 Task: Add an event  with title  Lunch Break, date '2024/04/14' & Select Event type as  Group. Add location for the event as  654 Champs-Elysees, Paris, France and add a description: Lunch breaks often provide a chance for socializing and building relationships with colleagues. It's a time to connect with coworkers, share stories, and engage in casual conversations.Create an event link  http-lunchbreakcom & Select the event color as  Electric Lime. , logged in from the account softage.1@softage.netand send the event invitation to softage.9@softage.net and softage.10@softage.net
Action: Mouse moved to (830, 241)
Screenshot: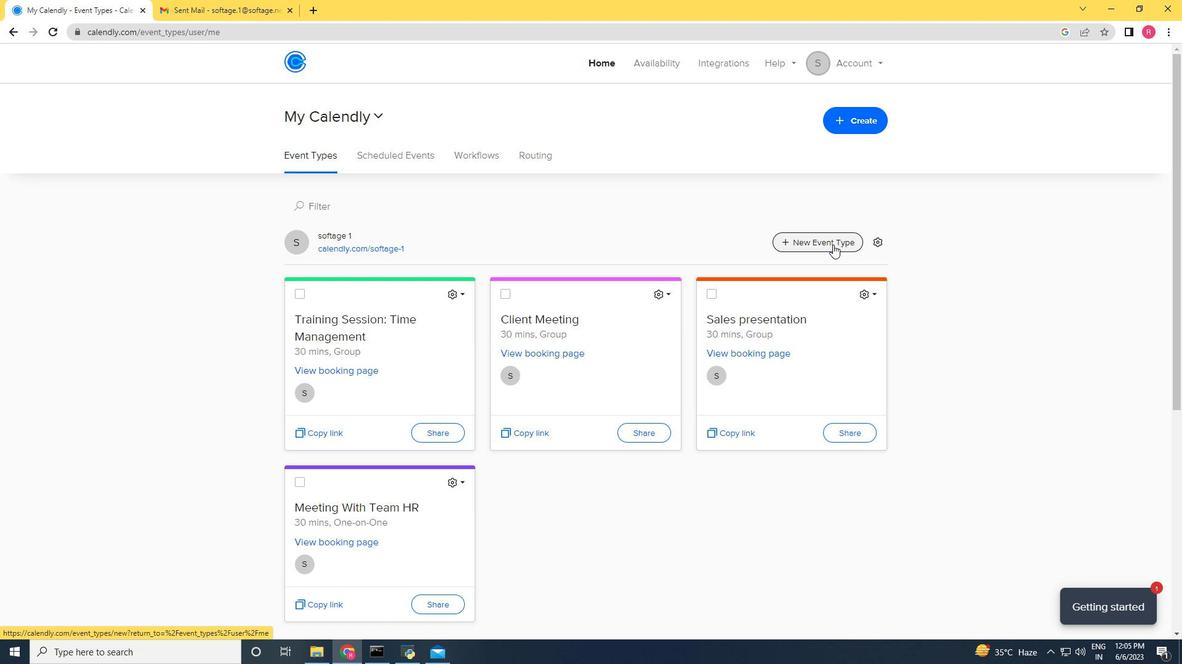 
Action: Mouse pressed left at (830, 241)
Screenshot: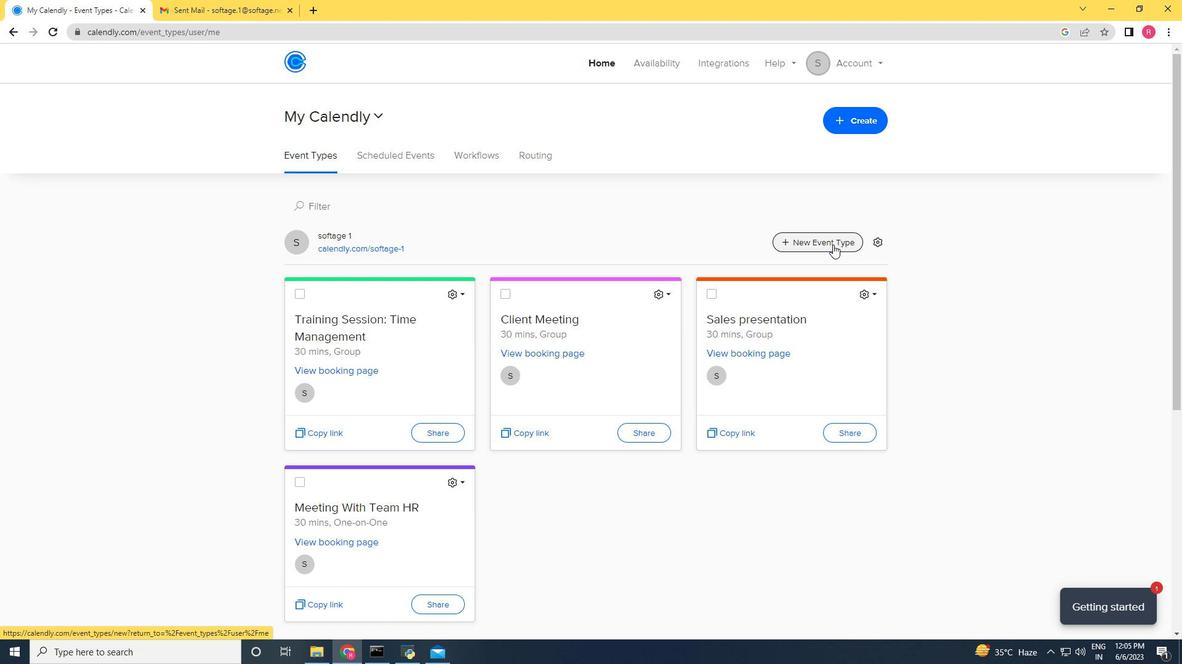 
Action: Mouse moved to (538, 274)
Screenshot: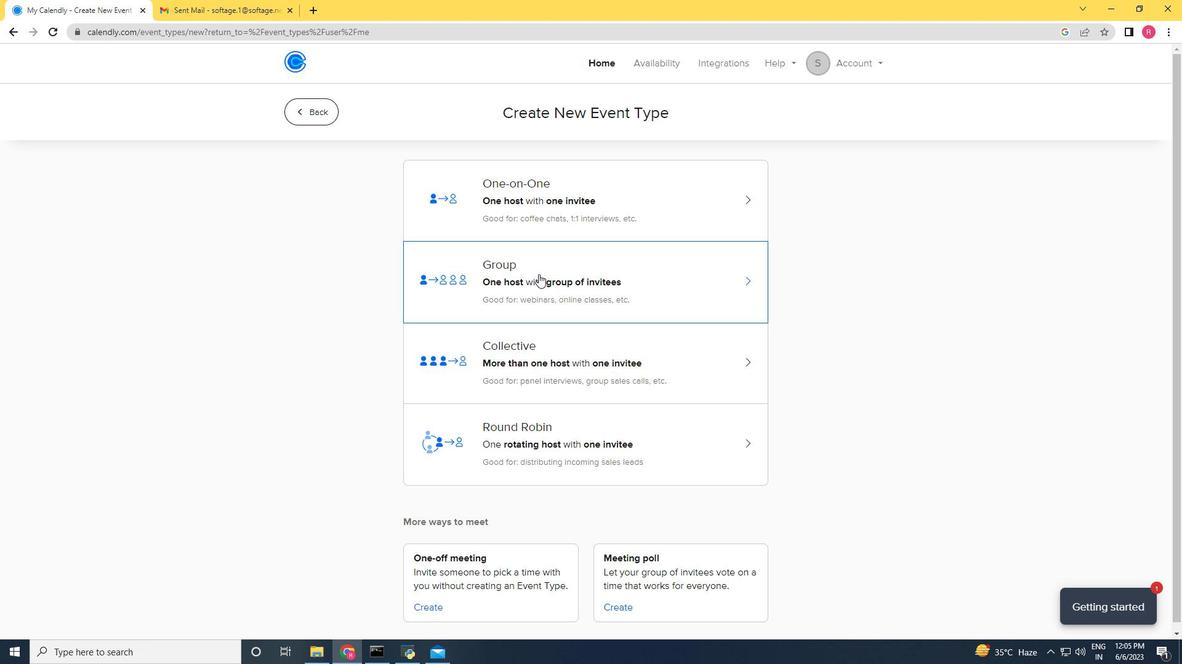 
Action: Mouse pressed left at (538, 274)
Screenshot: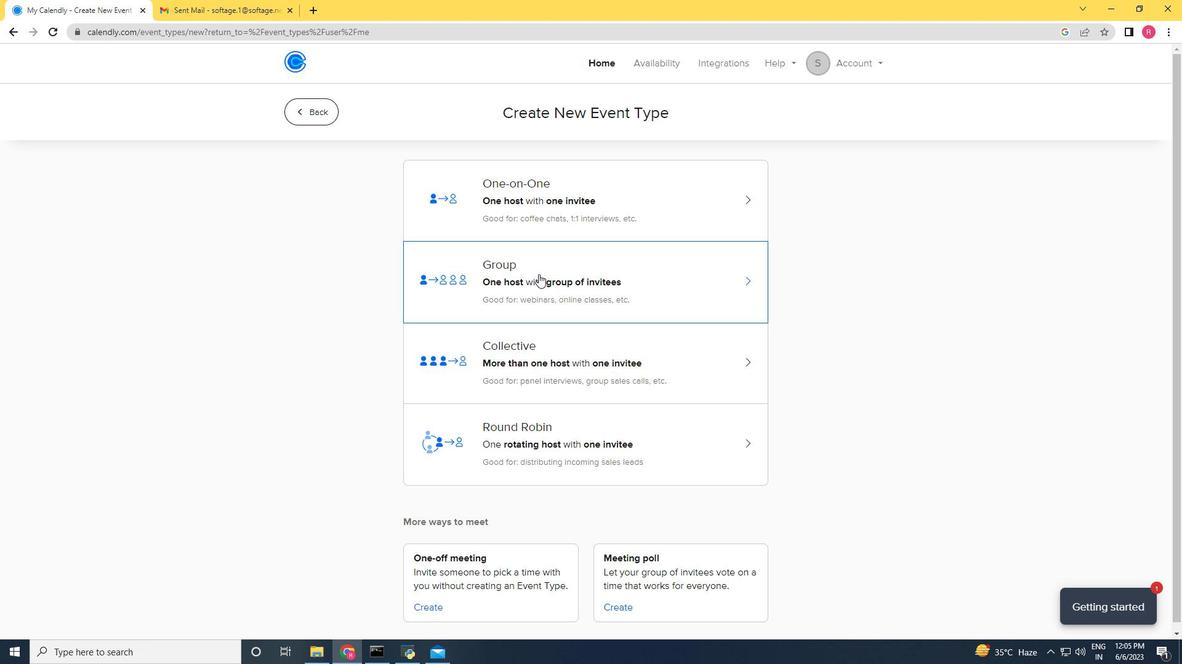 
Action: Mouse moved to (690, 246)
Screenshot: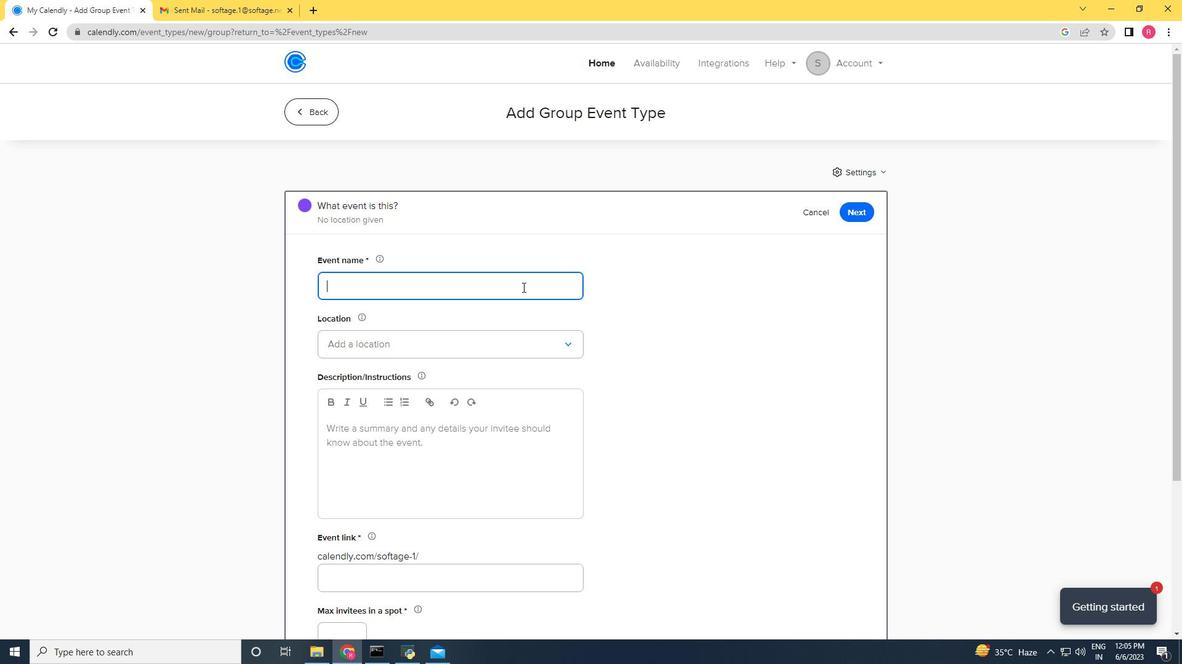 
Action: Key pressed <Key.shift>Lunch<Key.space><Key.shift>Break,<Key.backspace>
Screenshot: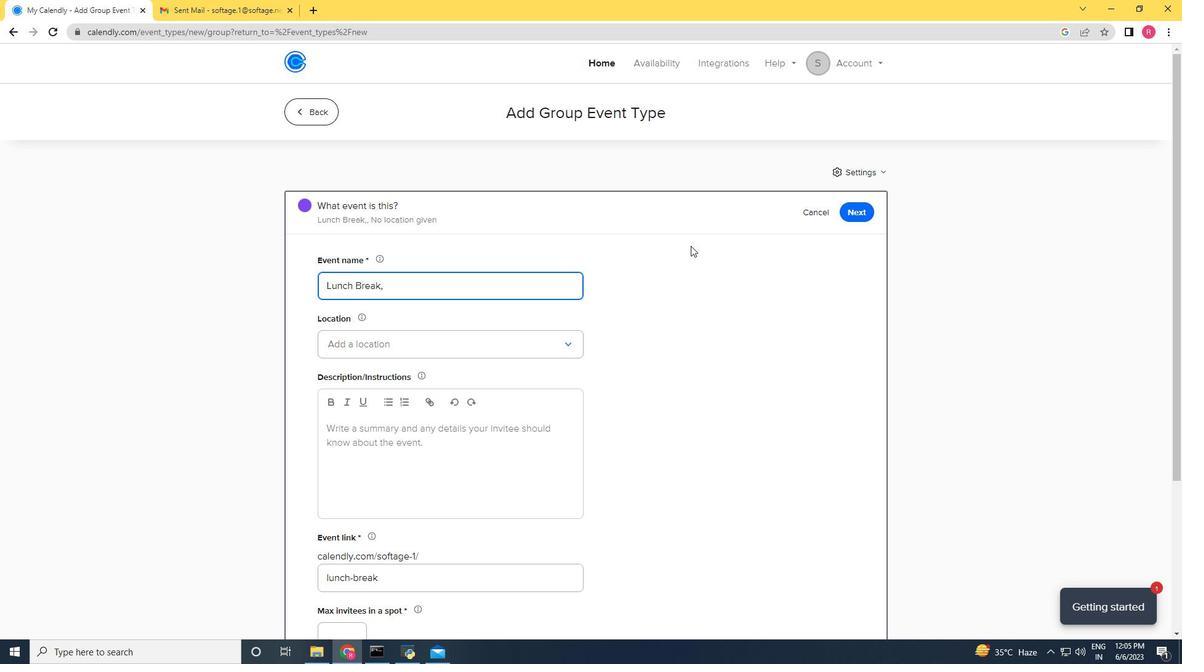 
Action: Mouse moved to (421, 351)
Screenshot: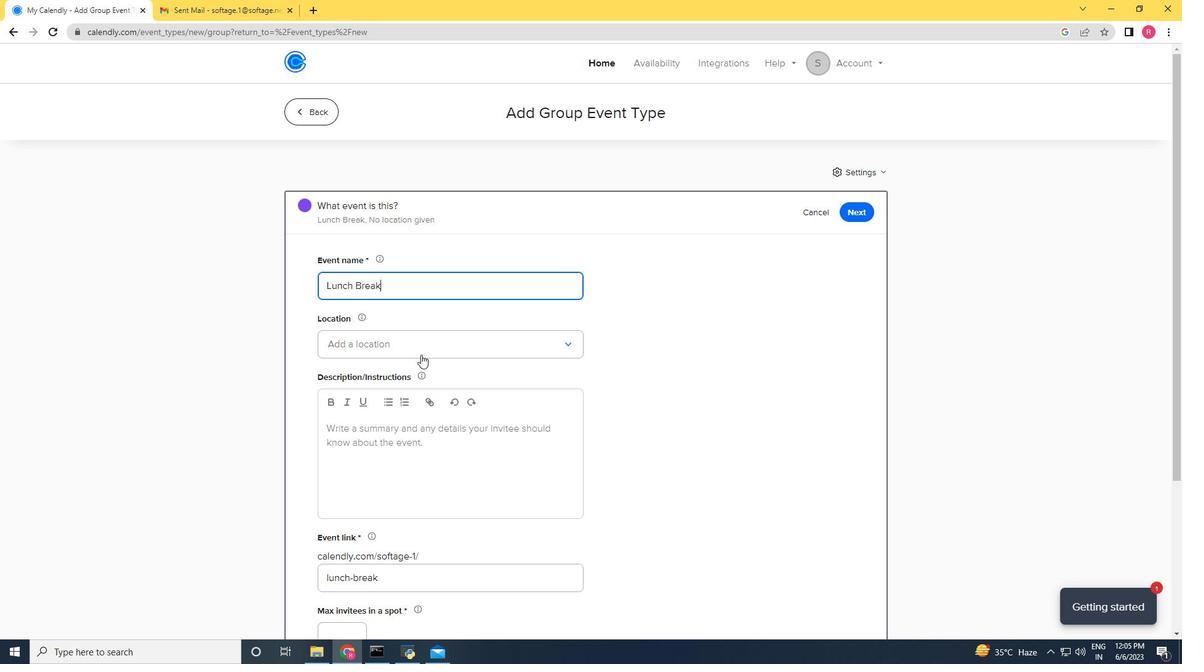 
Action: Mouse pressed left at (421, 351)
Screenshot: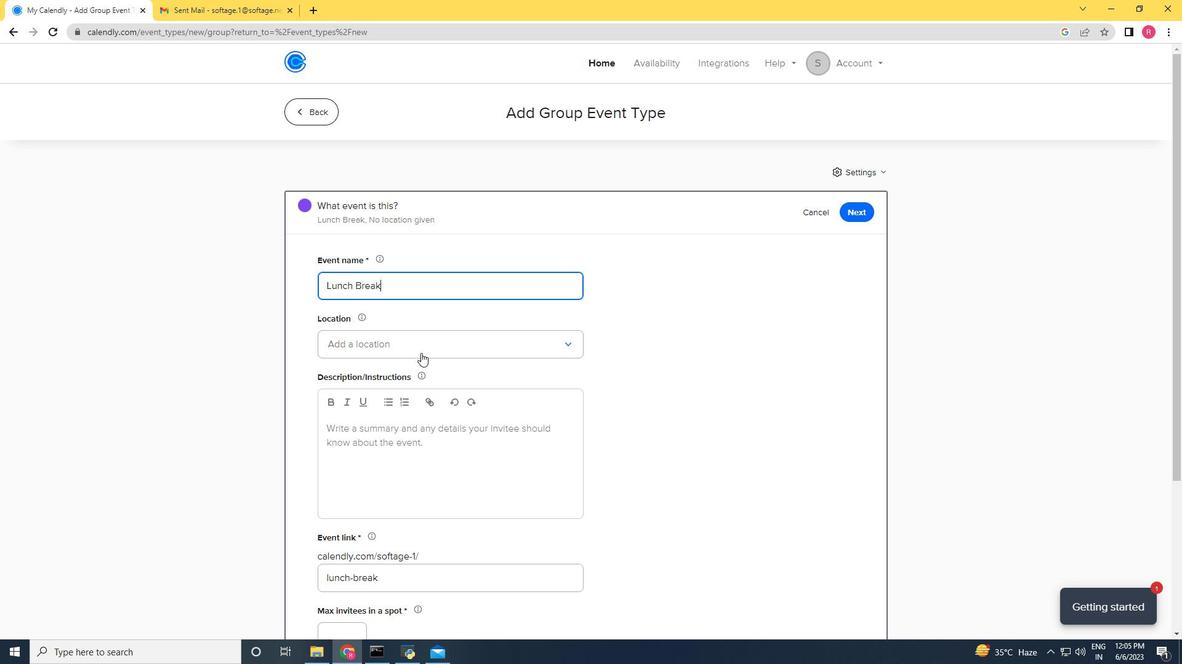 
Action: Mouse moved to (410, 386)
Screenshot: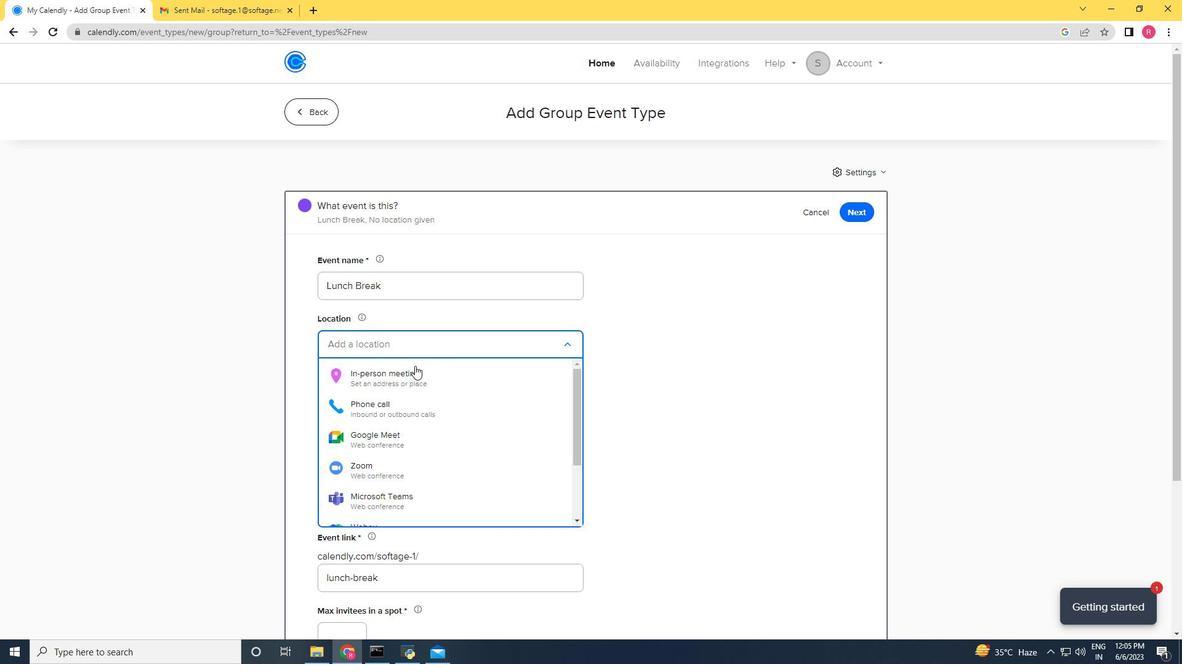 
Action: Mouse pressed left at (410, 386)
Screenshot: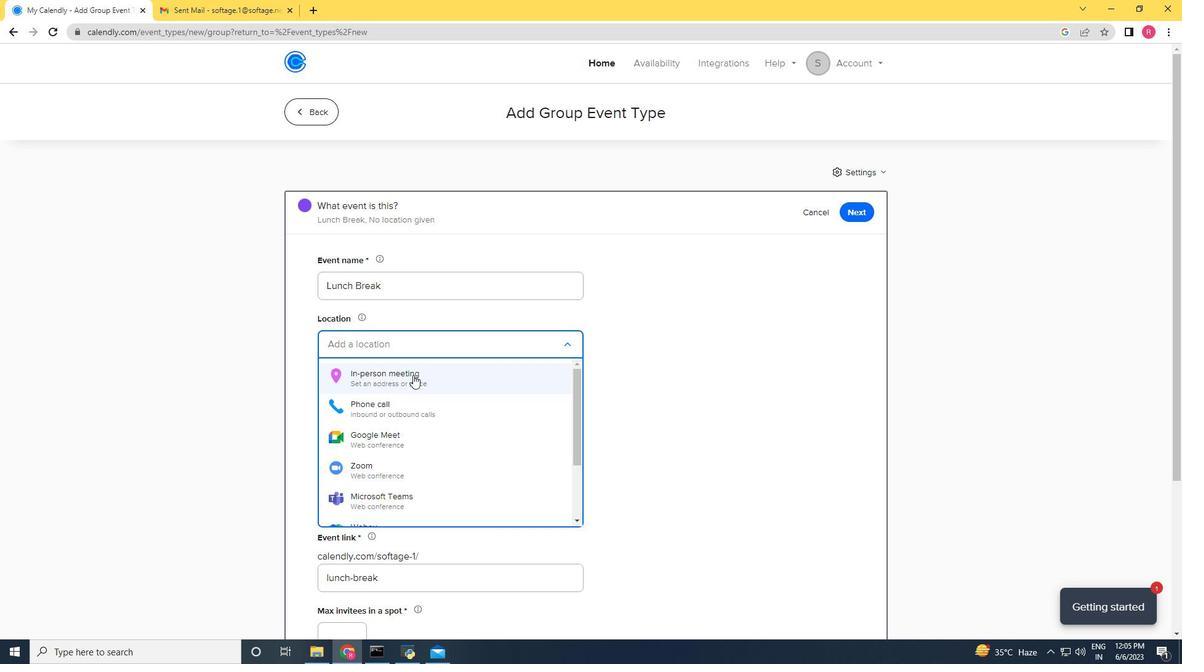 
Action: Mouse moved to (567, 197)
Screenshot: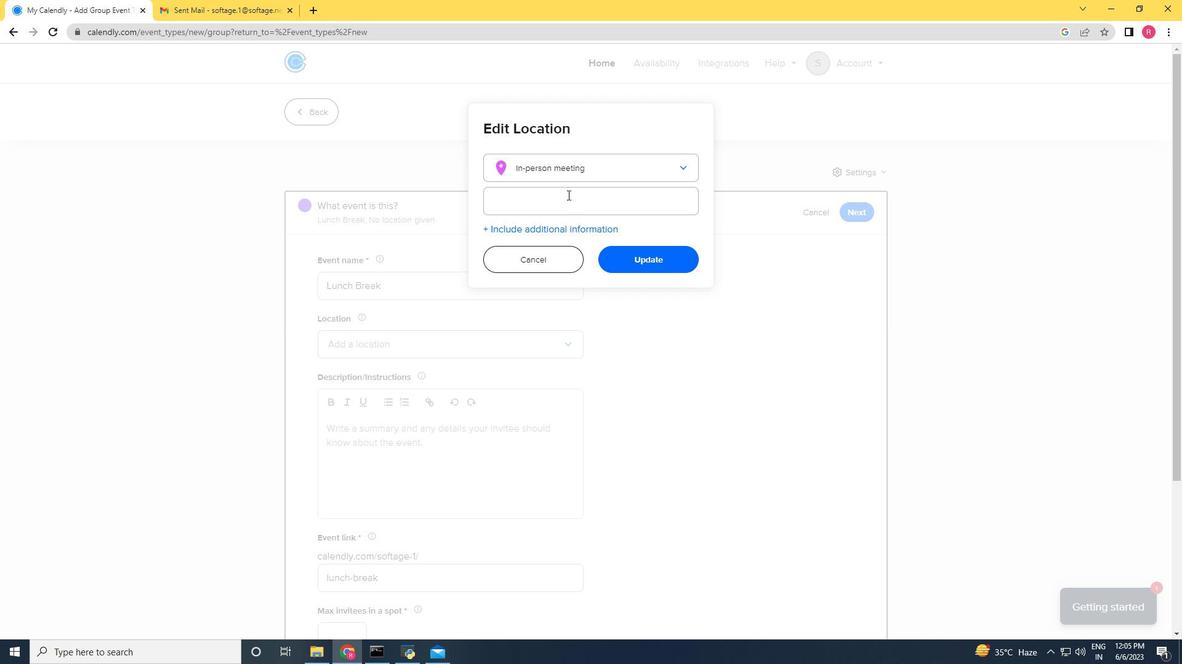 
Action: Mouse pressed left at (567, 197)
Screenshot: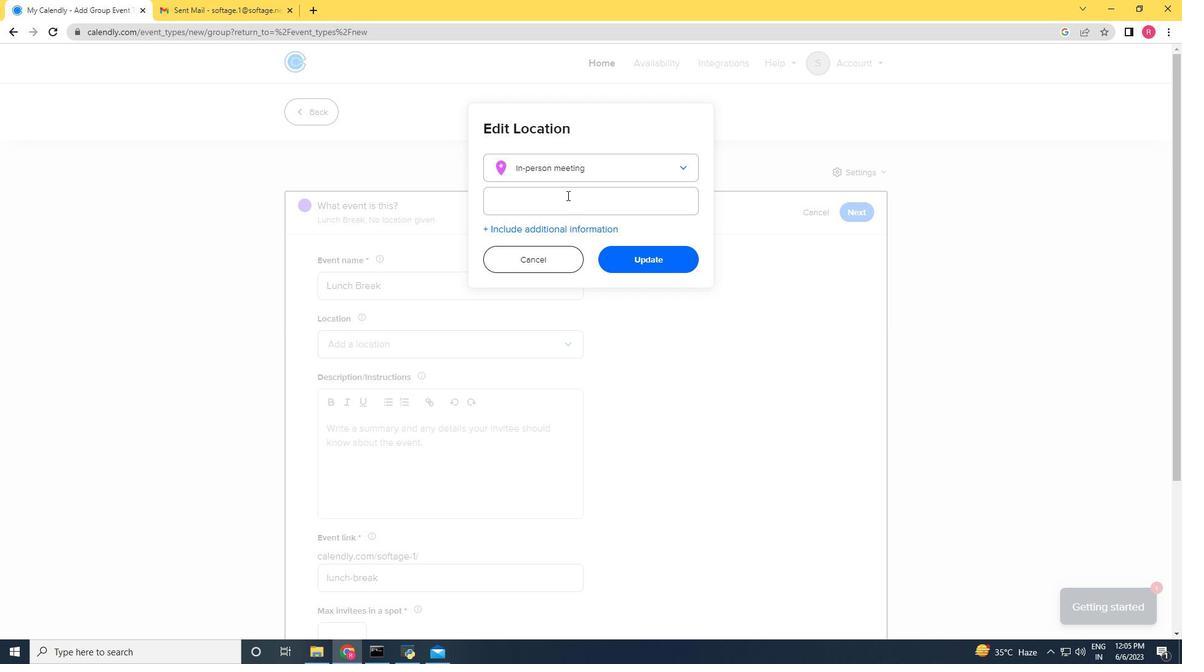 
Action: Mouse moved to (789, 264)
Screenshot: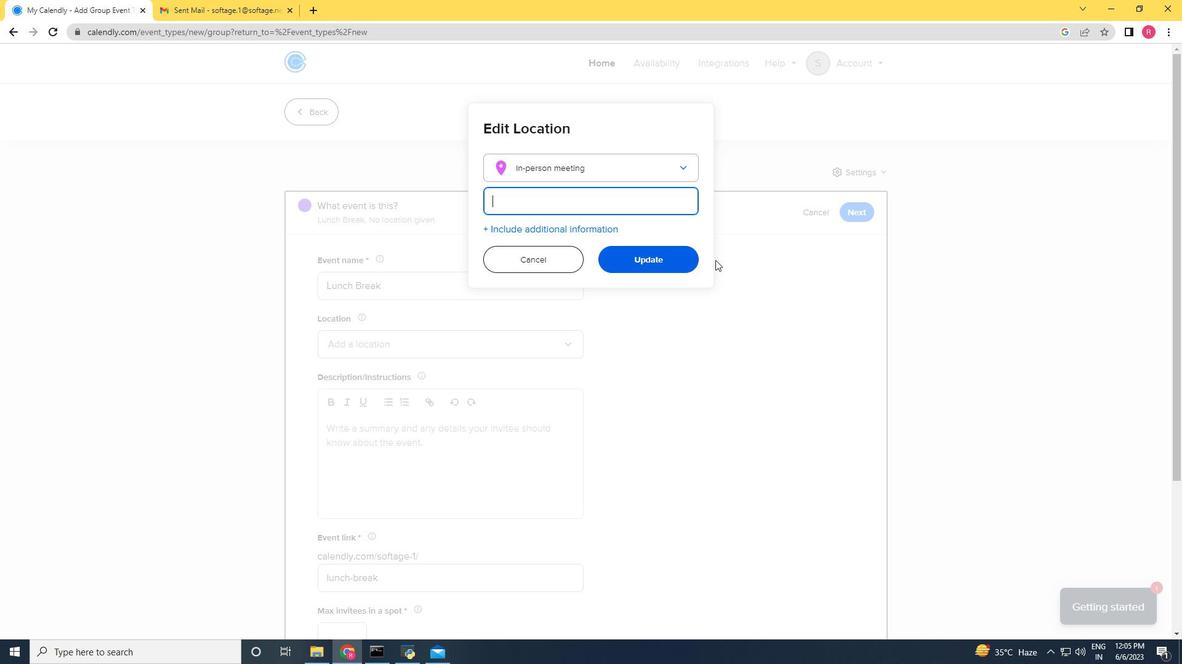 
Action: Key pressed 654<Key.space><Key.shift>Cam<Key.backspace><Key.backspace>ham<Key.backspace>ps-<Key.shift>Elyses<Key.backspace>es,<Key.space><Key.shift>Paries<Key.backspace><Key.backspace>s
Screenshot: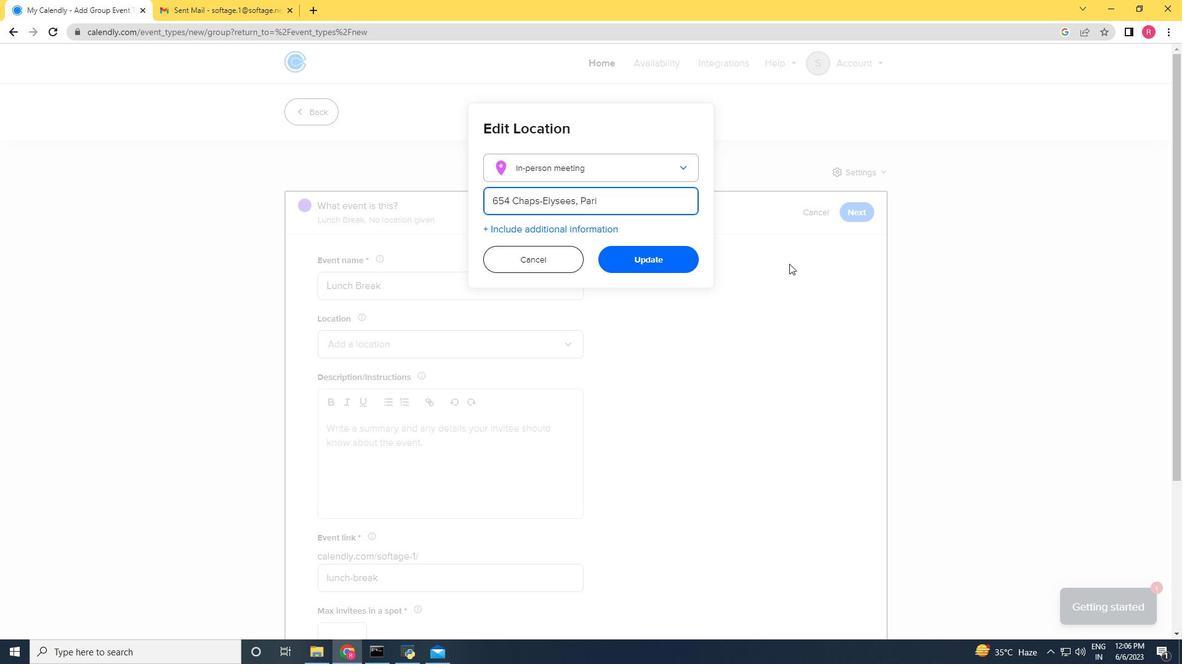 
Action: Mouse moved to (791, 264)
Screenshot: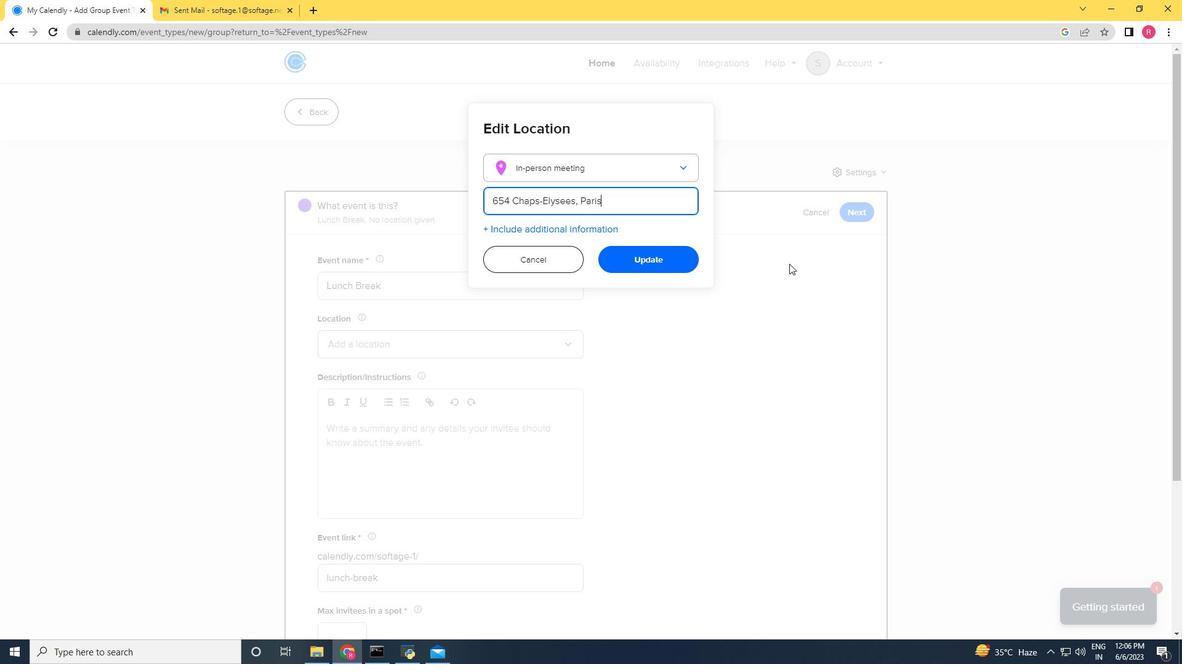 
Action: Key pressed ,
Screenshot: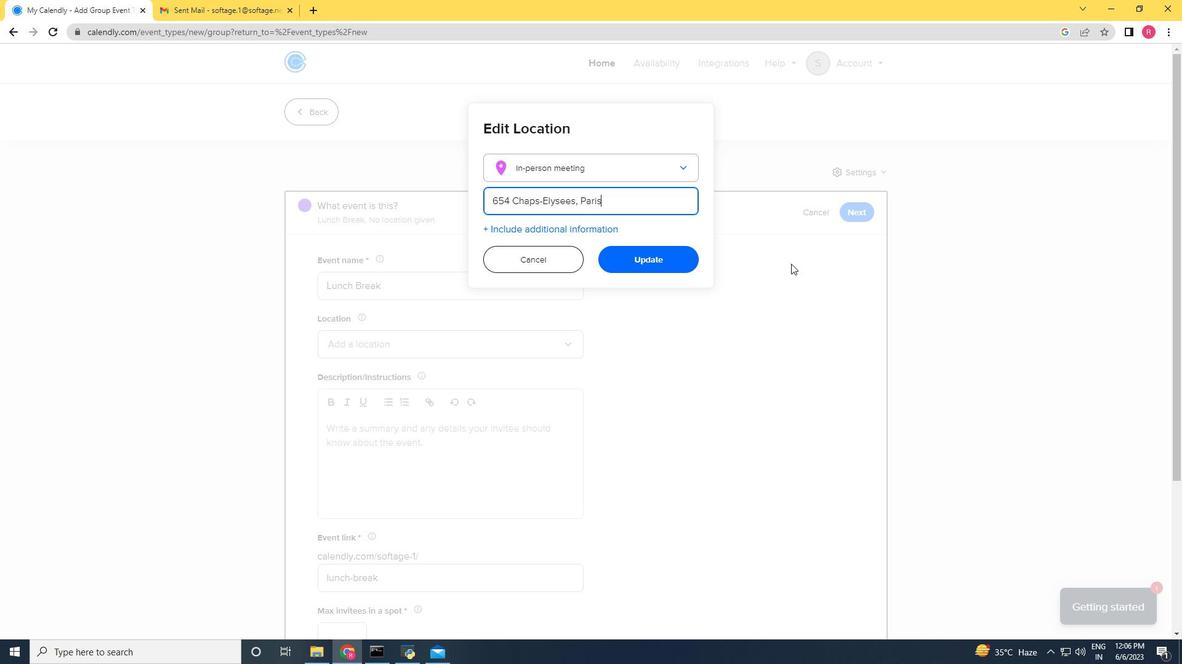 
Action: Mouse moved to (798, 262)
Screenshot: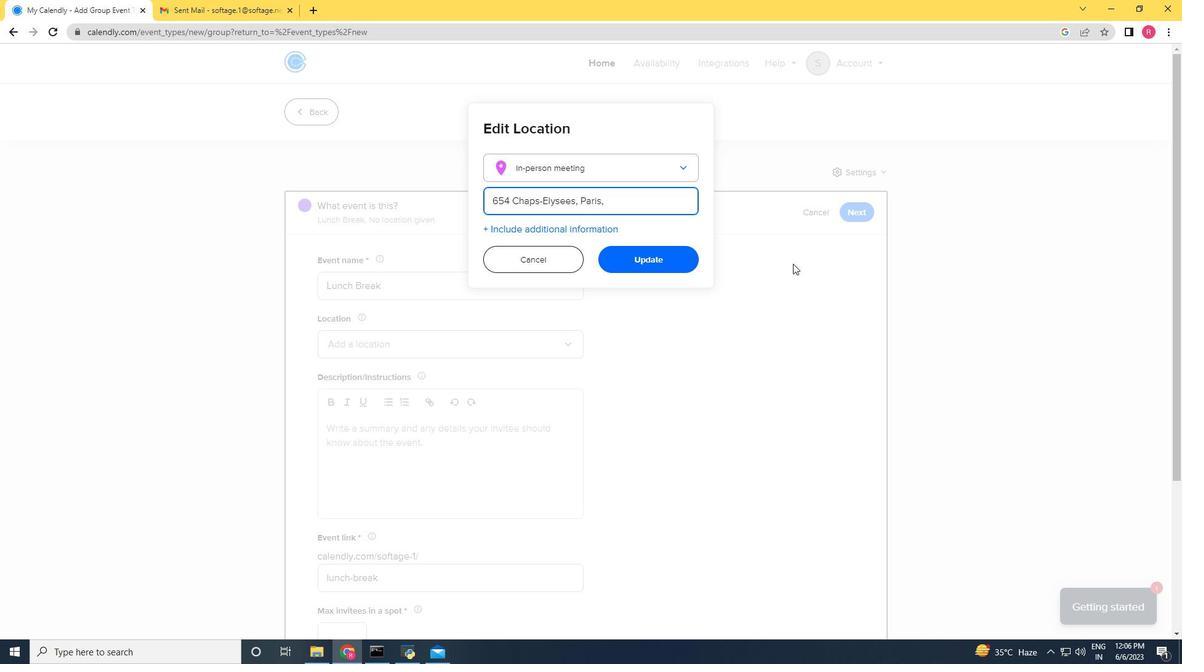 
Action: Key pressed <Key.space><Key.shift>France
Screenshot: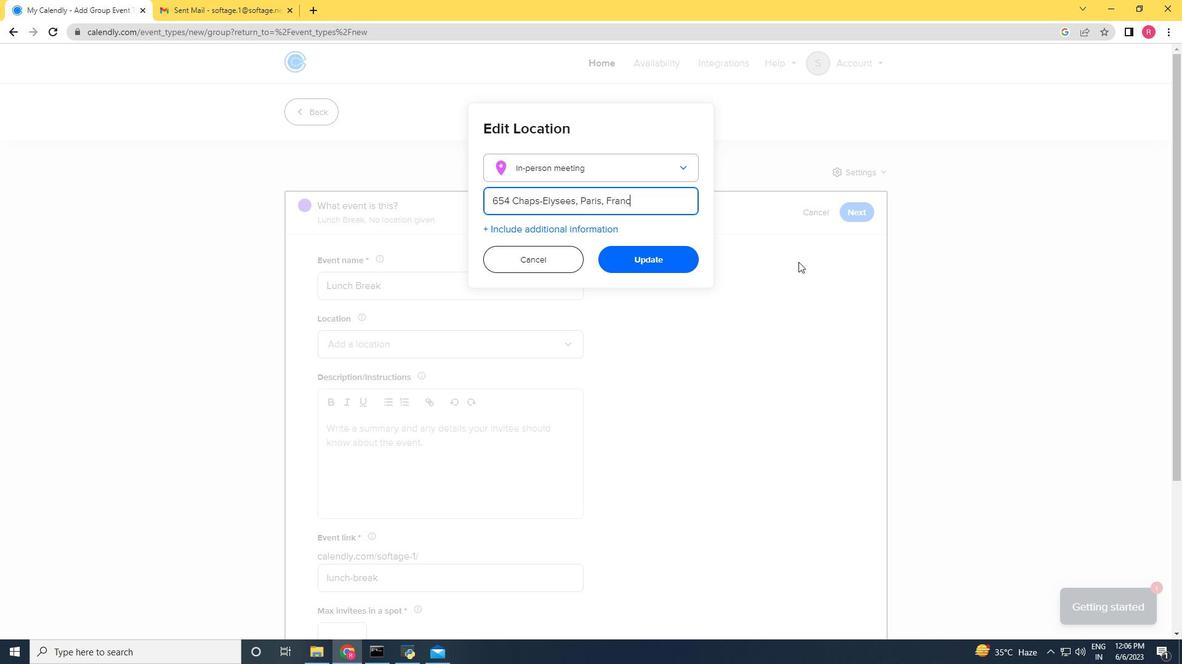 
Action: Mouse moved to (640, 264)
Screenshot: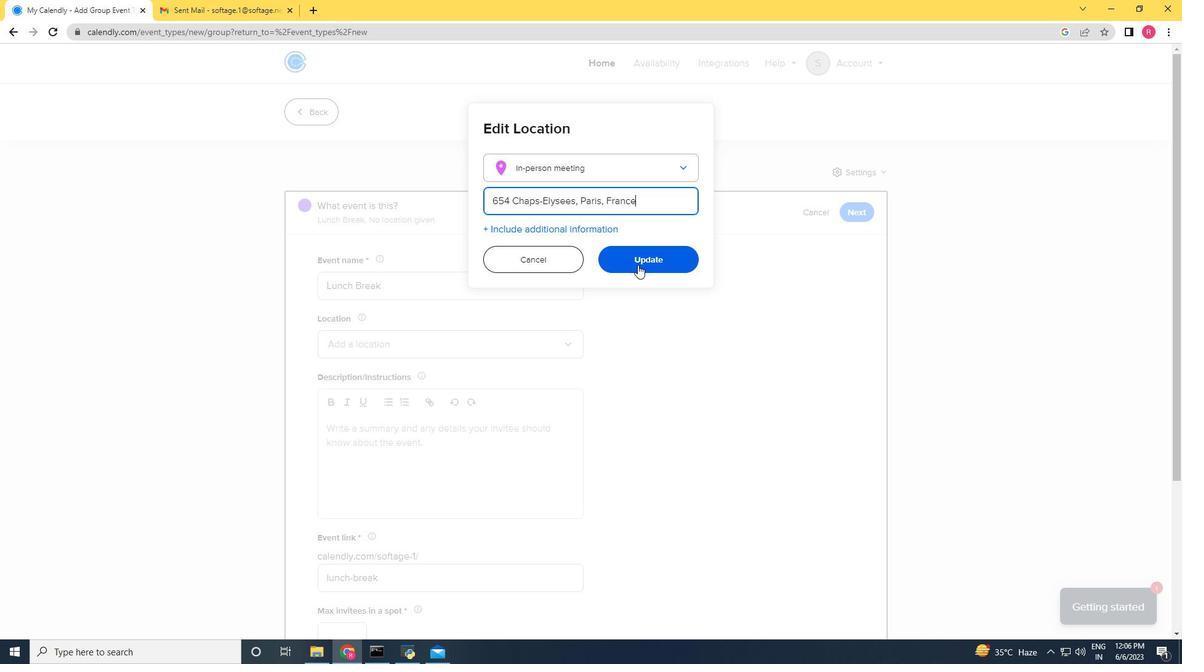 
Action: Mouse pressed left at (640, 264)
Screenshot: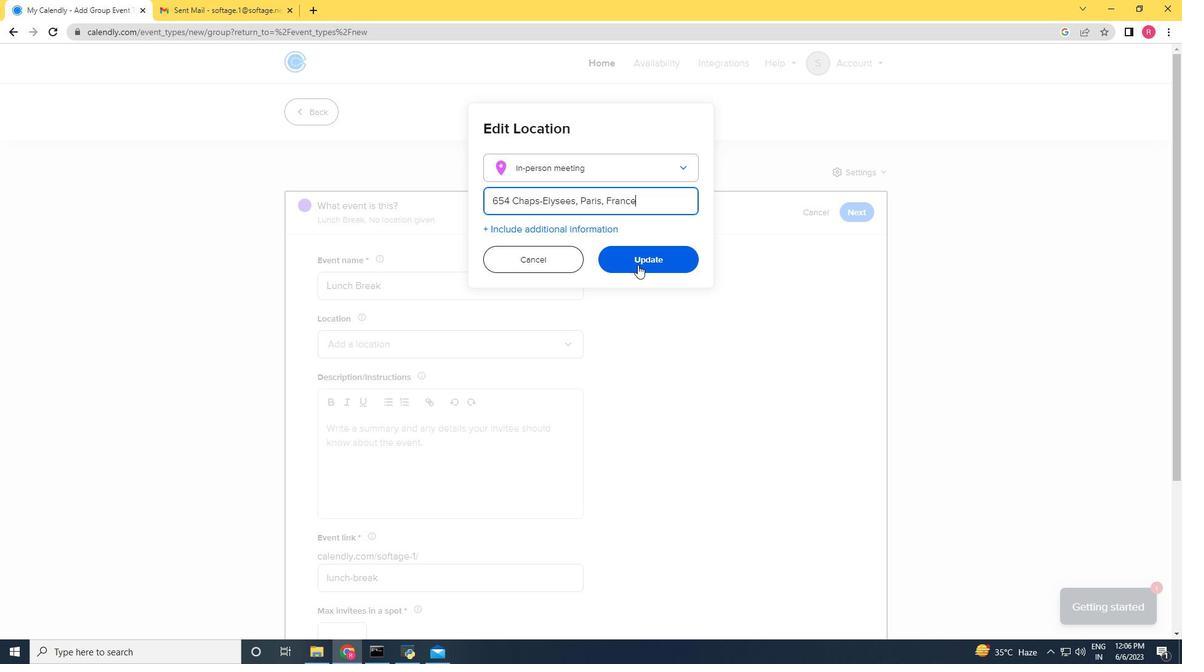 
Action: Mouse moved to (483, 444)
Screenshot: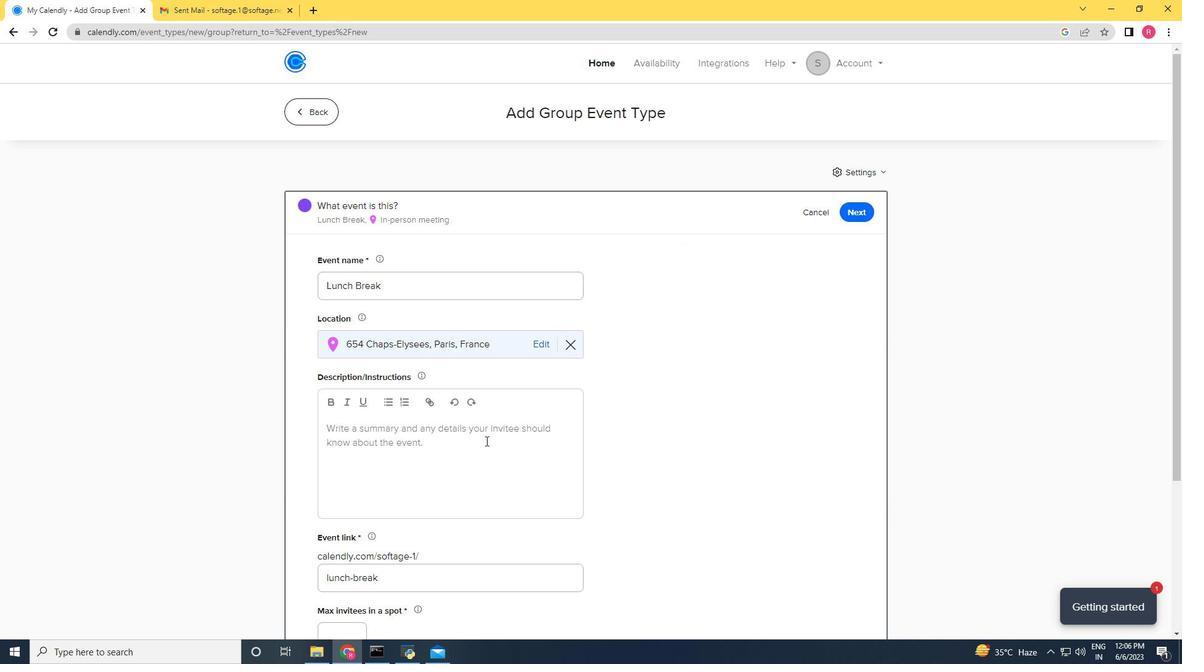 
Action: Mouse pressed left at (483, 444)
Screenshot: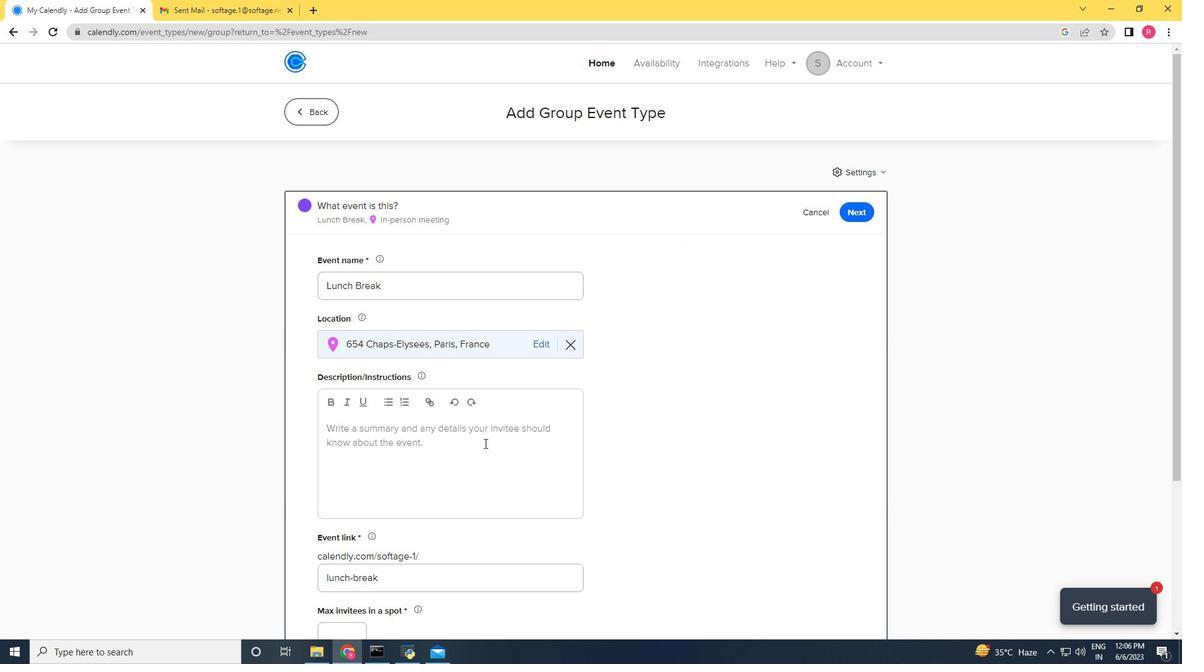 
Action: Mouse moved to (1182, 437)
Screenshot: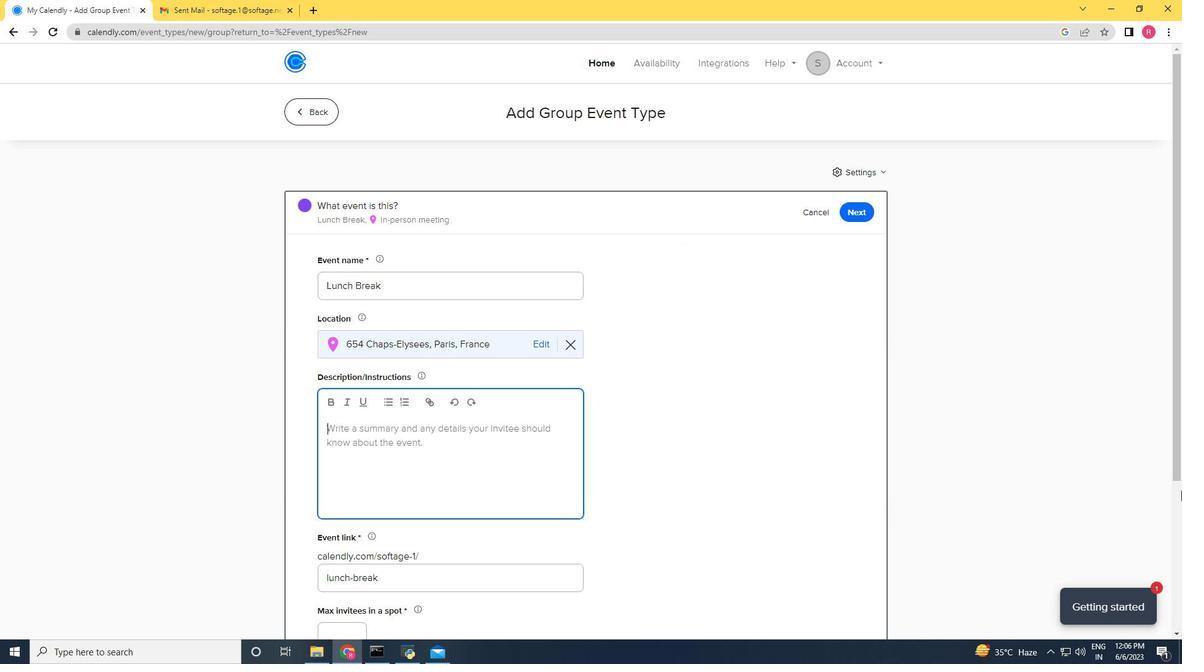 
Action: Key pressed <Key.shift>Lunce<Key.backspace><Key.backspace>ch<Key.space>breaks<Key.space>often<Key.space>provie<Key.space><Key.backspace>d<Key.backspace><Key.backspace>de<Key.space>a<Key.space>chance<Key.space><Key.space>for<Key.space>socialization<Key.space>and<Key.space>building<Key.space>relations
Screenshot: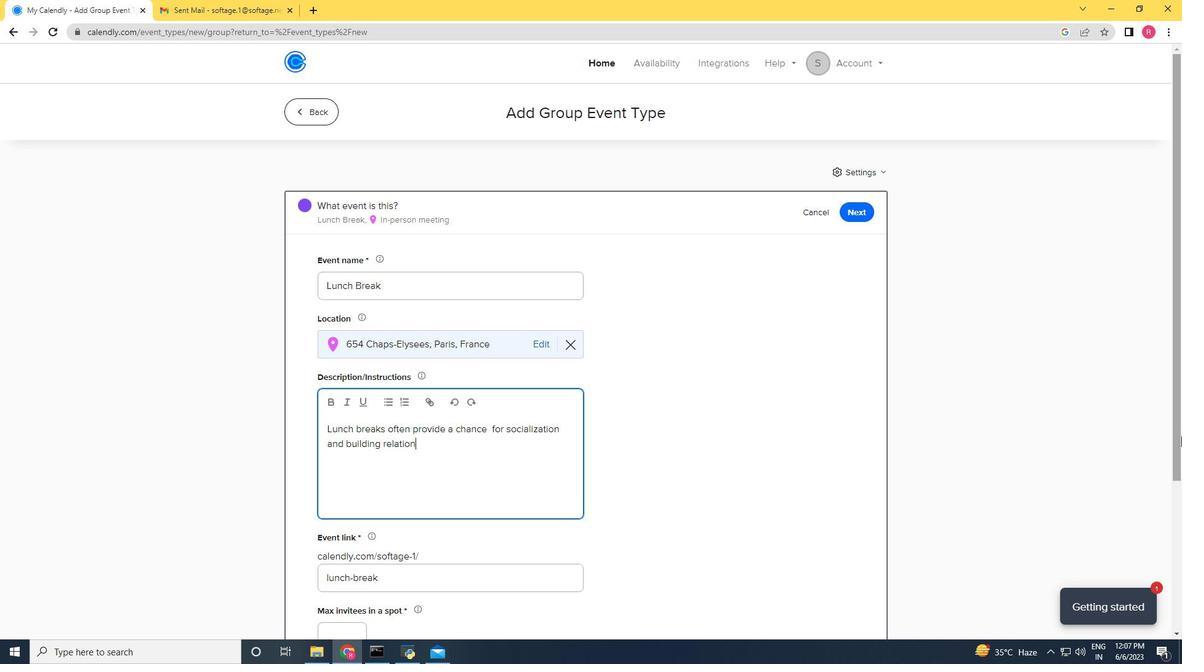 
Action: Mouse moved to (1182, 436)
Screenshot: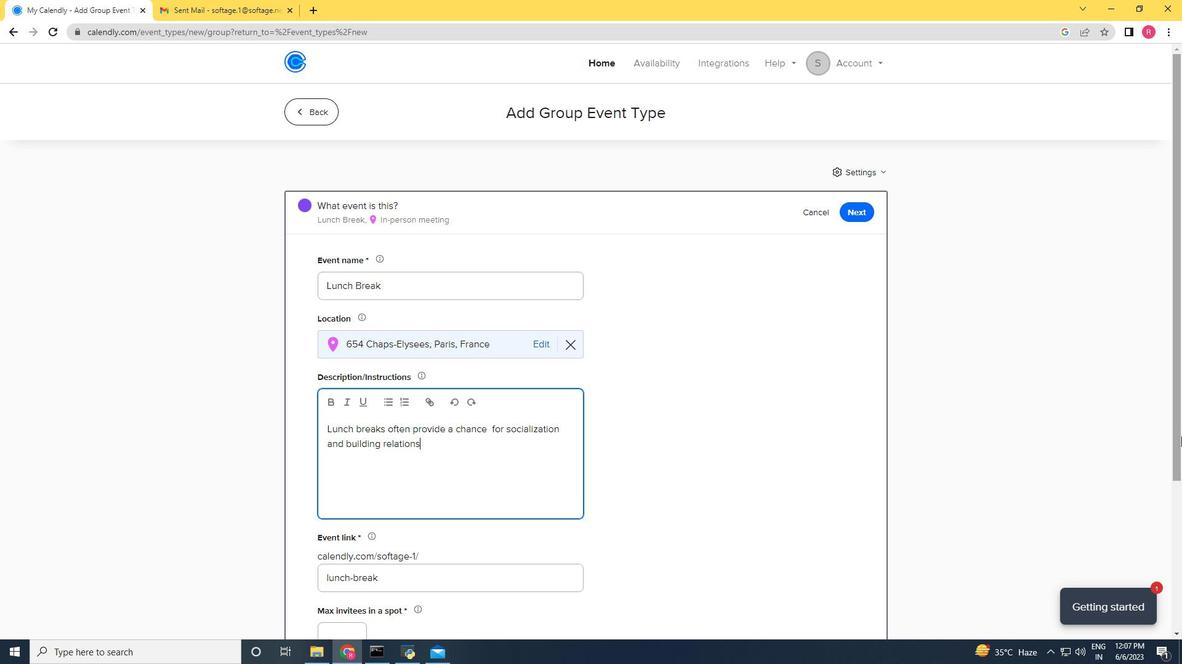 
Action: Key pressed h
Screenshot: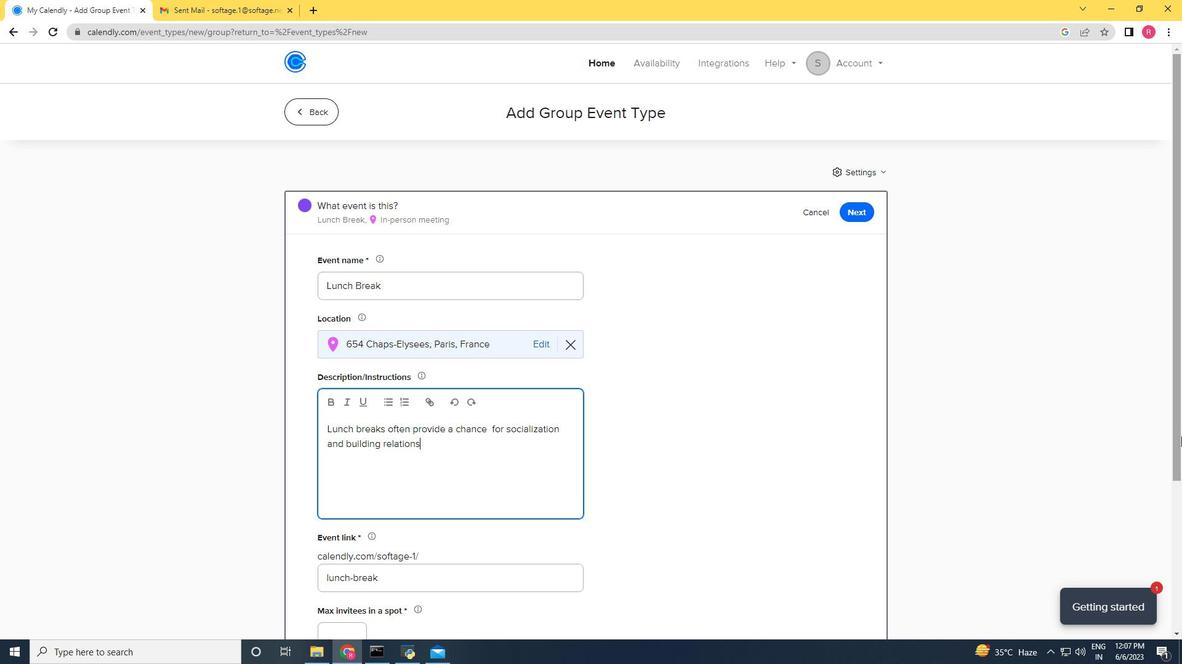 
Action: Mouse moved to (1182, 436)
Screenshot: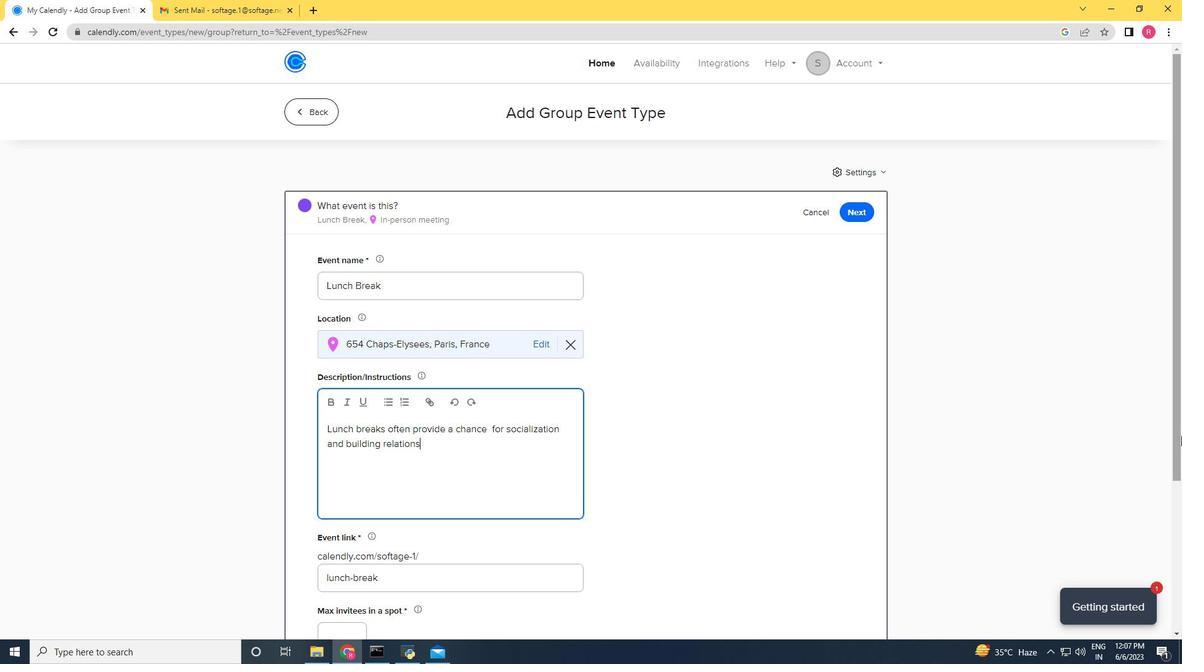 
Action: Key pressed ips
Screenshot: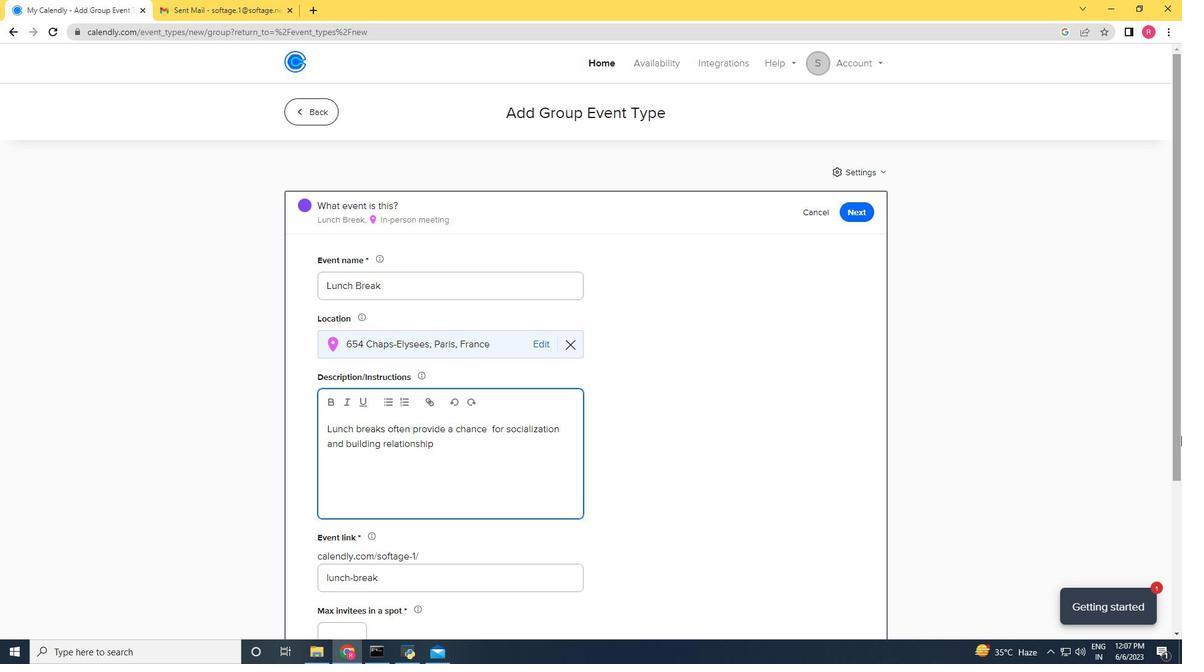 
Action: Mouse moved to (1182, 436)
Screenshot: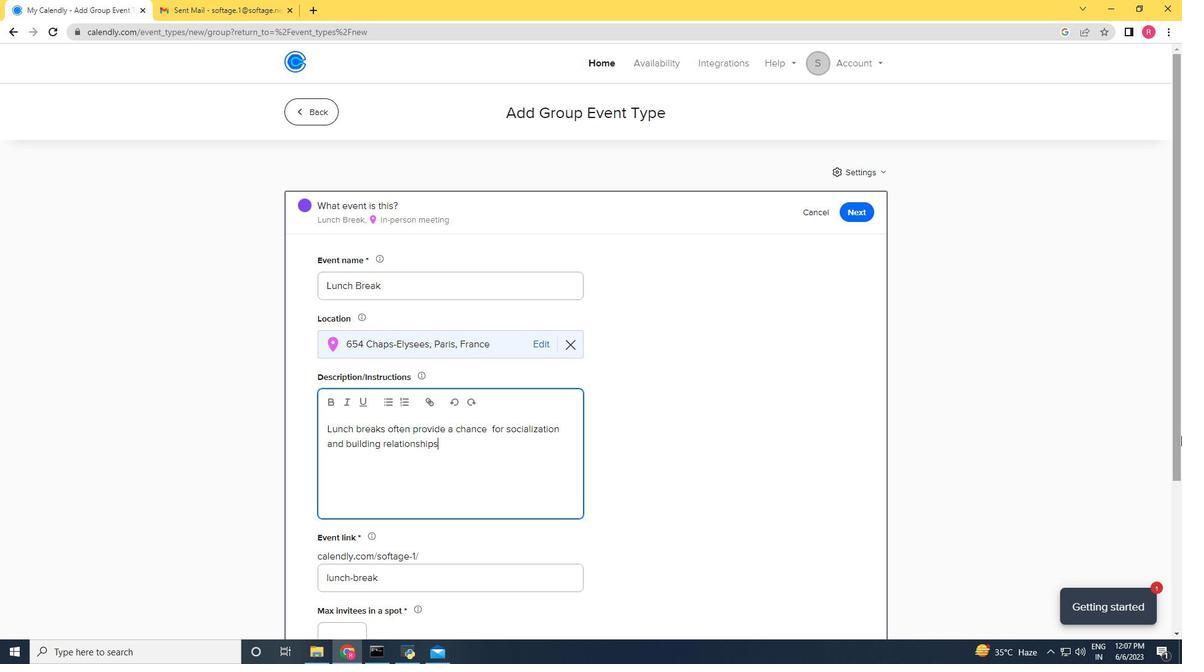 
Action: Key pressed <Key.space>with<Key.space>co
Screenshot: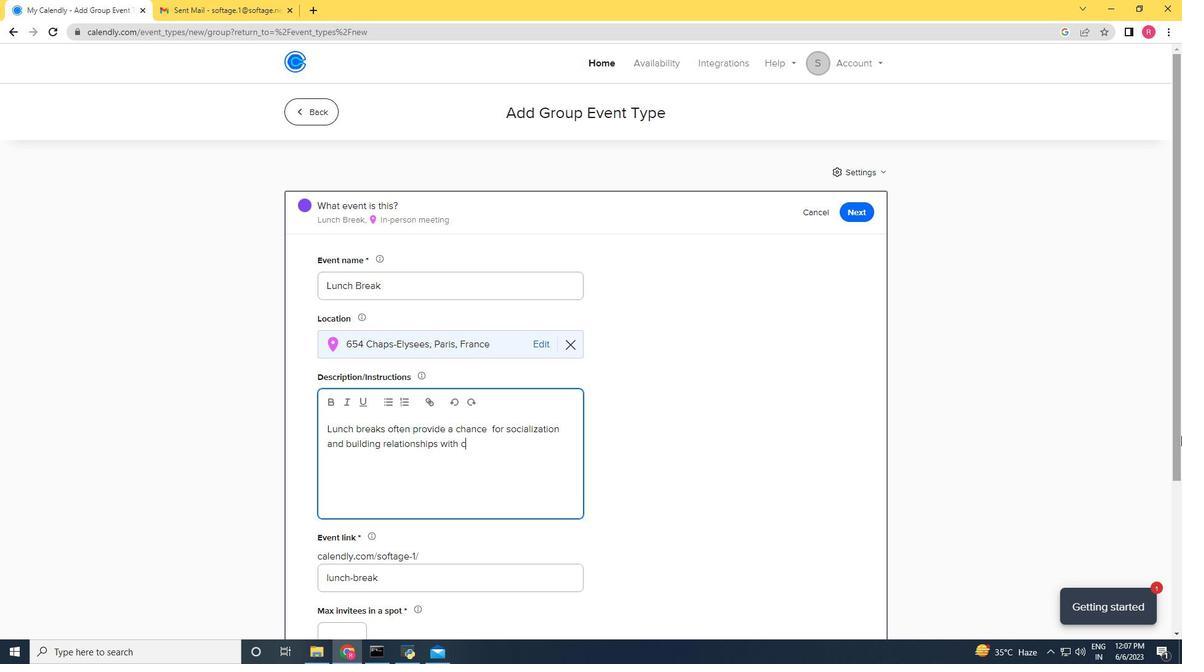 
Action: Mouse moved to (1182, 435)
Screenshot: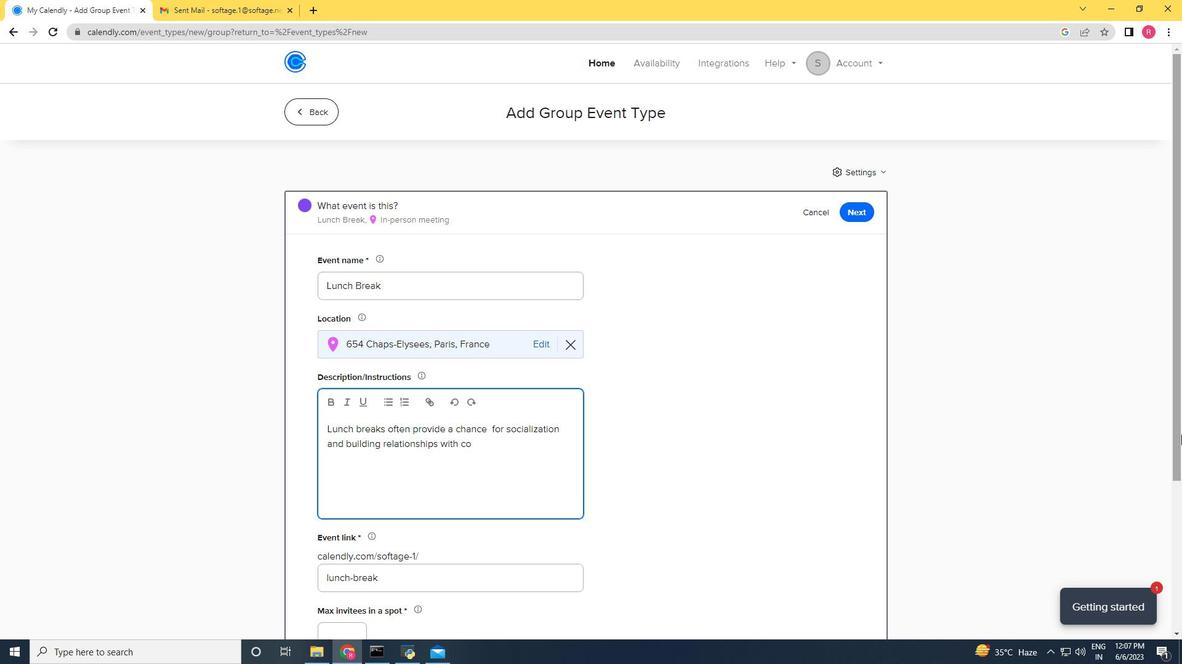 
Action: Key pressed lle
Screenshot: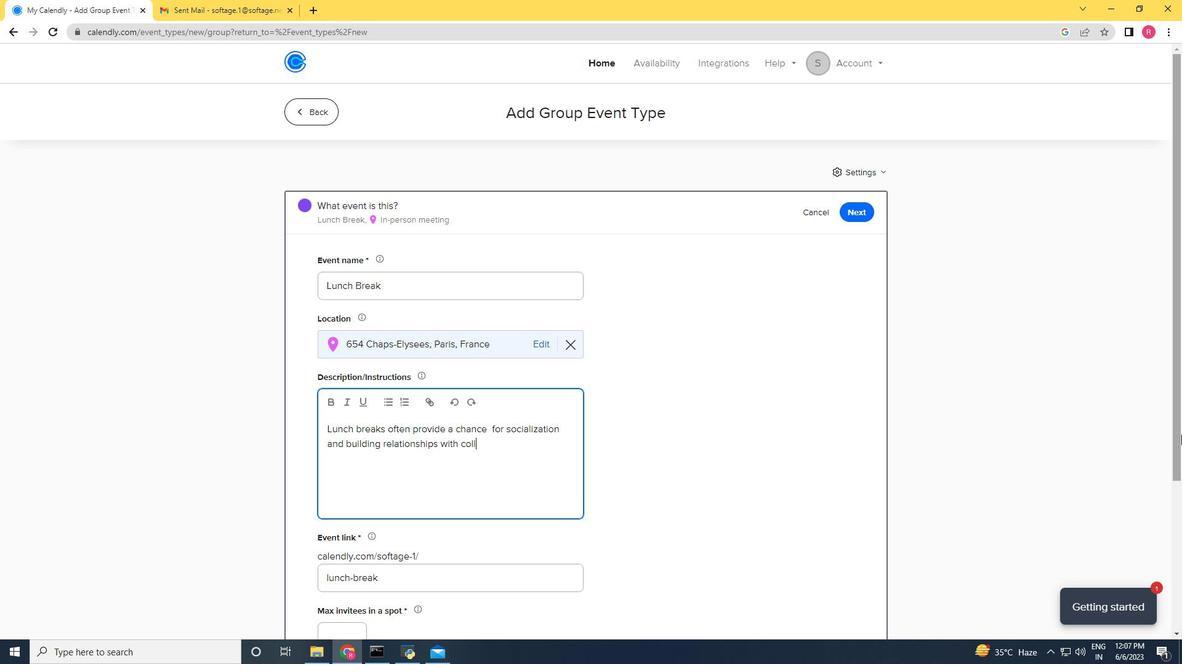 
Action: Mouse moved to (1182, 435)
Screenshot: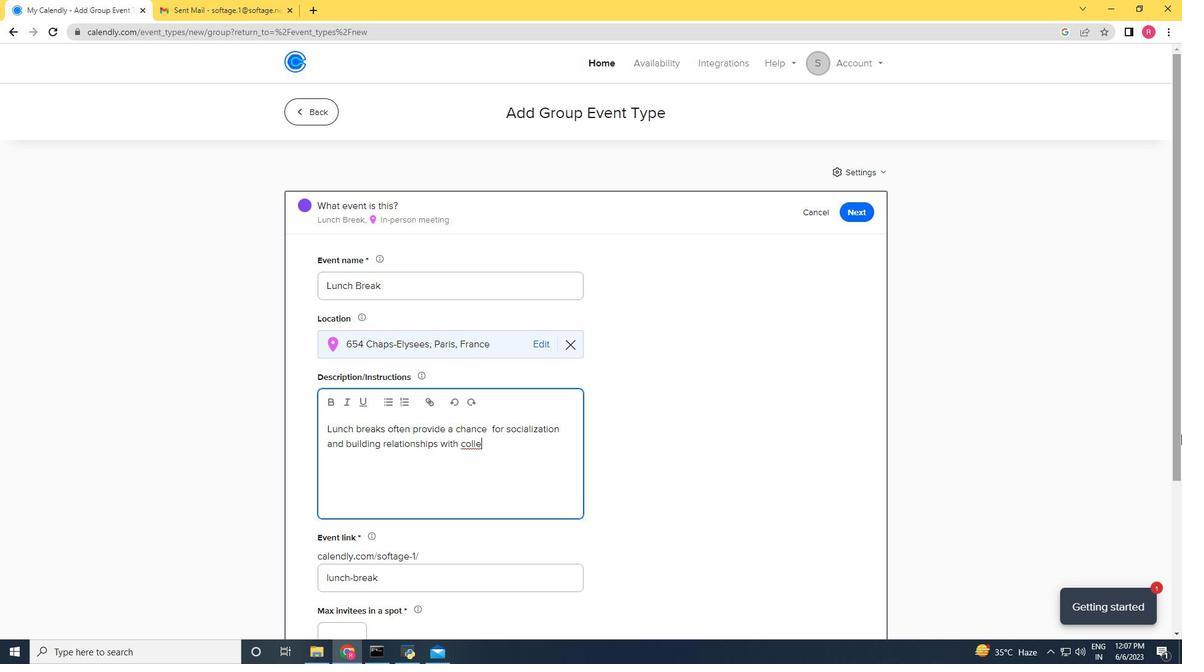 
Action: Key pressed a
Screenshot: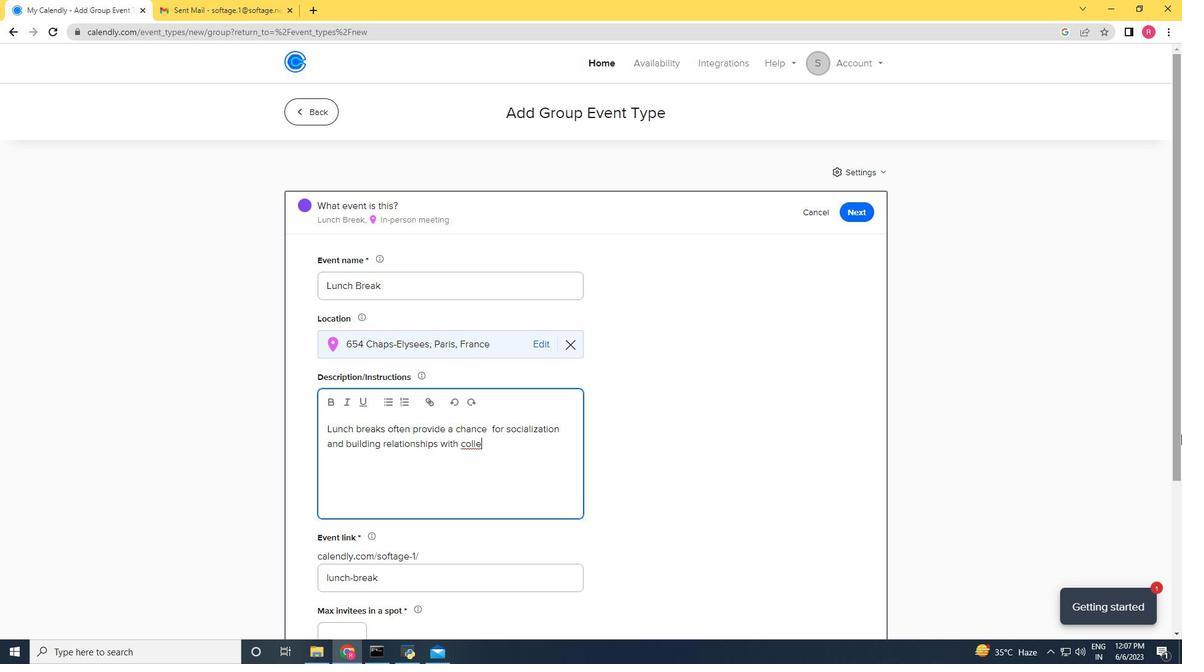 
Action: Mouse moved to (1182, 434)
Screenshot: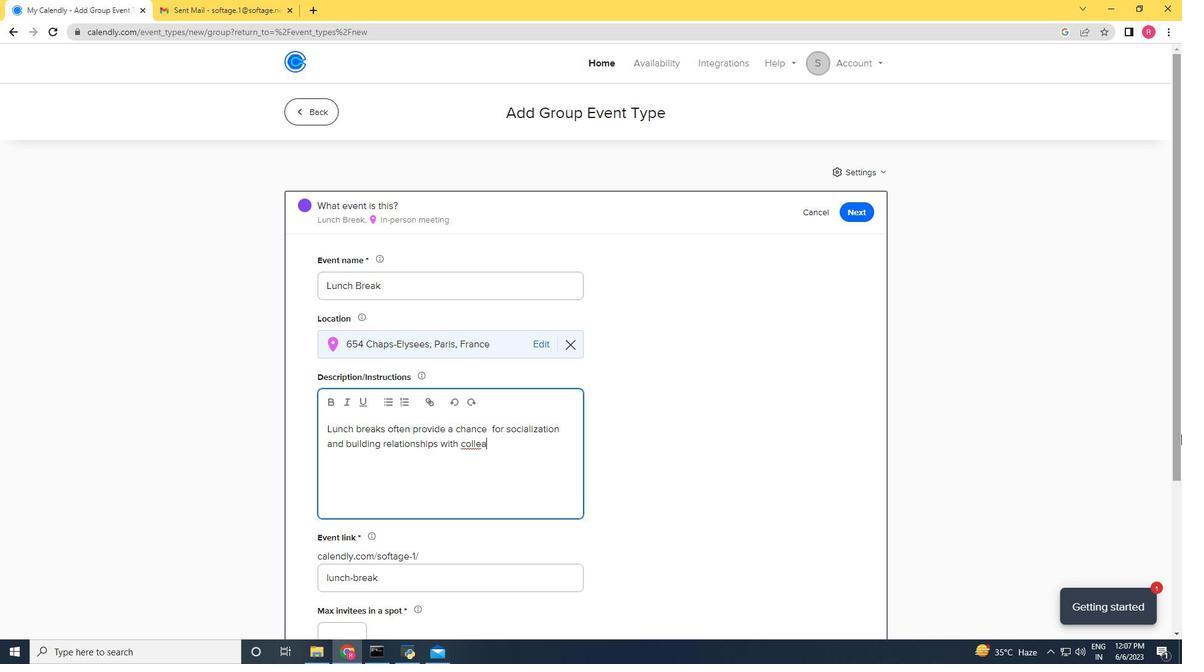 
Action: Key pressed gue
Screenshot: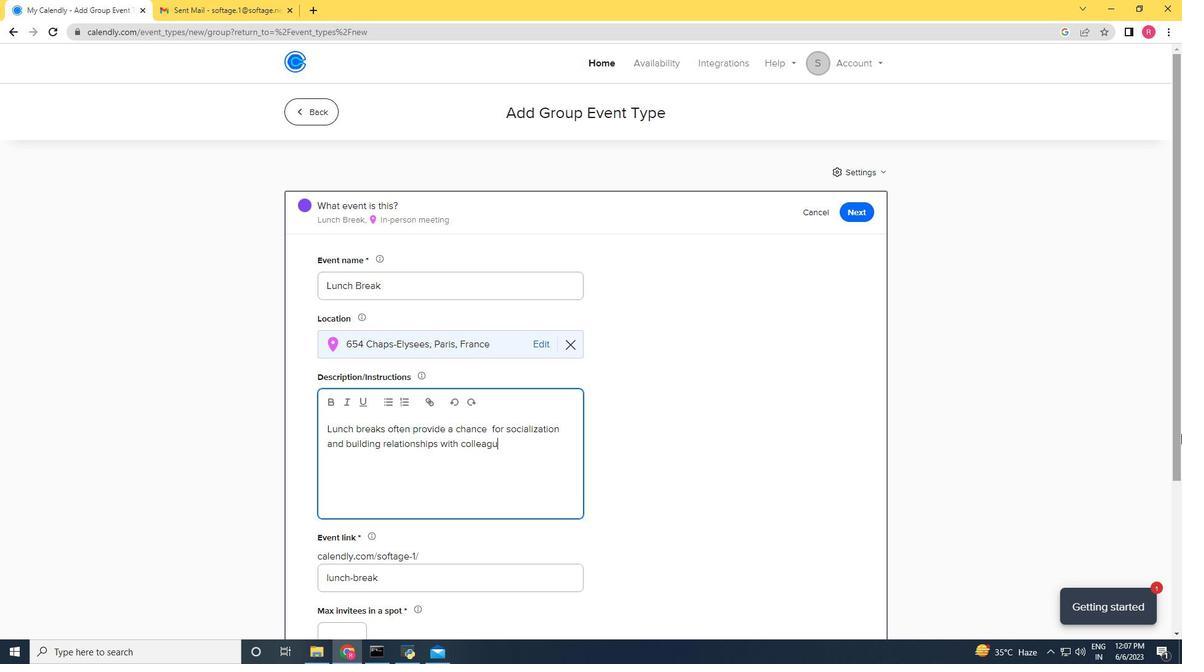 
Action: Mouse moved to (1182, 434)
Screenshot: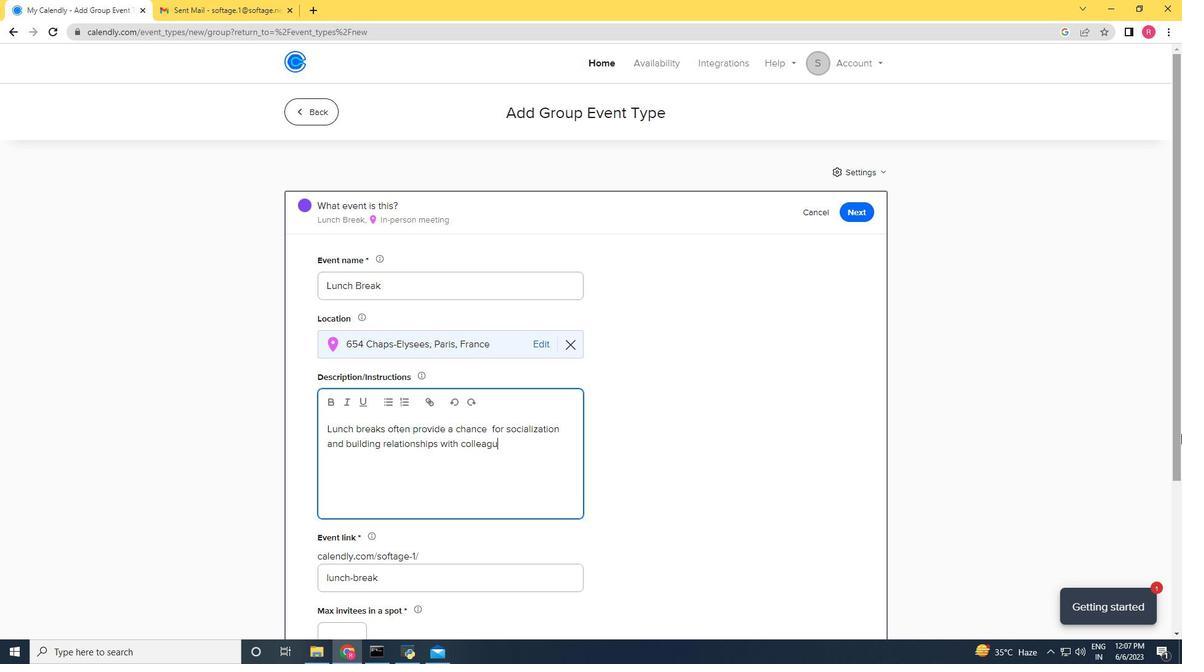 
Action: Key pressed s<Key.space><Key.backspace>.<Key.space><Key.shift><Key.shift><Key.shift><Key.shift><Key.shift><Key.shift><Key.shift><Key.shift><Key.shift><Key.shift><Key.shift><Key.shift><Key.shift><Key.shift><Key.shift><Key.shift><Key.shift><Key.shift><Key.shift><Key.shift><Key.shift><Key.shift><Key.shift><Key.shift><Key.shift><Key.shift><Key.shift>T<Key.backspace><Key.shift>It's<Key.space><Key.shift>time<Key.space>to<Key.space>connect<Key.space>with<Key.space>cowoe<Key.backspace>rkers
Screenshot: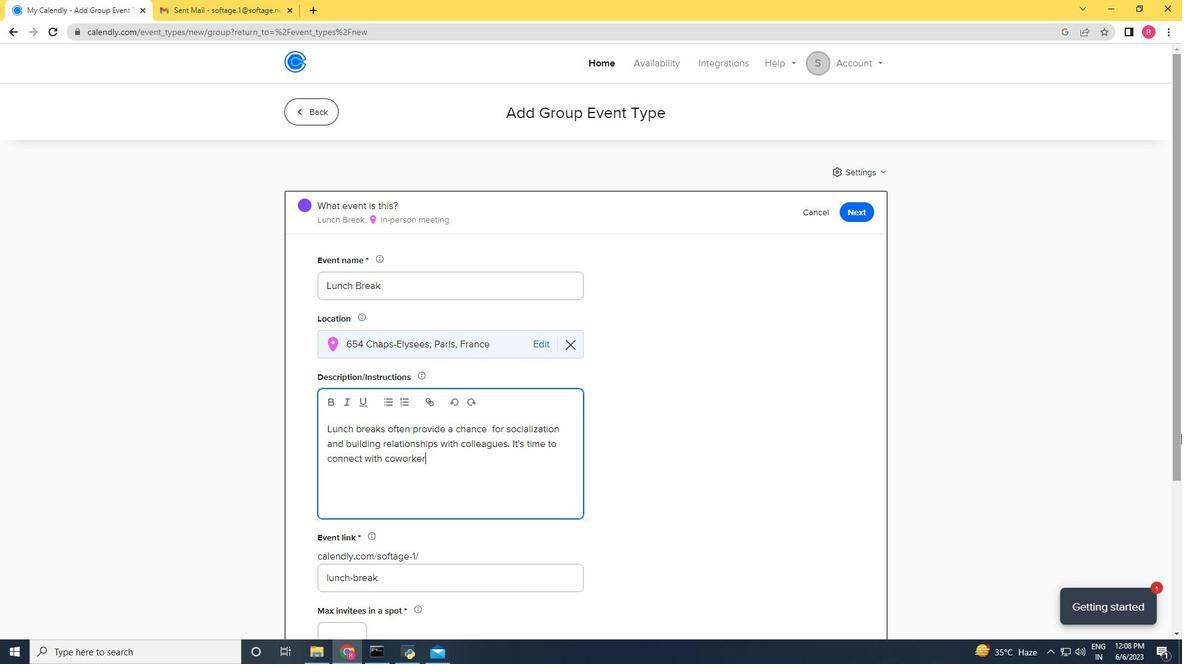 
Action: Mouse moved to (1181, 434)
Screenshot: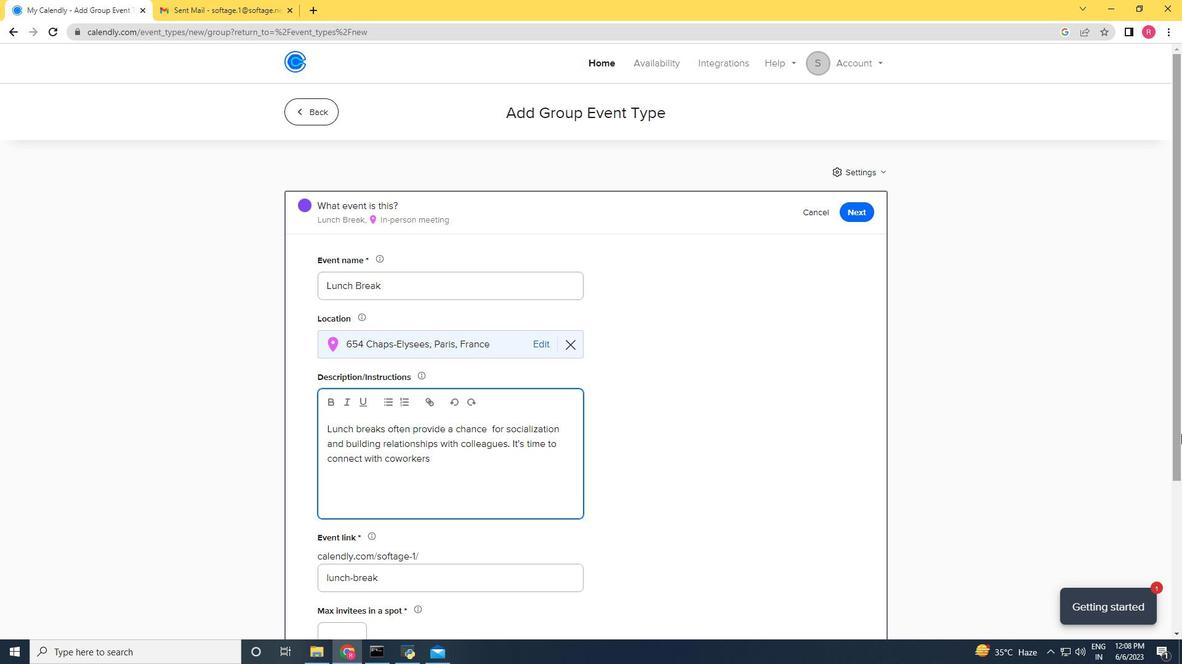 
Action: Key pressed ,<Key.space>share<Key.space>sore<Key.space><Key.backspace><Key.backspace><Key.backspace><Key.backspace>tore<Key.space>
Screenshot: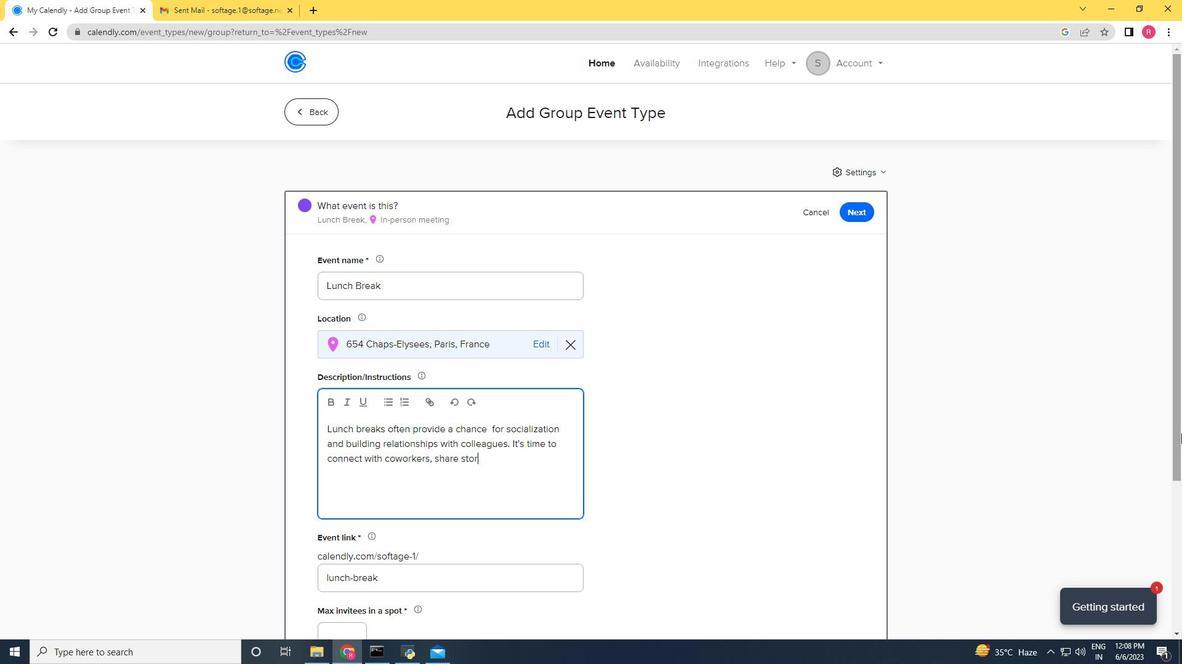 
Action: Mouse moved to (1182, 434)
Screenshot: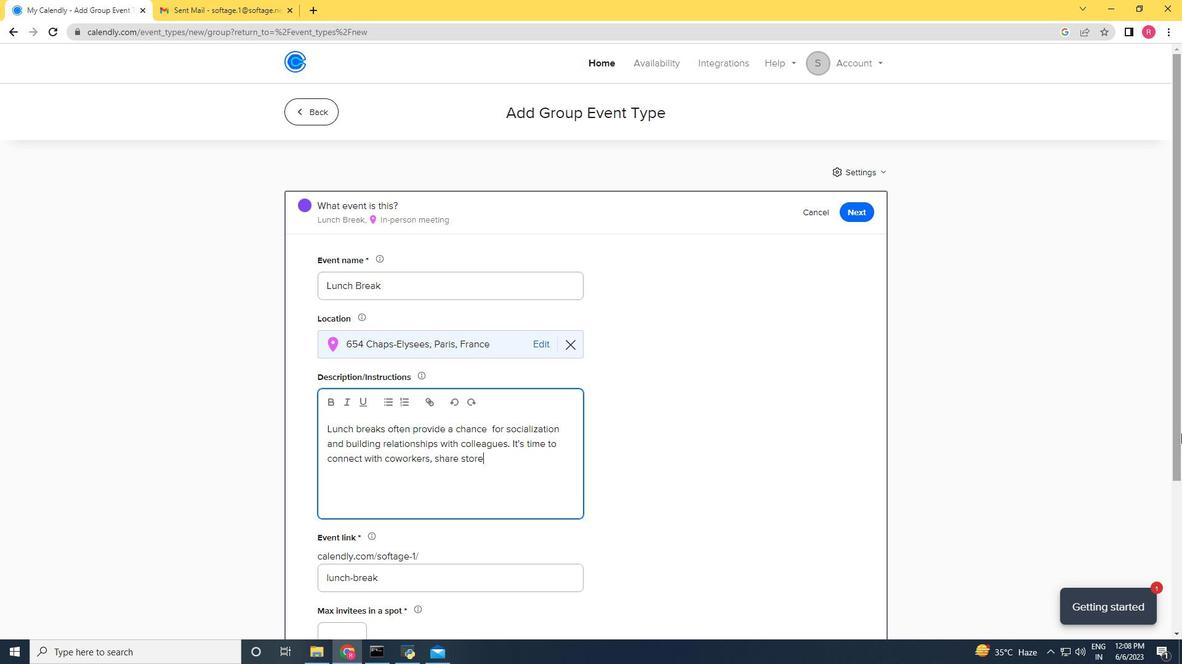 
Action: Key pressed <Key.backspace><Key.backspace><Key.backspace>ries,<Key.space>and<Key.space>
Screenshot: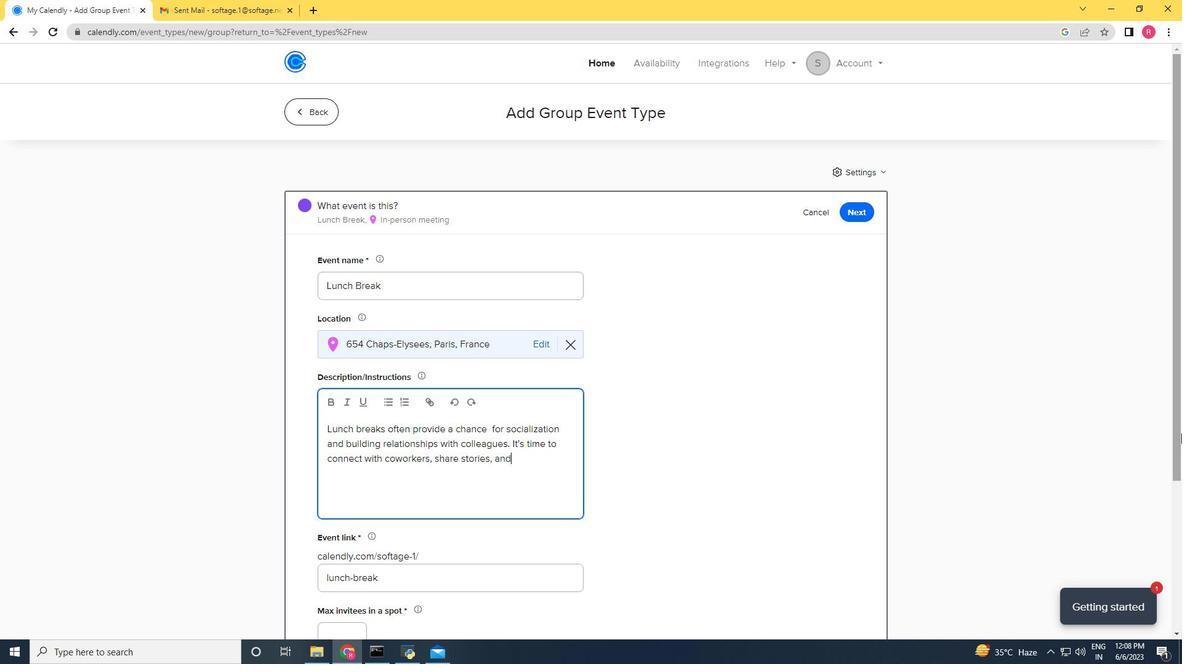 
Action: Mouse moved to (1181, 434)
Screenshot: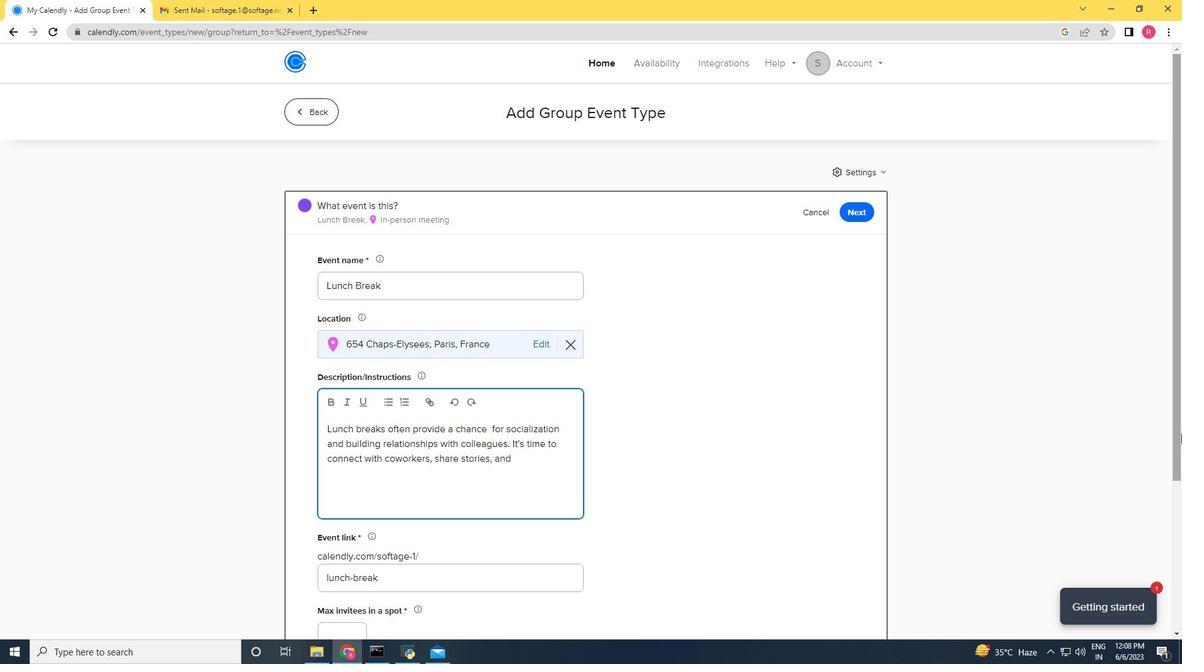 
Action: Key pressed en
Screenshot: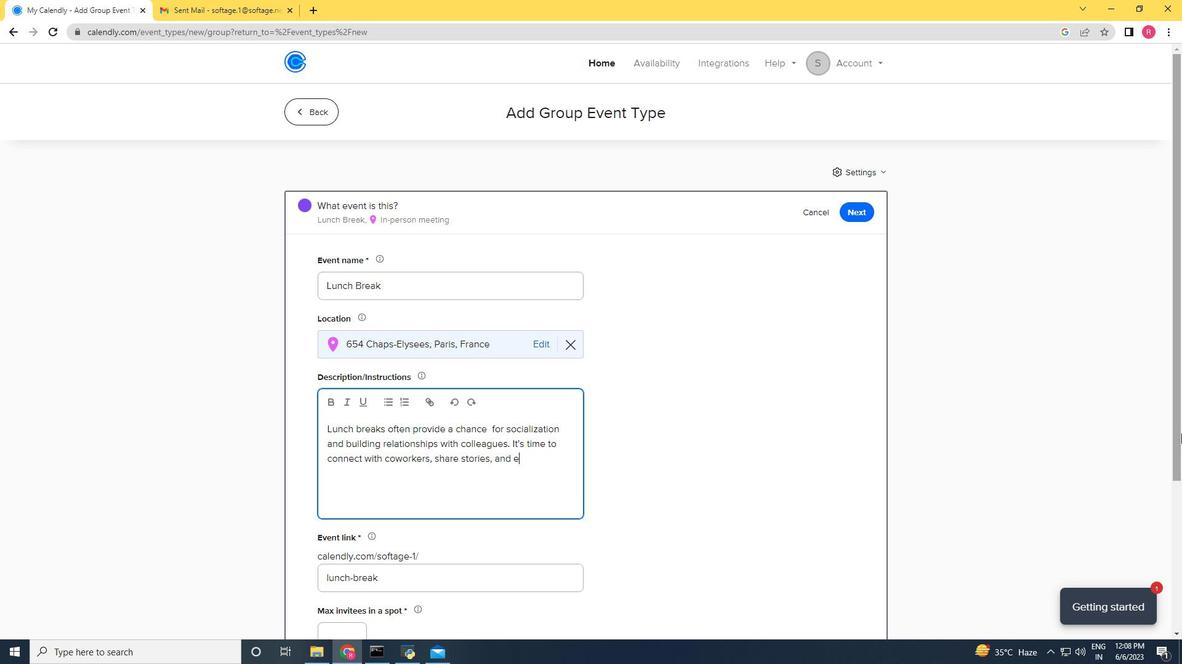 
Action: Mouse moved to (1182, 421)
Screenshot: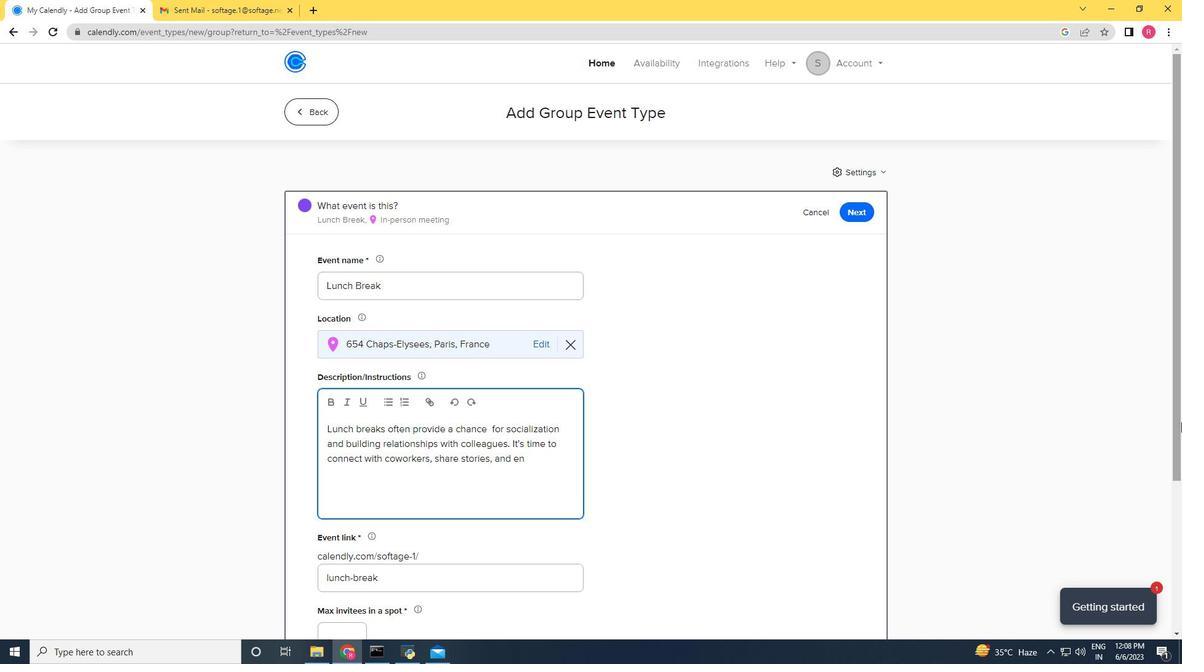 
Action: Key pressed gege<Key.space>in<Key.space><Key.left><Key.left><Key.left><Key.left><Key.left><Key.left><Key.left><Key.left><Key.right><Key.right><Key.backspace>a<Key.right><Key.right><Key.right><Key.right><Key.right><Key.right><Key.right><Key.right><Key.right>casual<Key.space>ci<Key.backspace>onv
Screenshot: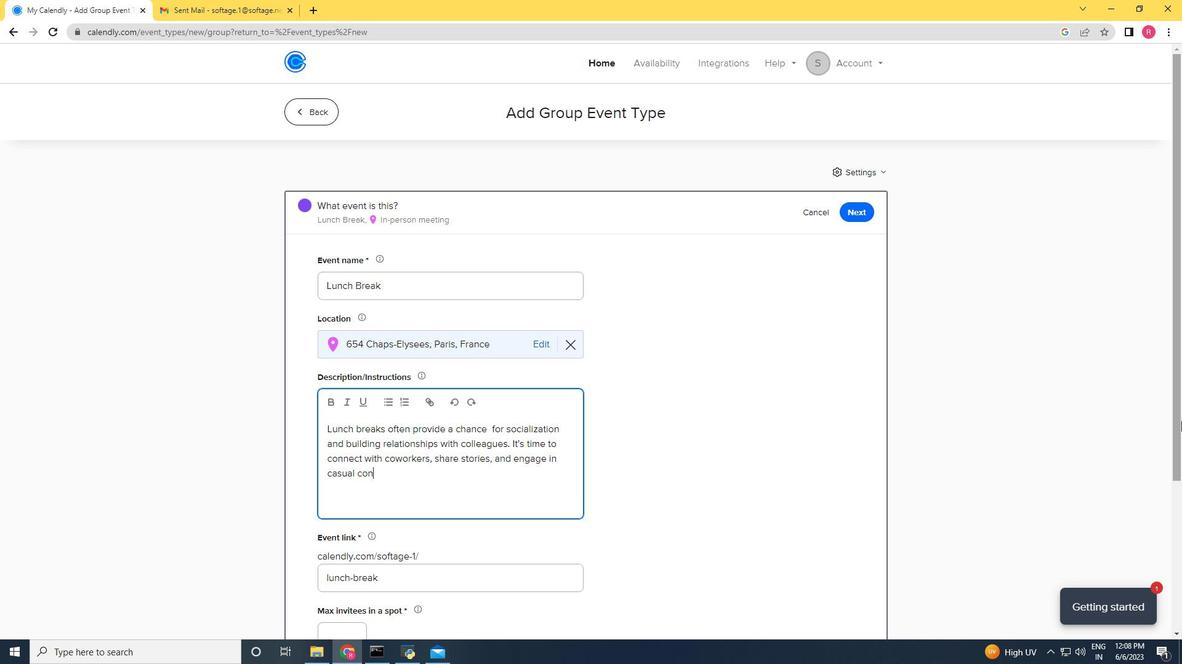 
Action: Mouse moved to (1182, 421)
Screenshot: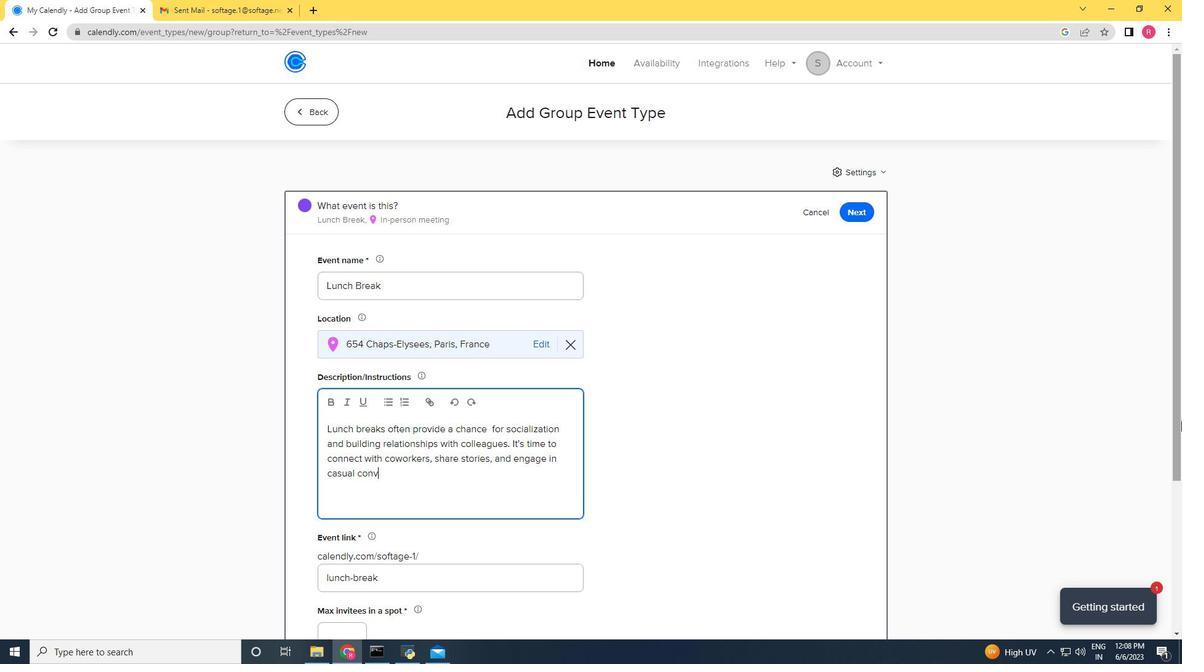 
Action: Key pressed ersations<Key.space><Key.backspace>.
Screenshot: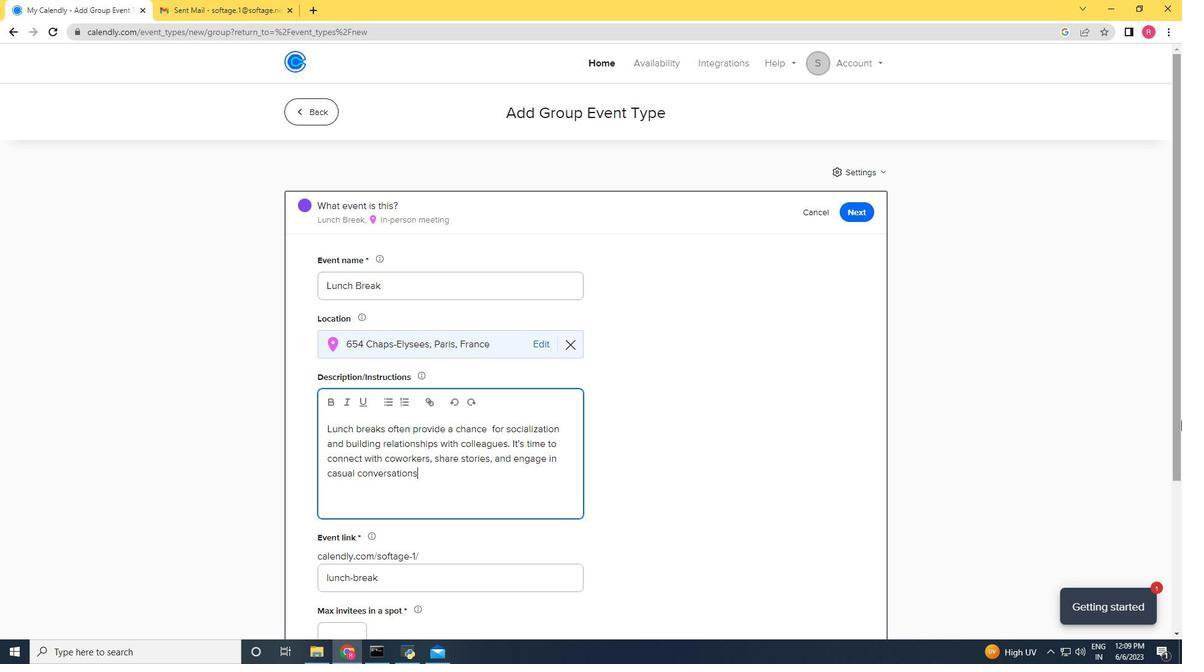 
Action: Mouse moved to (1054, 509)
Screenshot: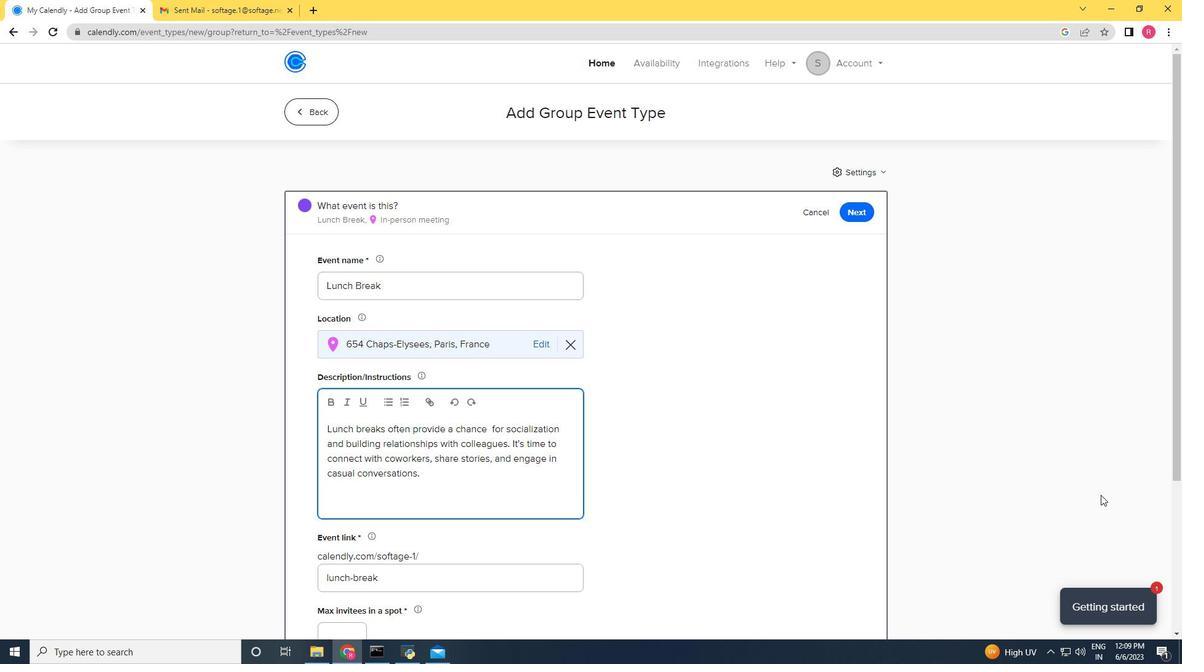 
Action: Mouse scrolled (1054, 508) with delta (0, 0)
Screenshot: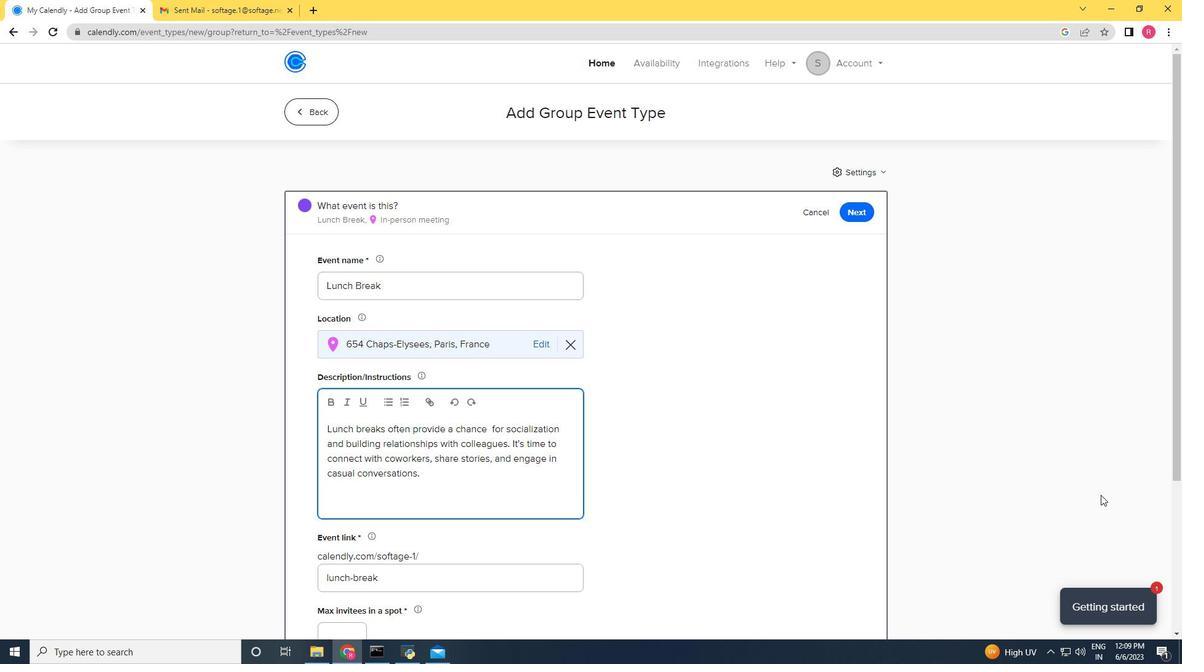 
Action: Mouse moved to (1037, 515)
Screenshot: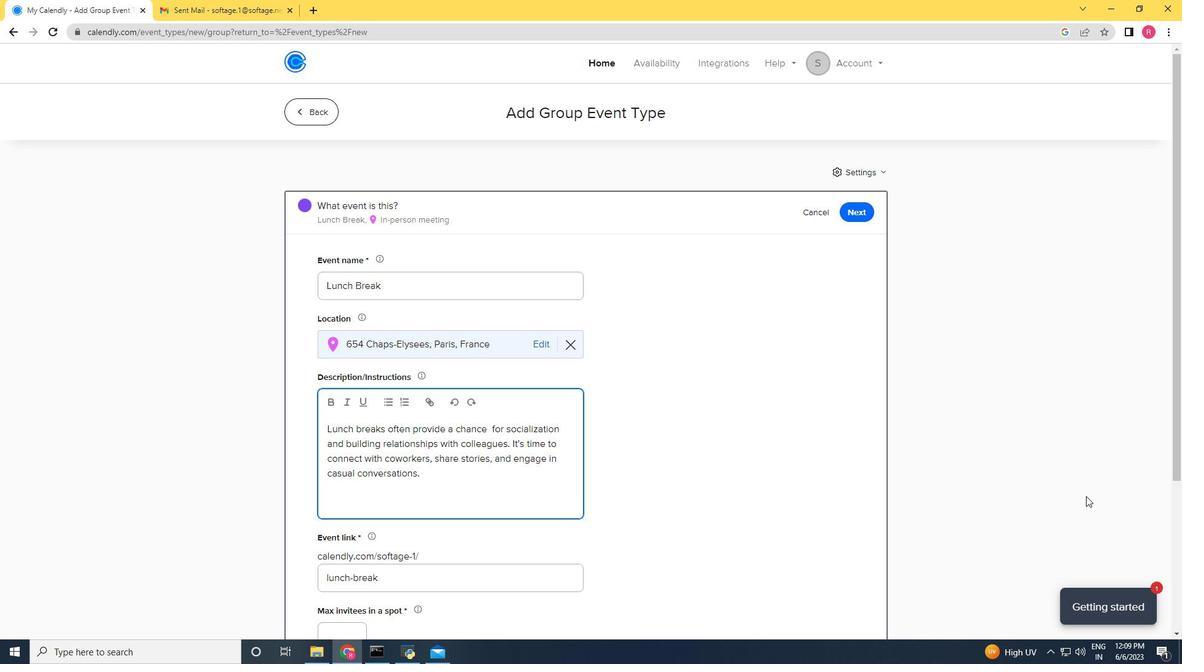 
Action: Mouse scrolled (1037, 514) with delta (0, 0)
Screenshot: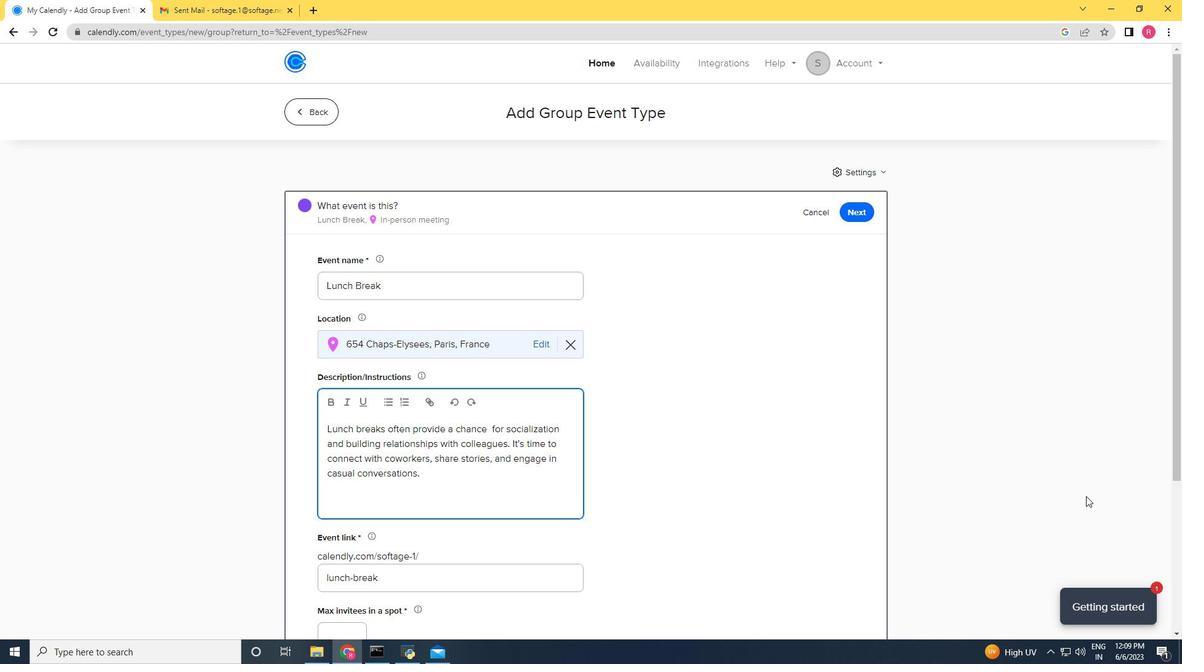 
Action: Mouse moved to (386, 456)
Screenshot: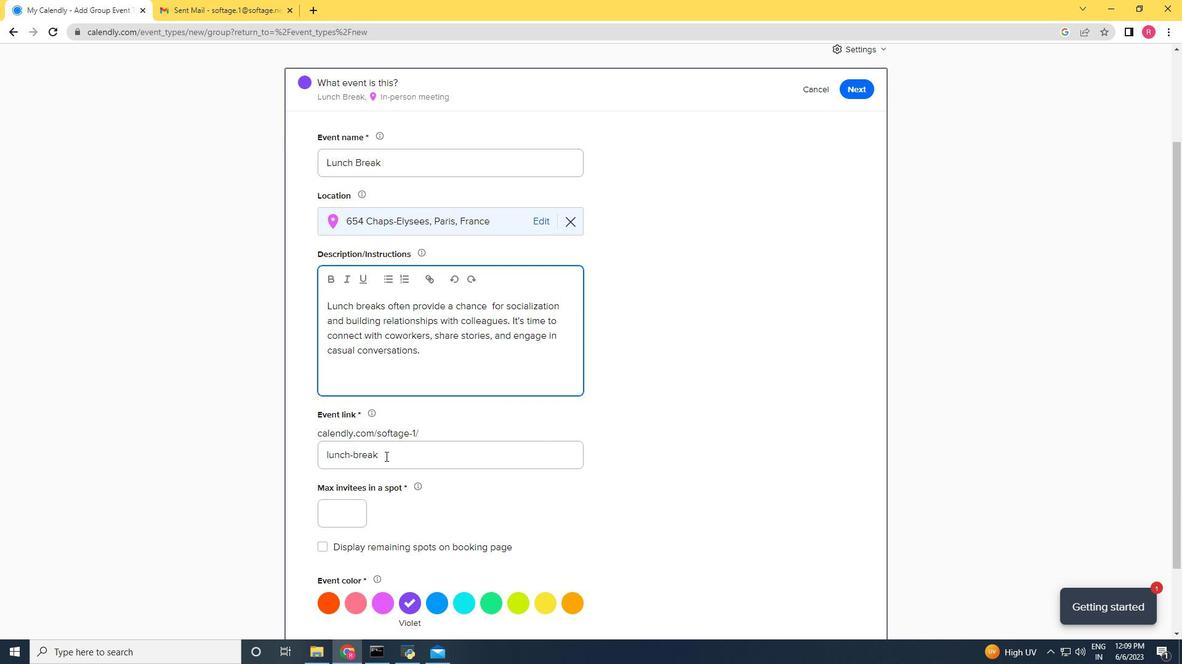 
Action: Mouse pressed left at (386, 456)
Screenshot: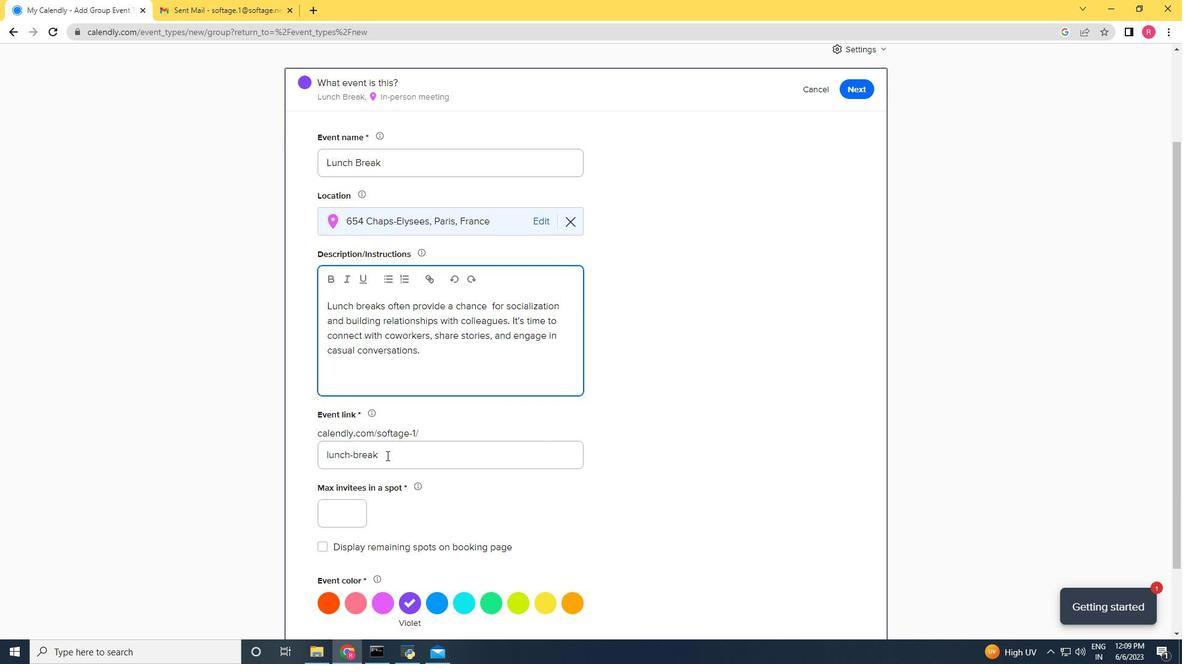 
Action: Mouse pressed left at (386, 456)
Screenshot: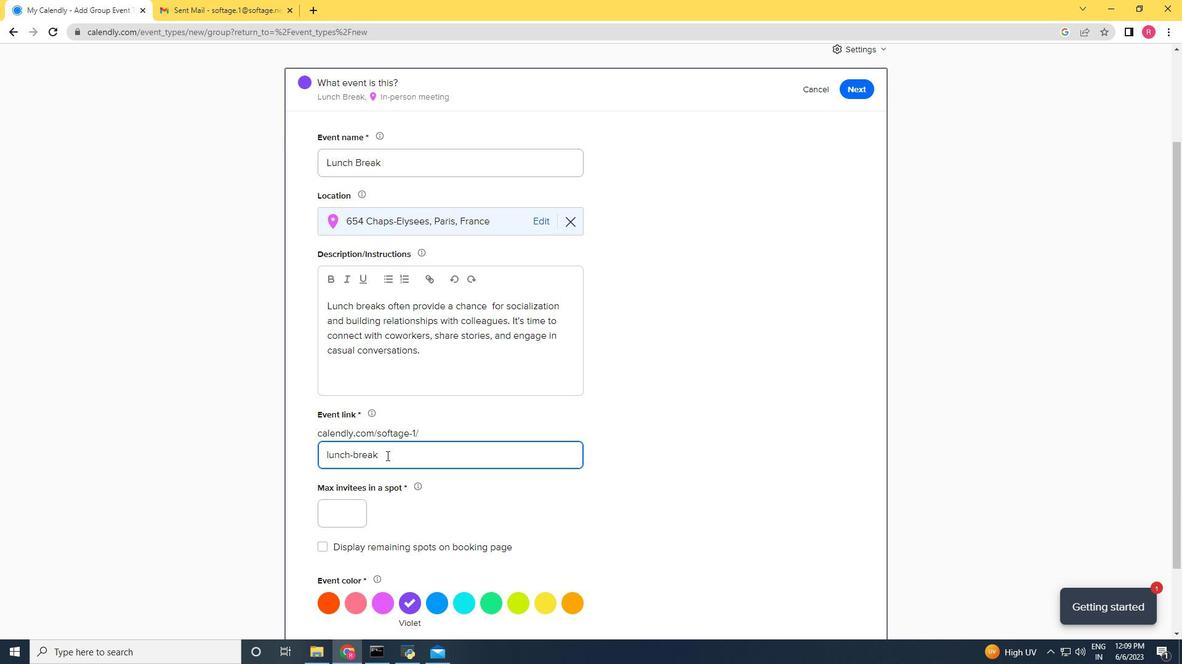
Action: Mouse moved to (309, 450)
Screenshot: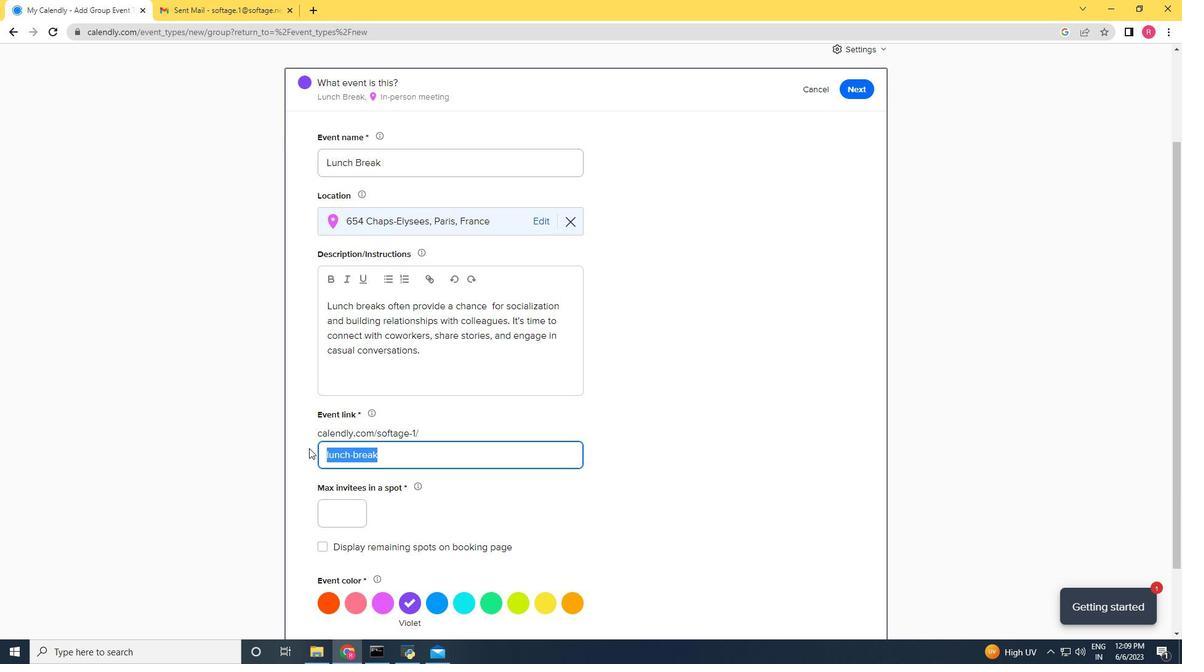 
Action: Key pressed <Key.backspace>
Screenshot: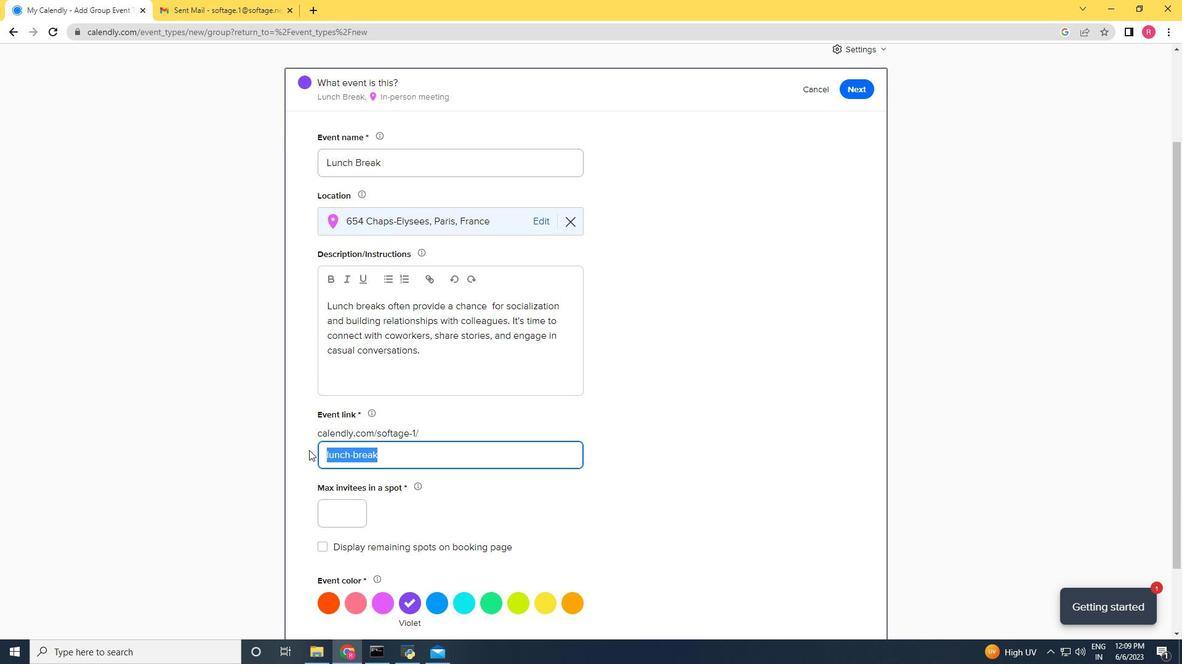 
Action: Mouse moved to (530, 483)
Screenshot: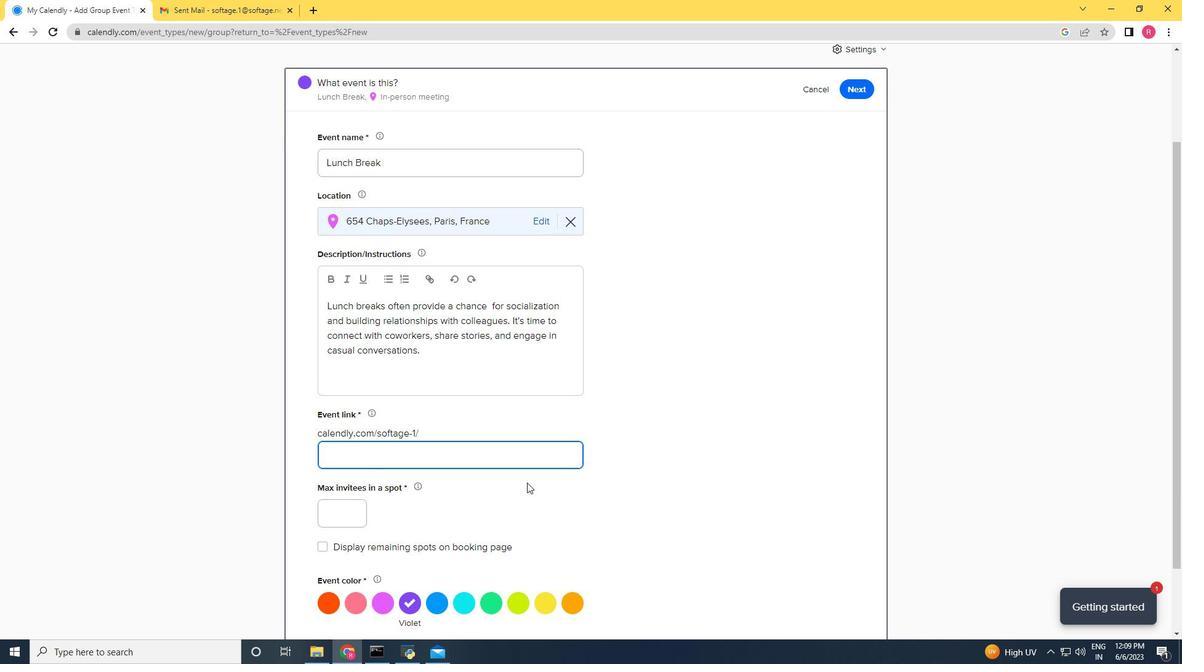 
Action: Key pressed http
Screenshot: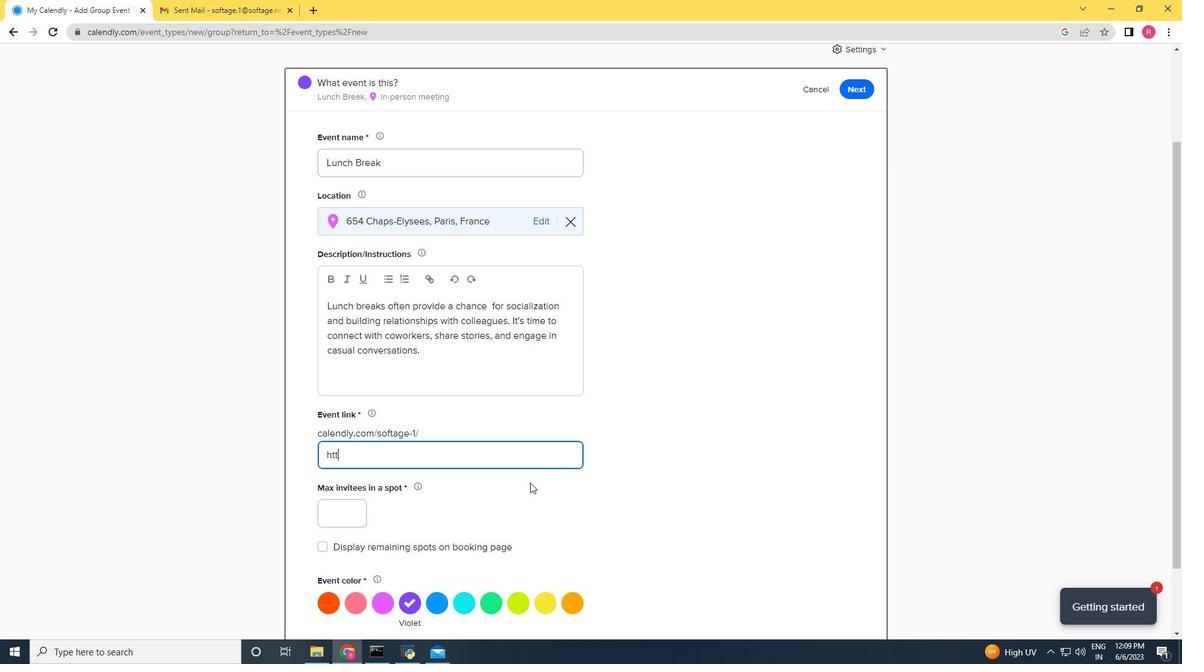 
Action: Mouse moved to (591, 487)
Screenshot: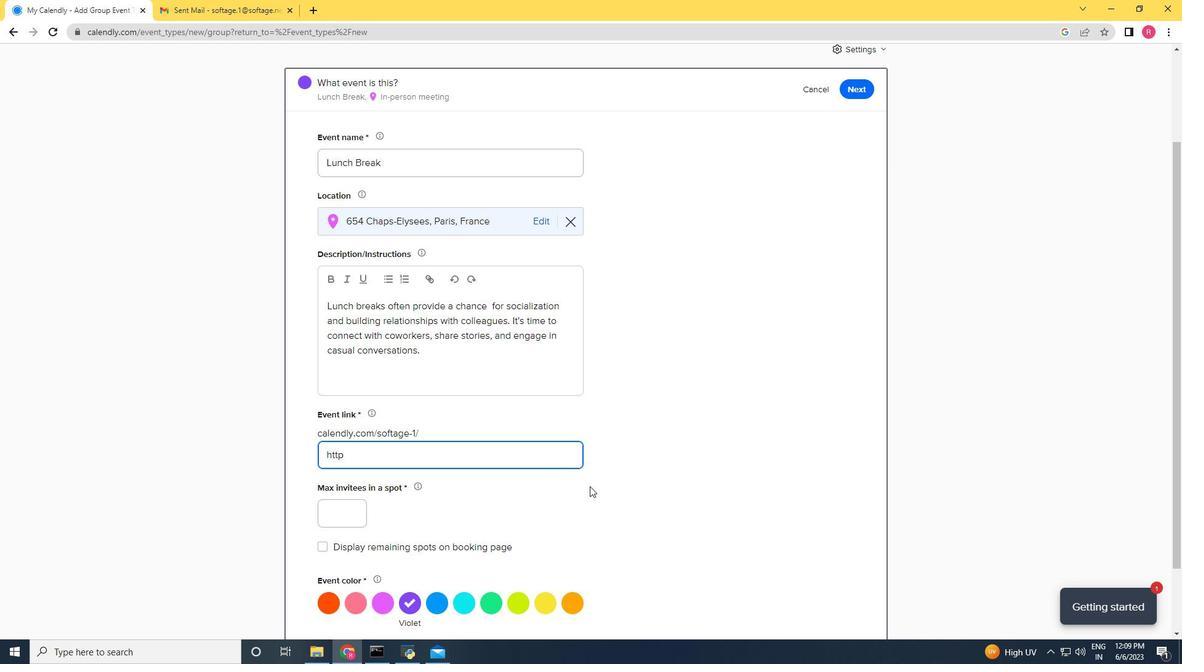 
Action: Key pressed -
Screenshot: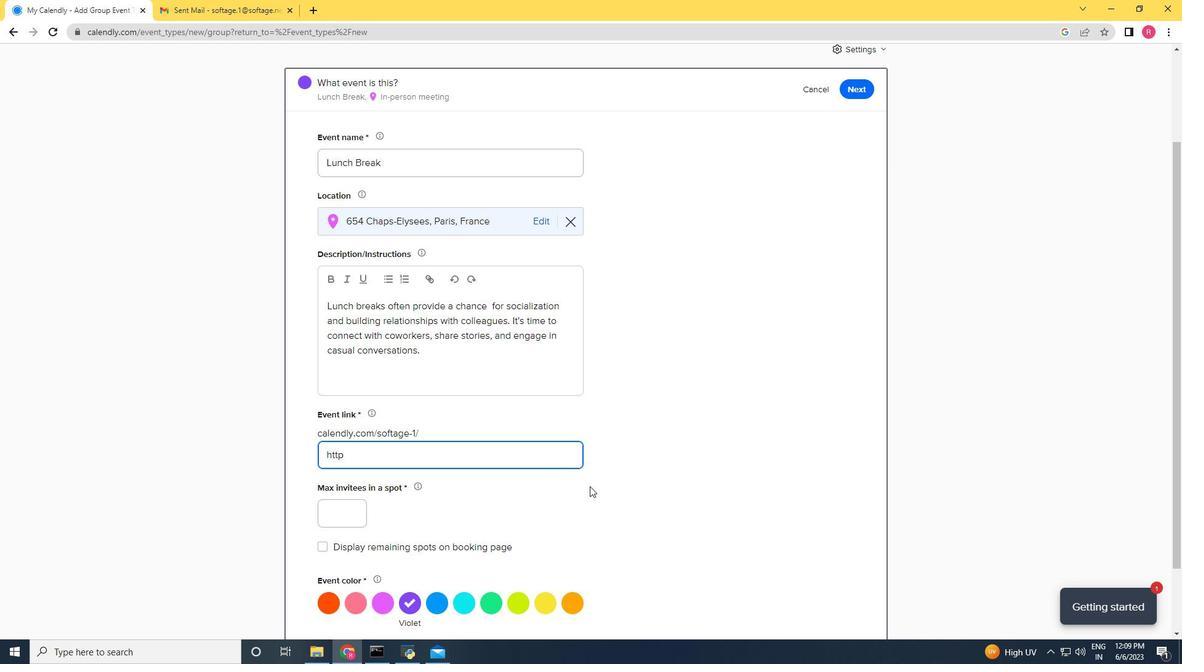 
Action: Mouse moved to (591, 487)
Screenshot: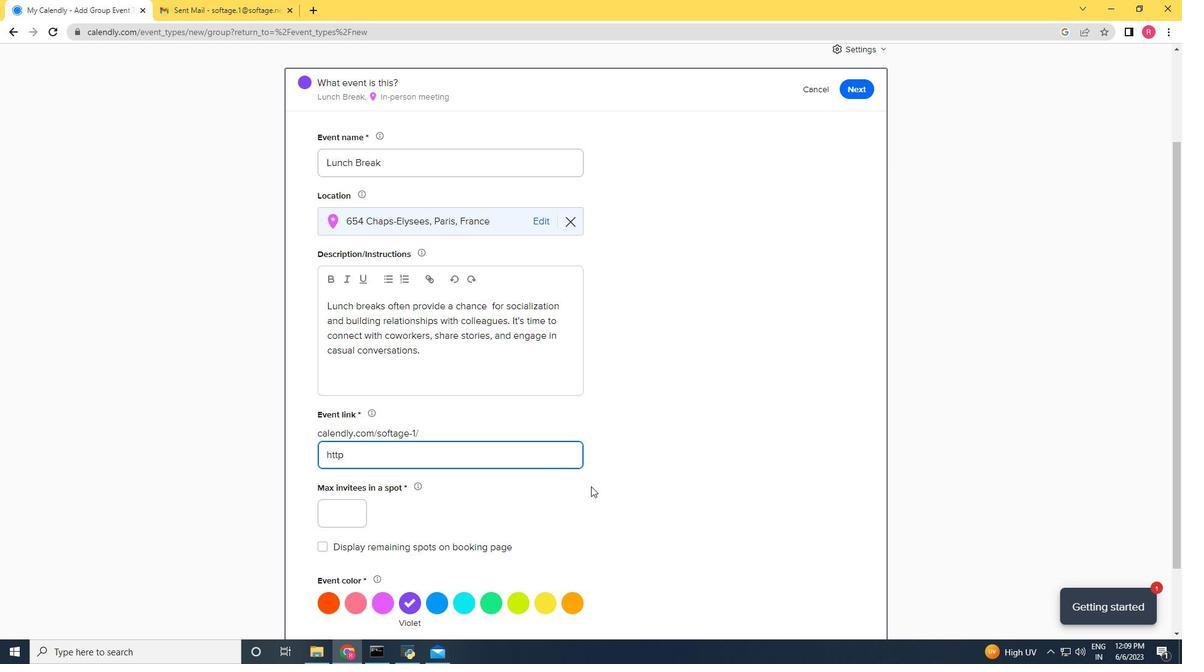 
Action: Key pressed lunchbre
Screenshot: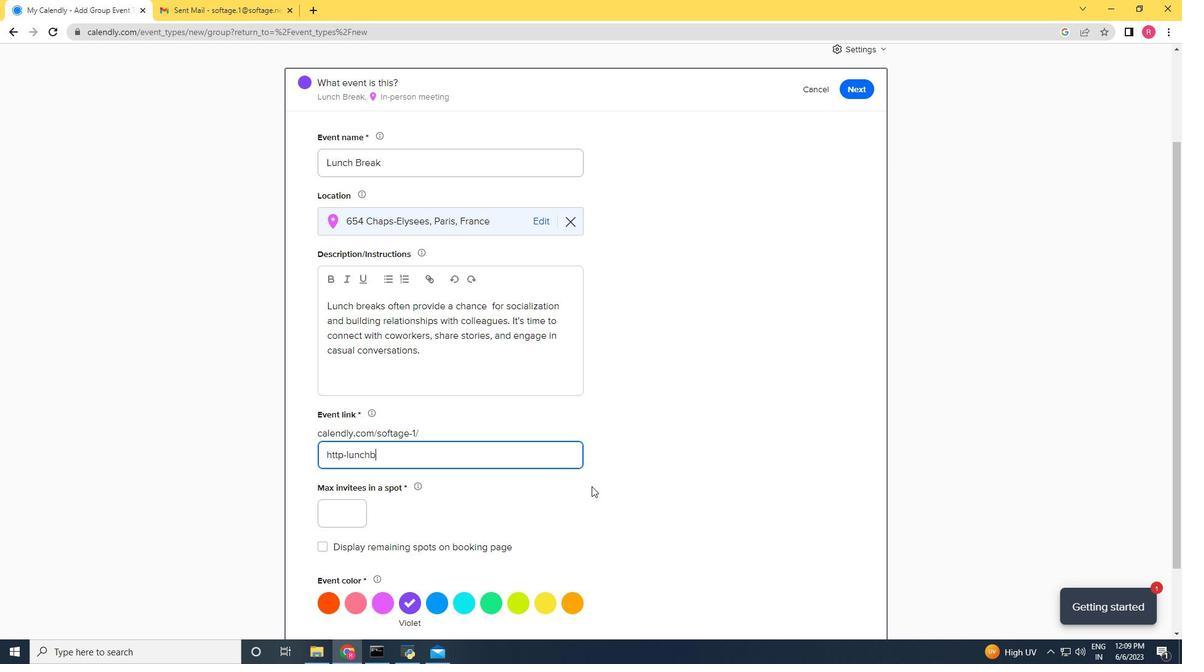 
Action: Mouse moved to (605, 487)
Screenshot: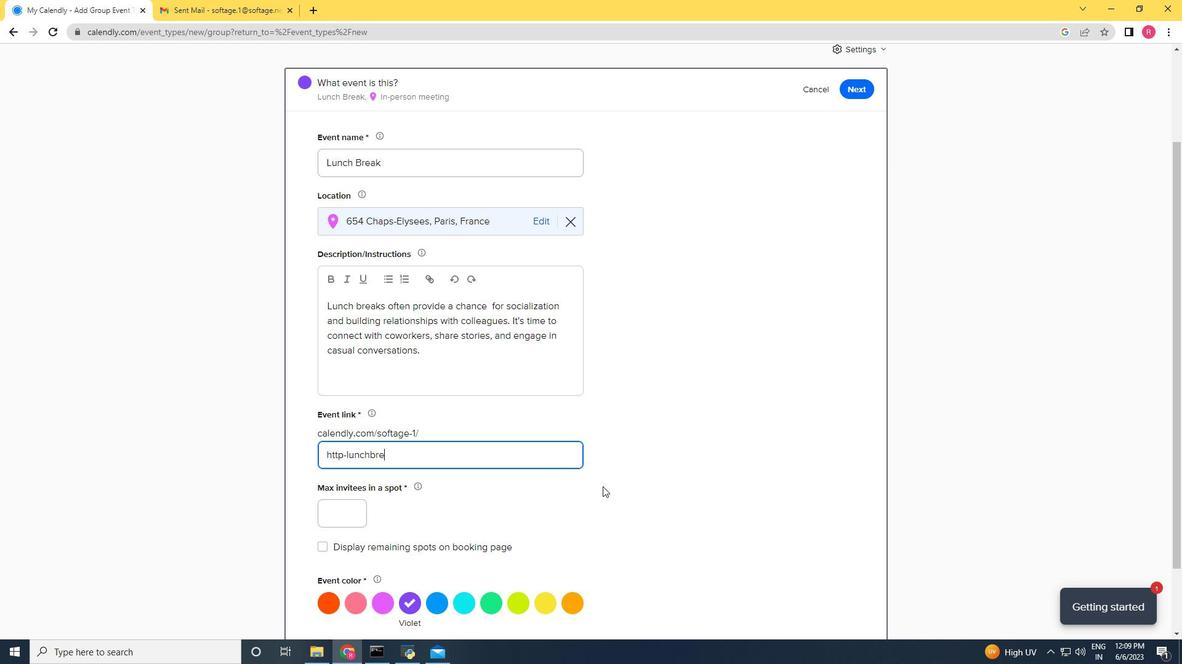 
Action: Key pressed a
Screenshot: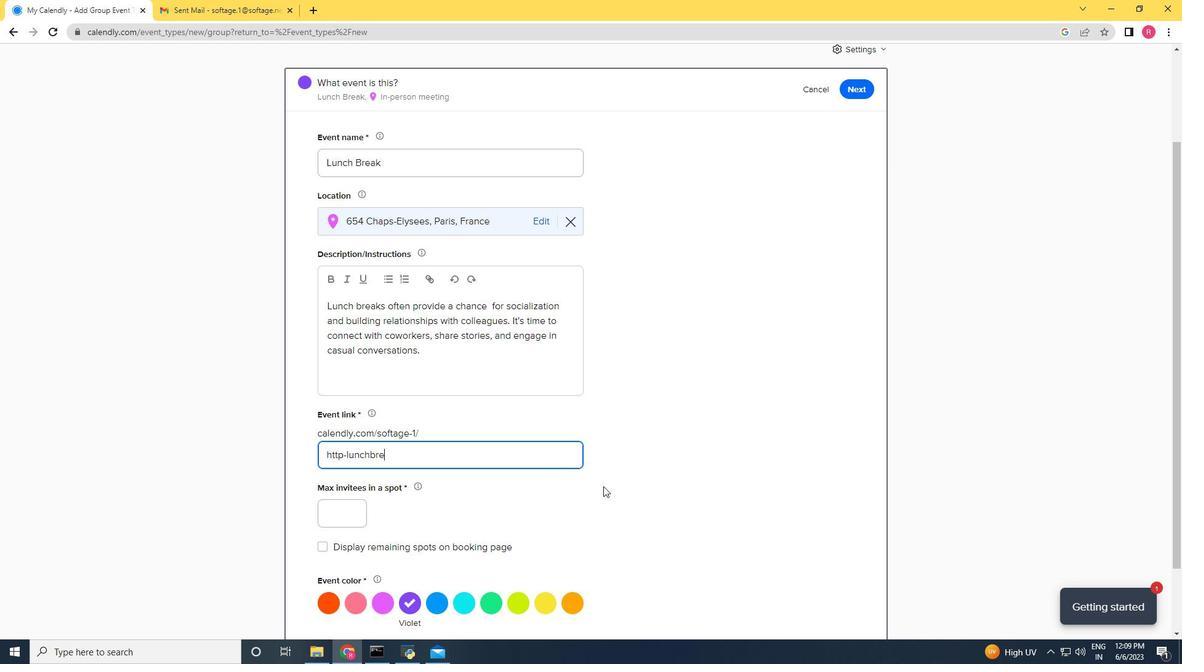 
Action: Mouse moved to (605, 487)
Screenshot: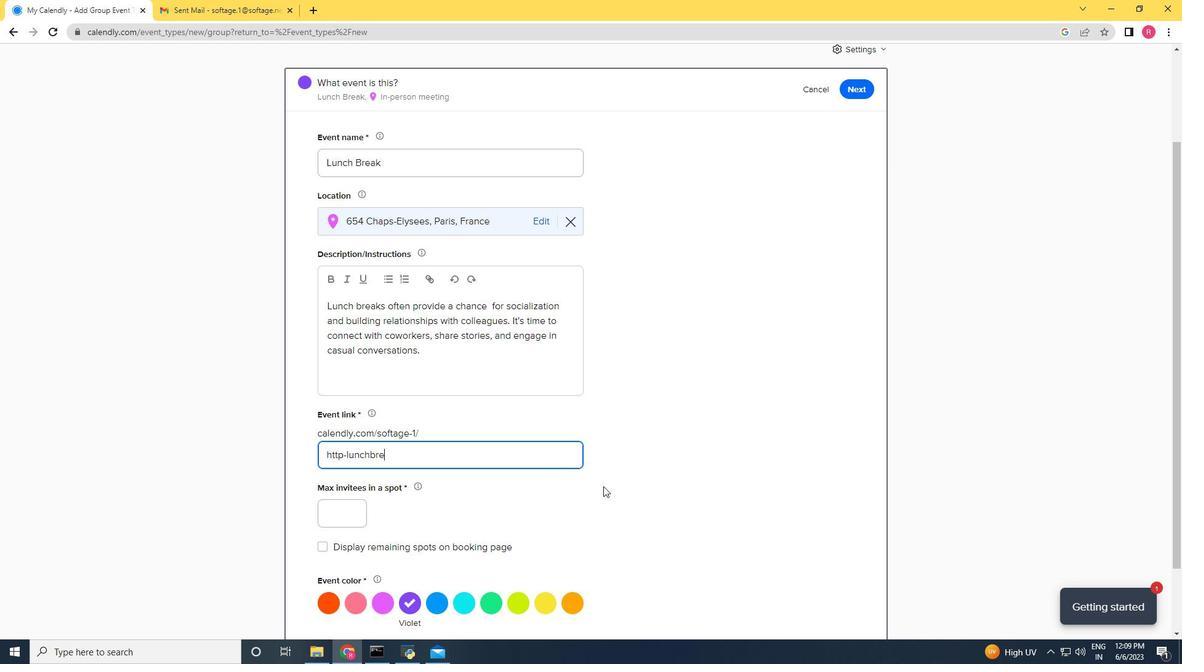 
Action: Key pressed k
Screenshot: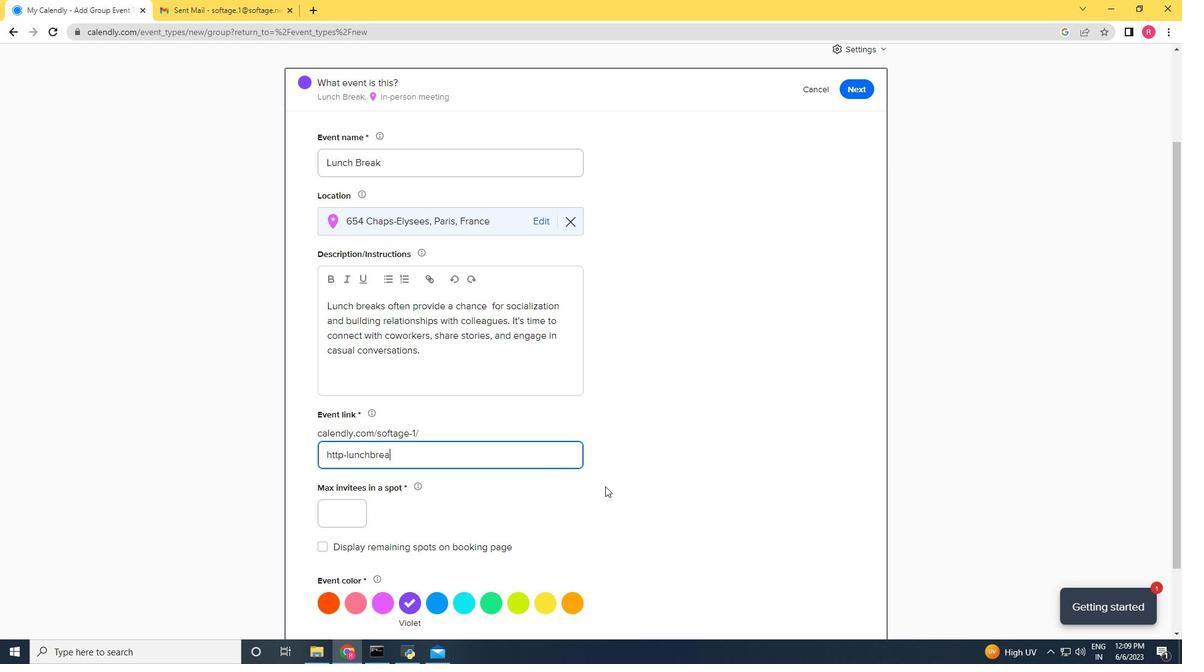 
Action: Mouse moved to (605, 487)
Screenshot: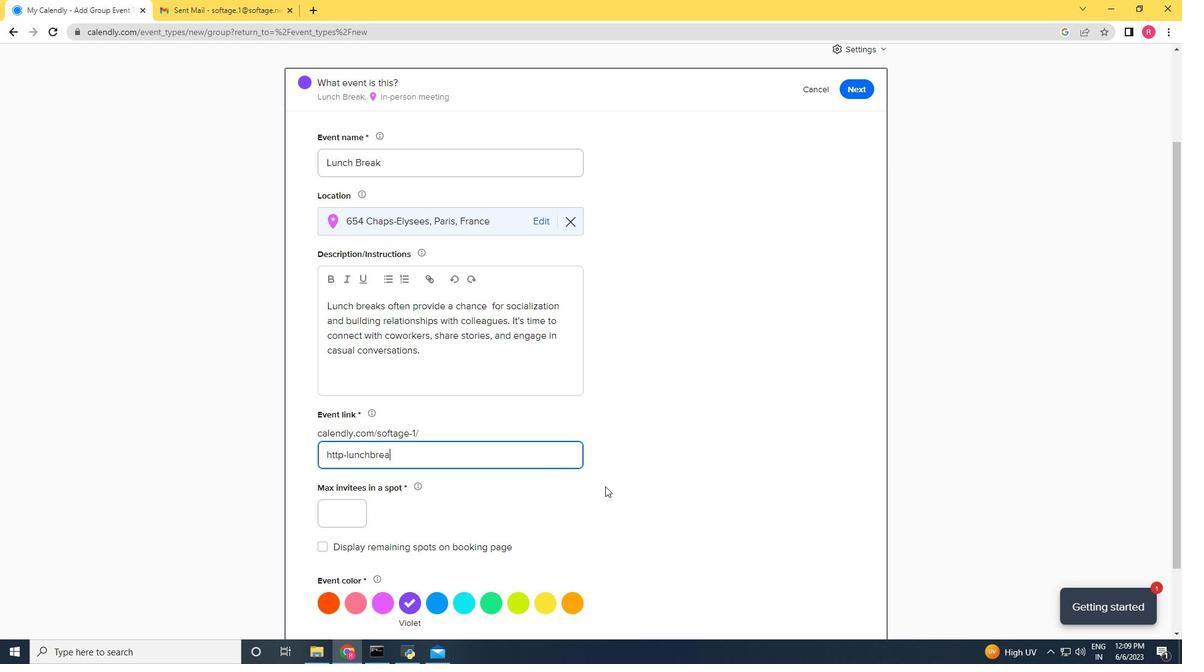 
Action: Key pressed com
Screenshot: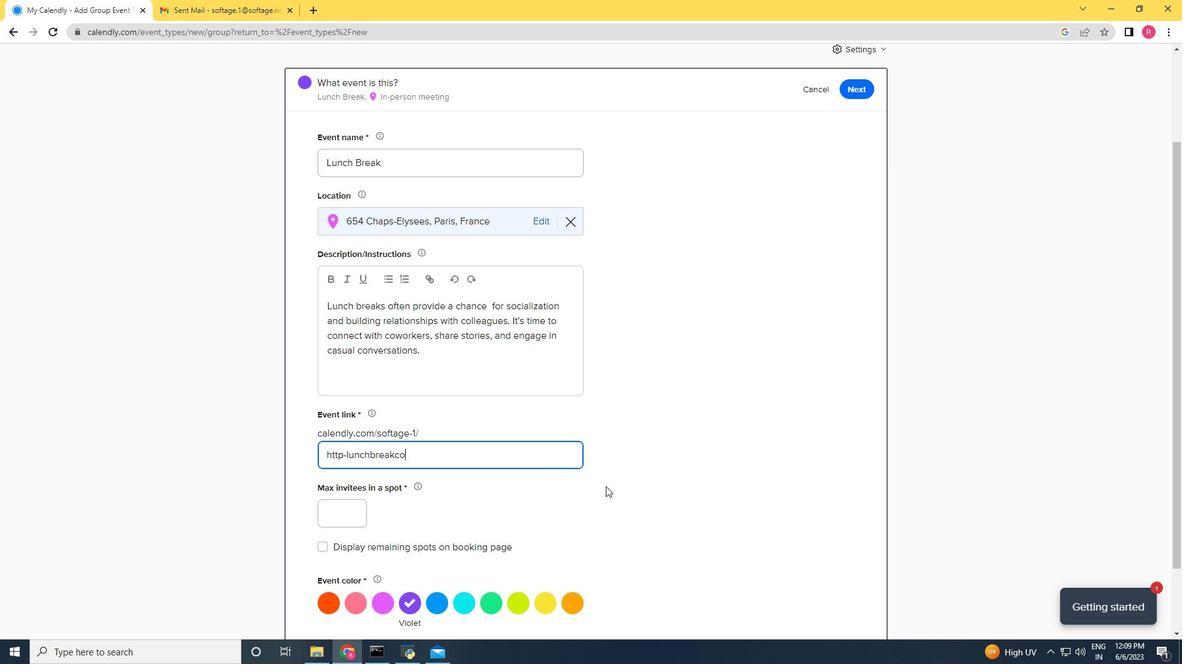 
Action: Mouse moved to (353, 523)
Screenshot: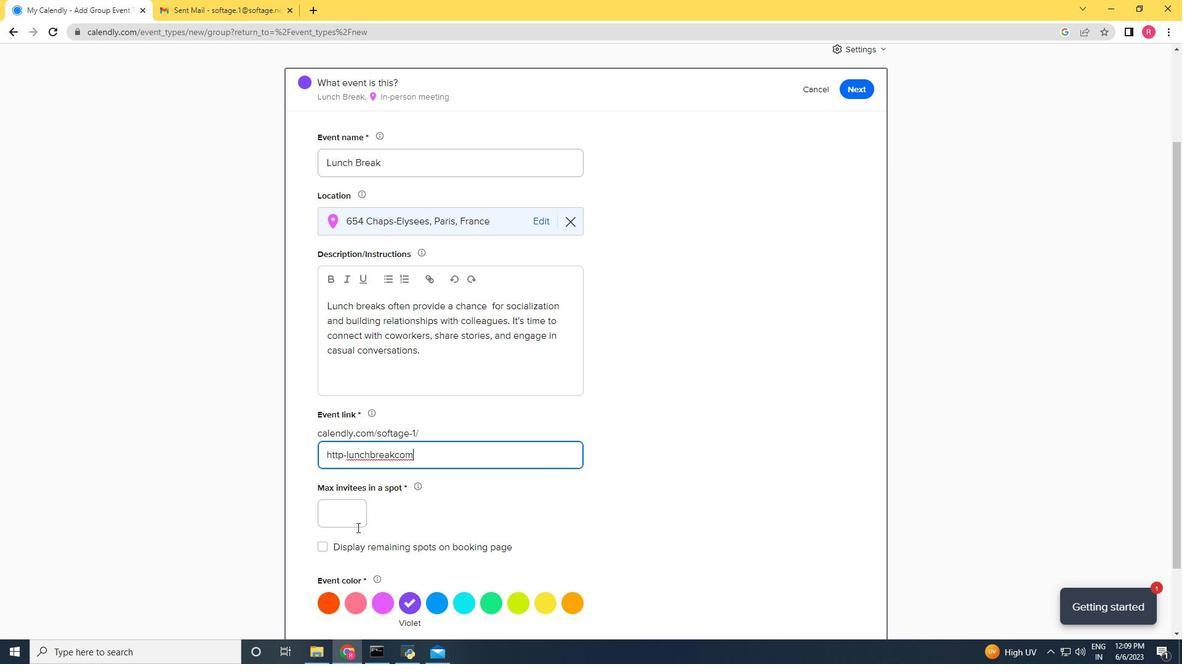 
Action: Mouse pressed left at (353, 523)
Screenshot: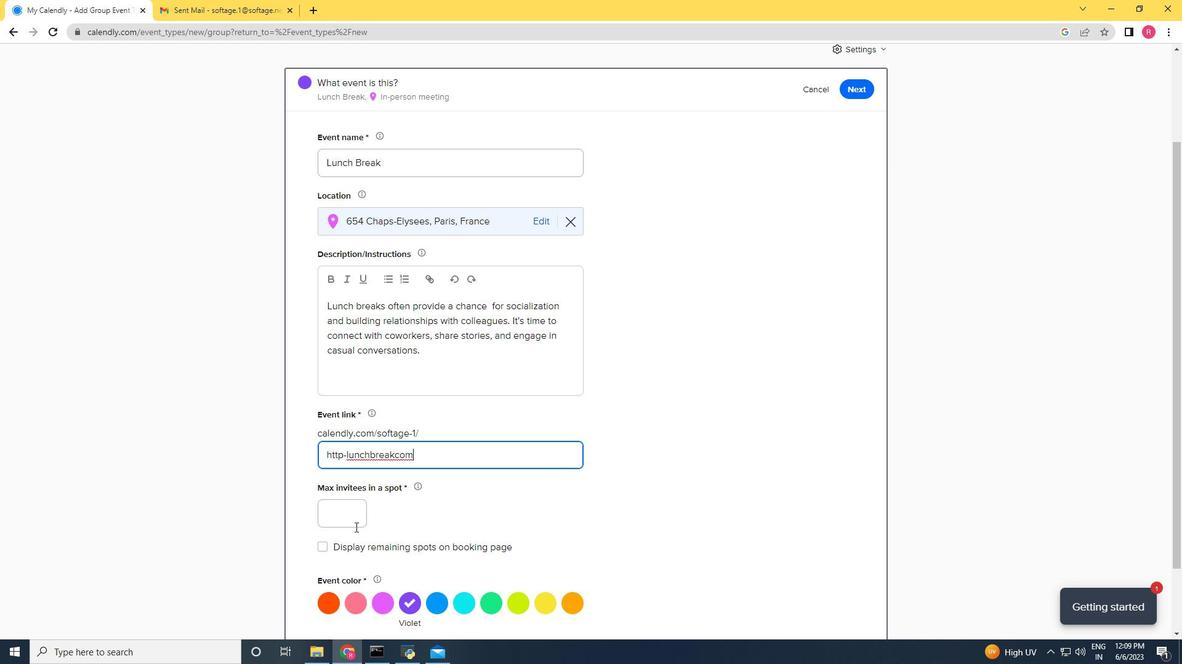 
Action: Key pressed 2
Screenshot: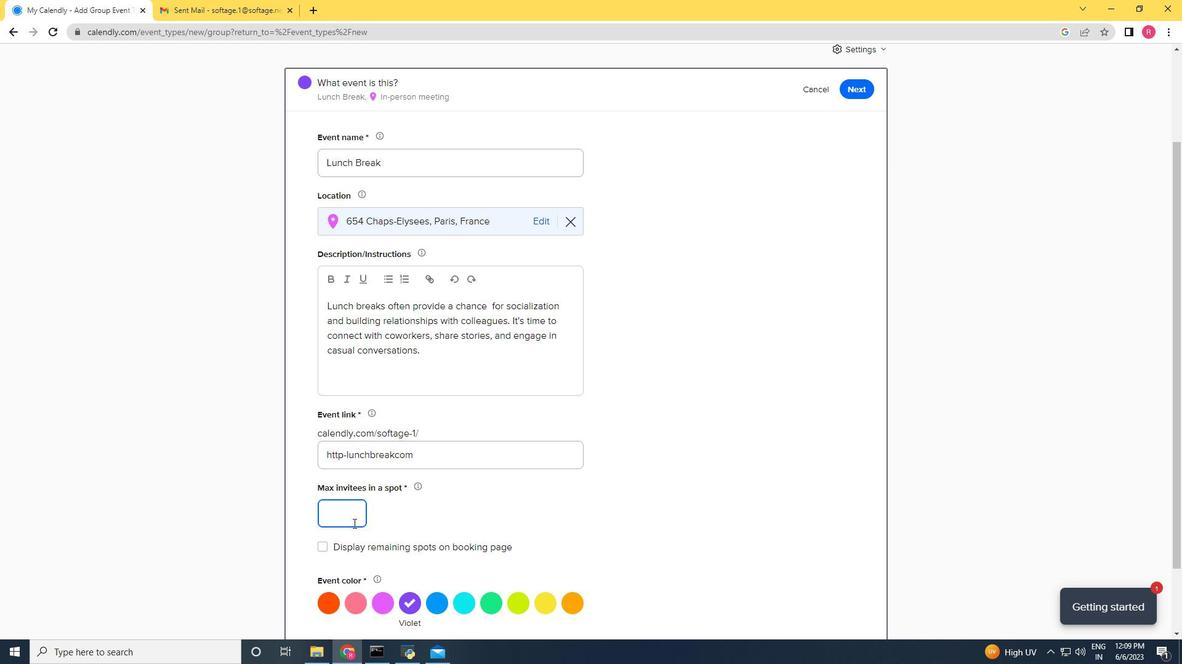 
Action: Mouse moved to (393, 503)
Screenshot: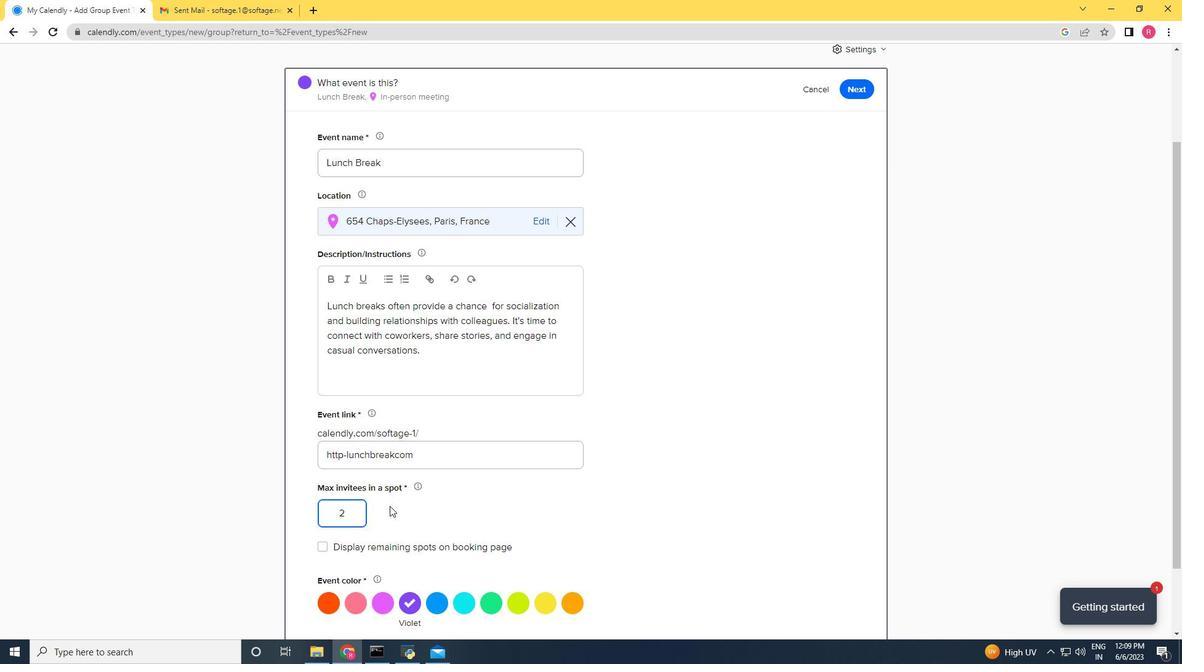 
Action: Mouse scrolled (393, 502) with delta (0, 0)
Screenshot: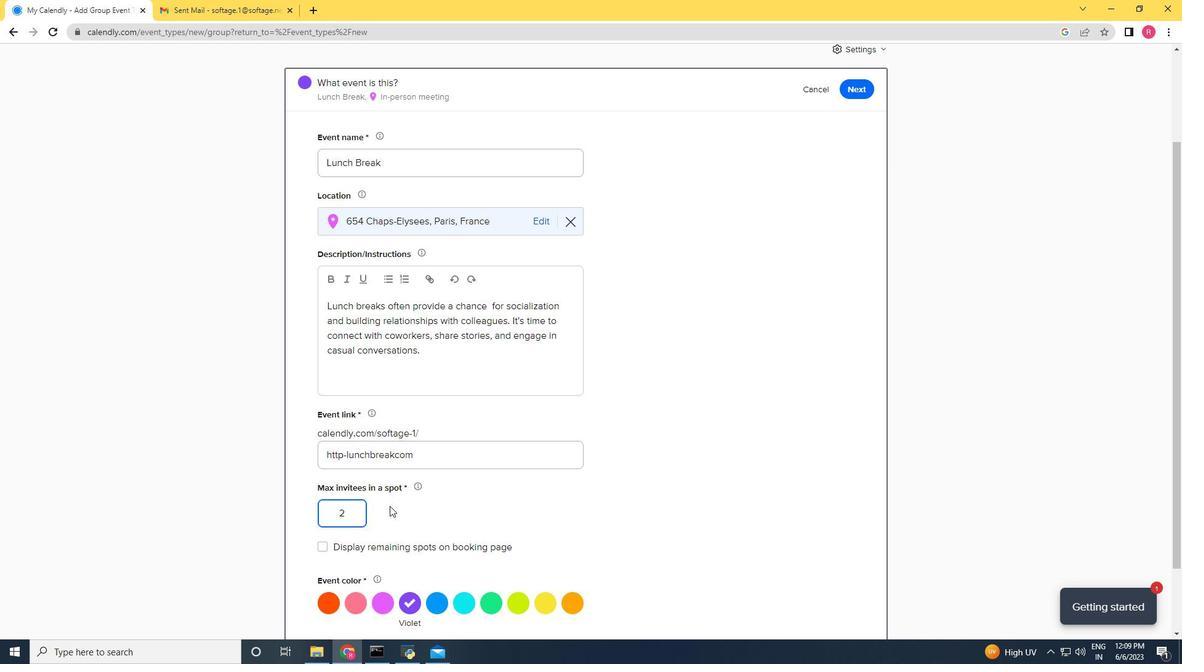 
Action: Mouse scrolled (393, 502) with delta (0, 0)
Screenshot: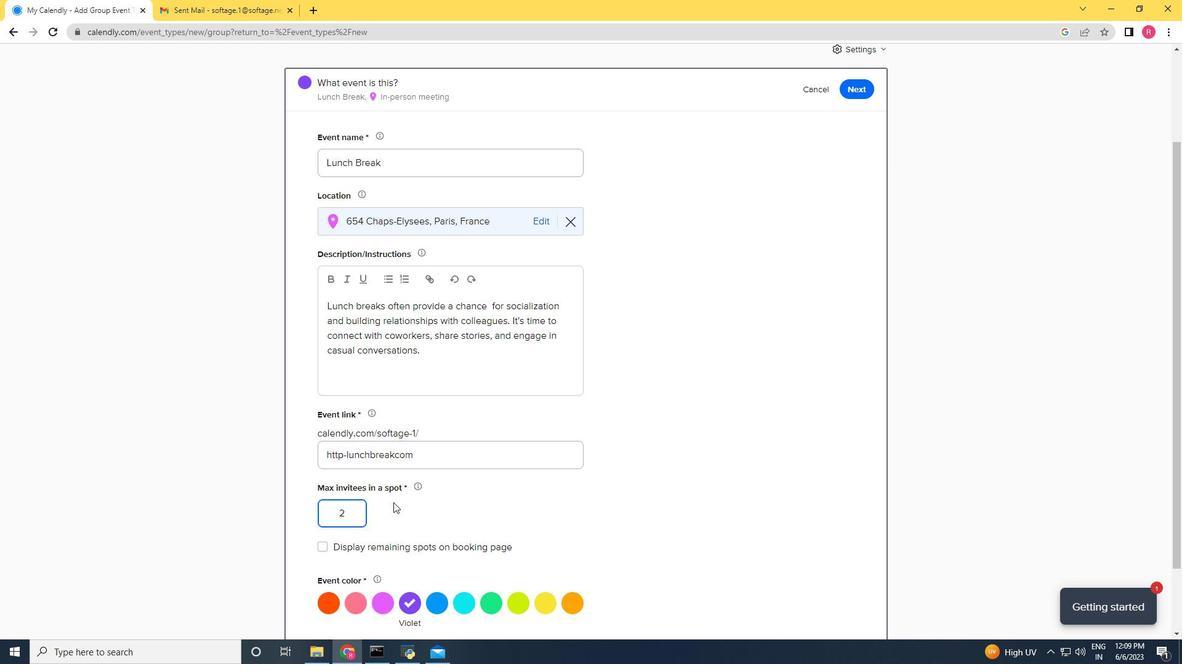 
Action: Mouse moved to (394, 502)
Screenshot: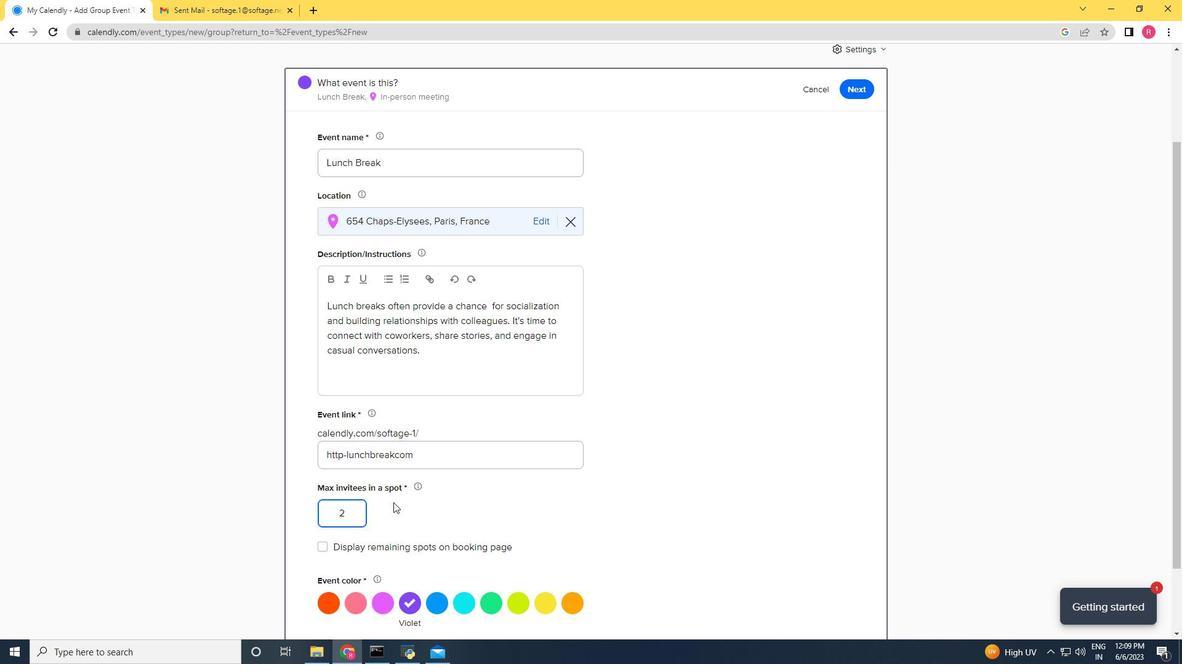 
Action: Mouse scrolled (394, 501) with delta (0, 0)
Screenshot: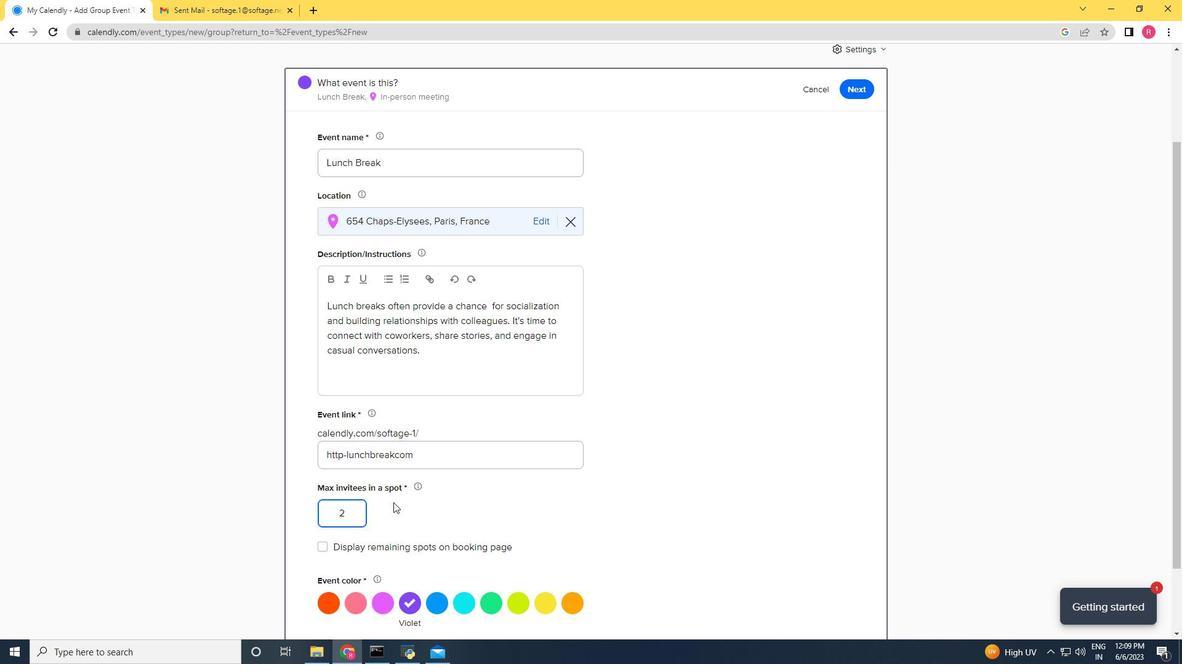 
Action: Mouse moved to (516, 513)
Screenshot: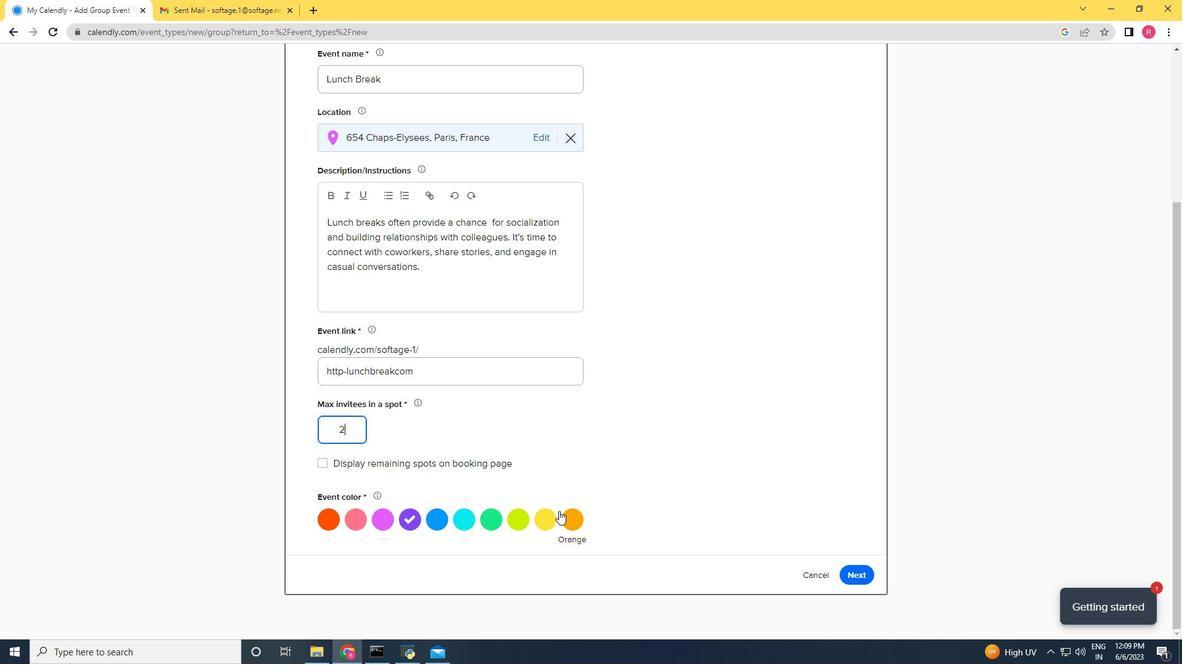 
Action: Mouse pressed left at (516, 513)
Screenshot: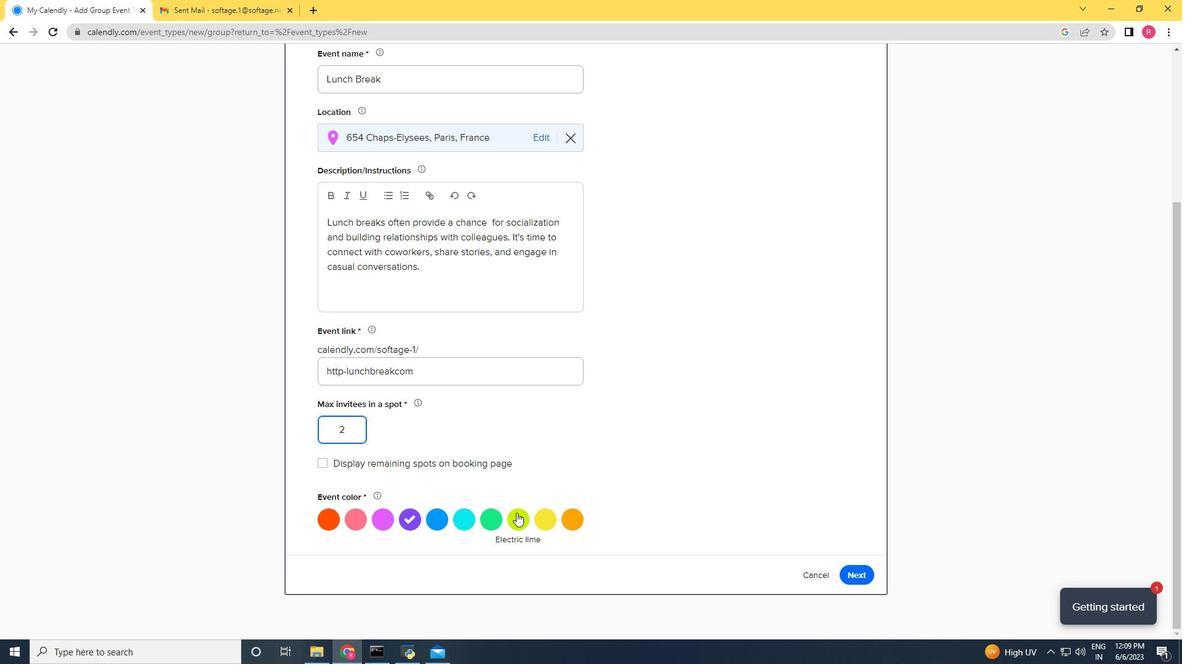 
Action: Mouse moved to (862, 580)
Screenshot: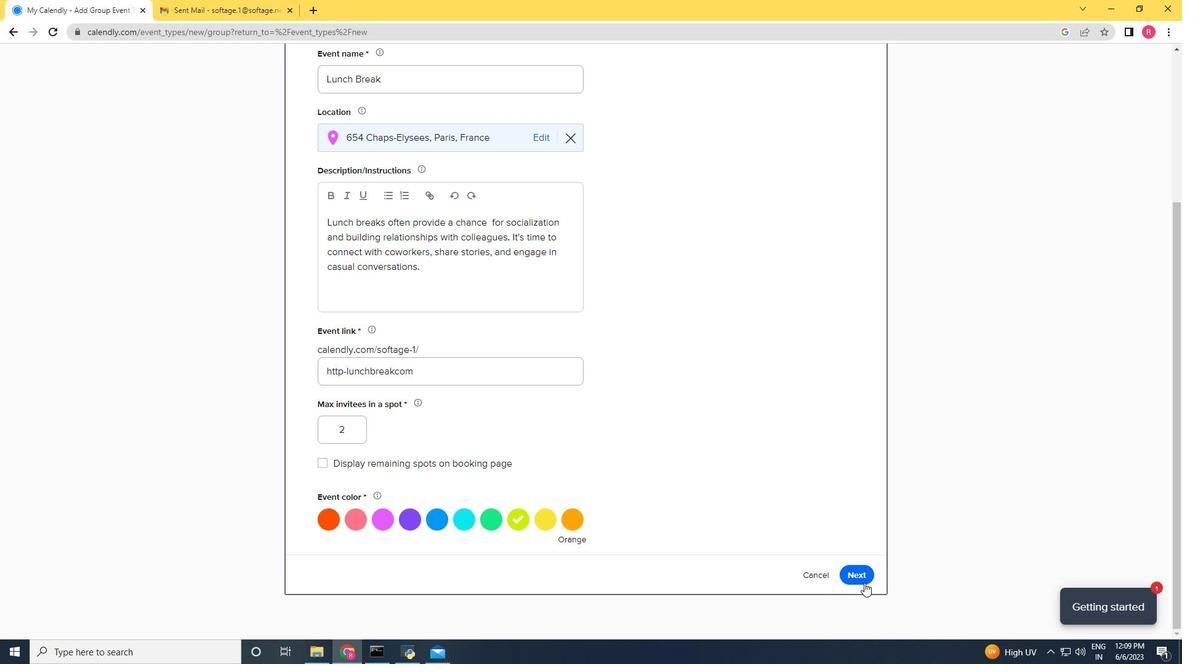 
Action: Mouse pressed left at (862, 580)
Screenshot: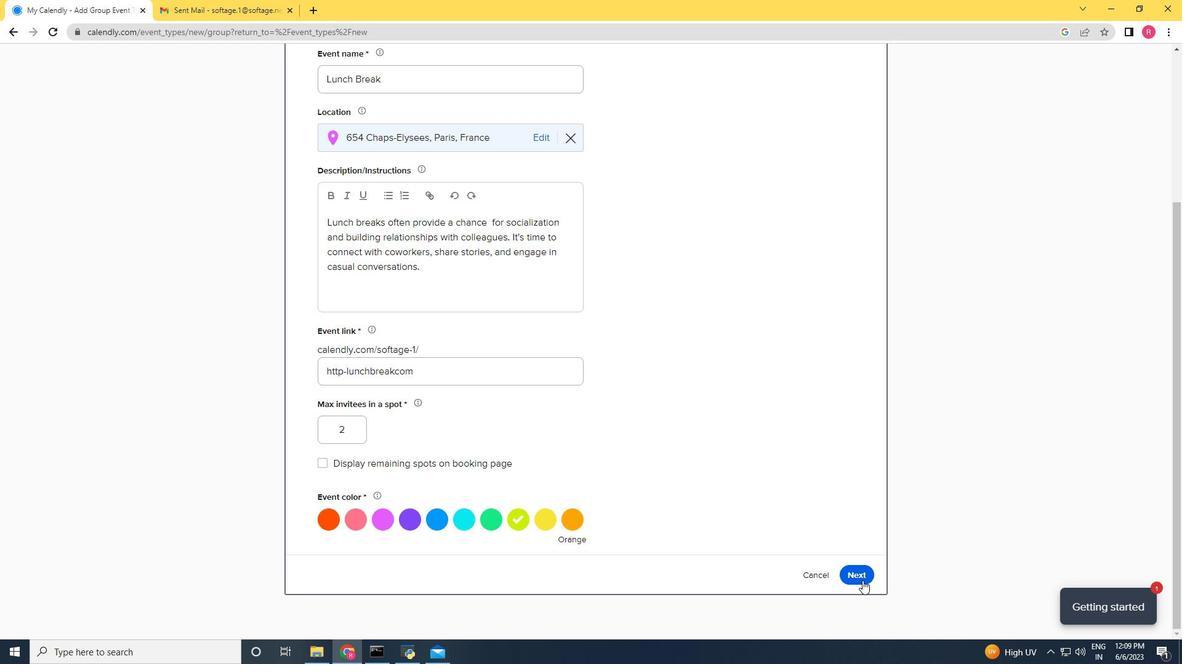 
Action: Mouse moved to (644, 532)
Screenshot: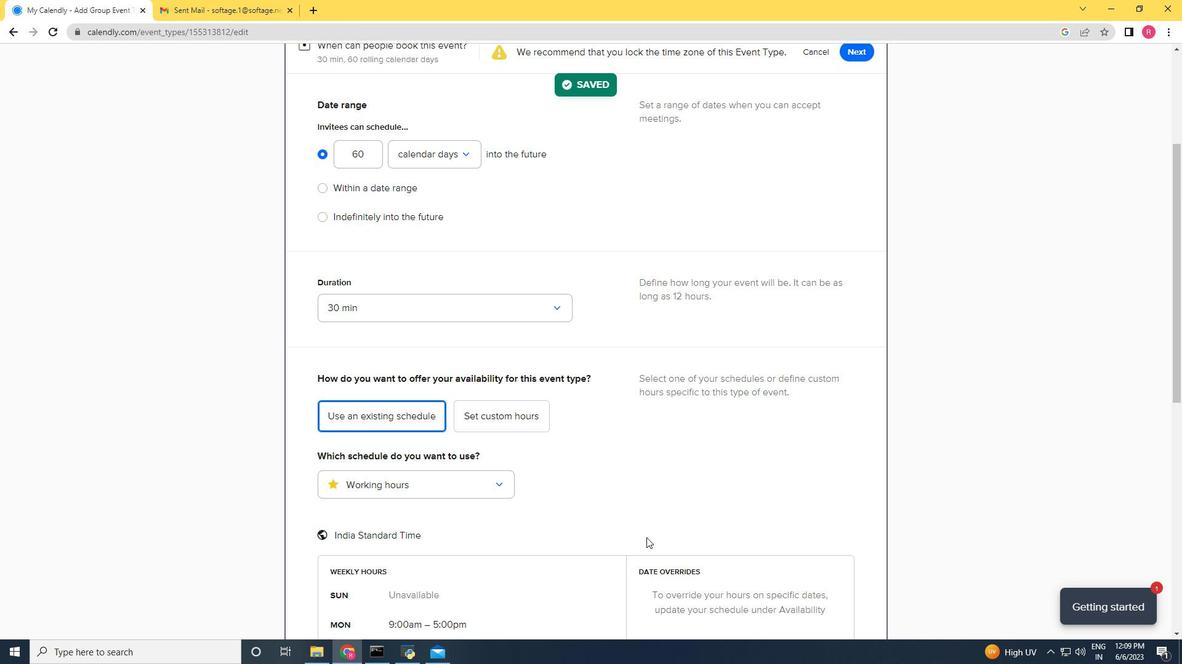 
Action: Mouse scrolled (645, 535) with delta (0, 0)
Screenshot: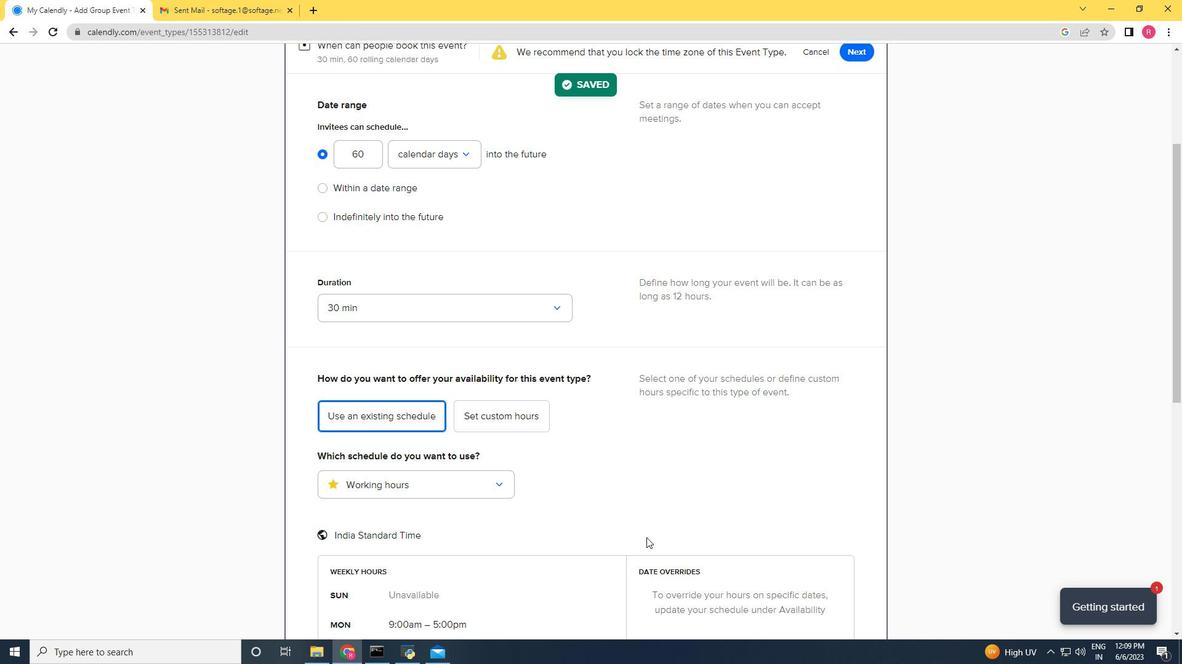 
Action: Mouse scrolled (645, 535) with delta (0, 0)
Screenshot: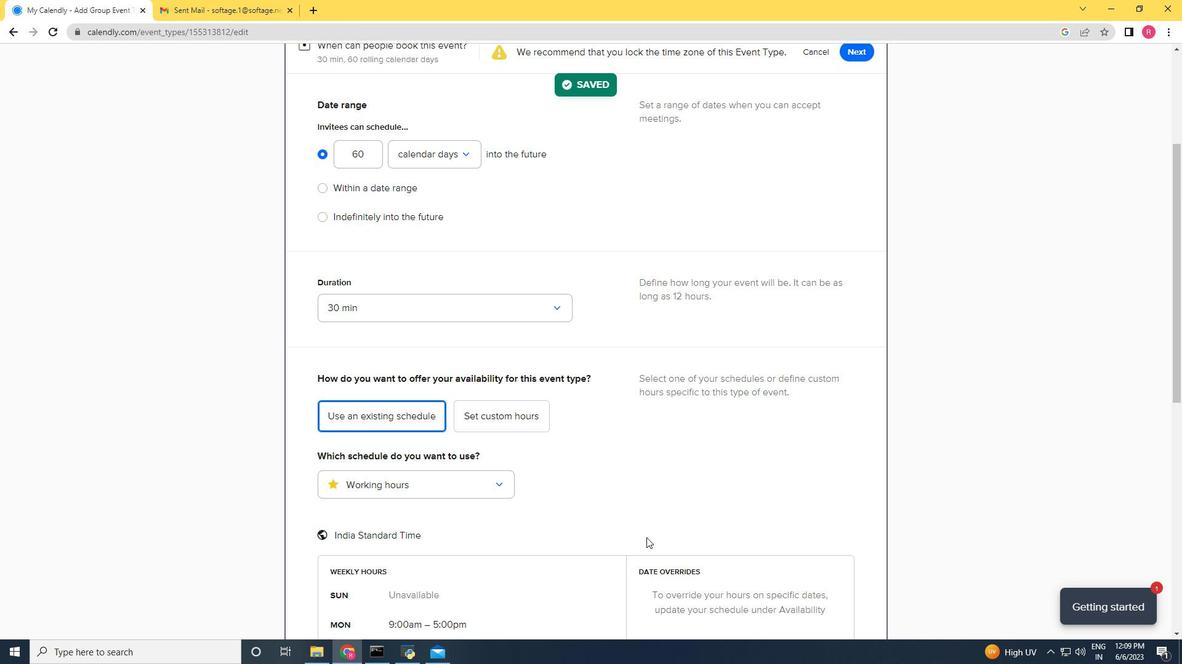 
Action: Mouse moved to (644, 531)
Screenshot: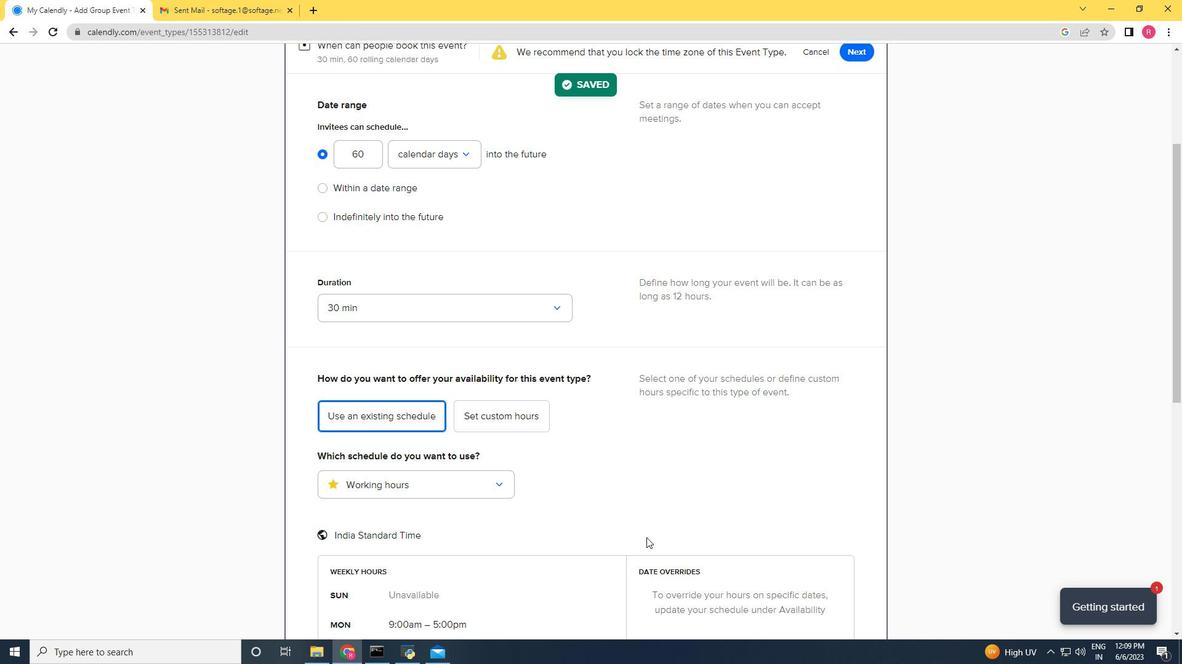 
Action: Mouse scrolled (645, 535) with delta (0, 0)
Screenshot: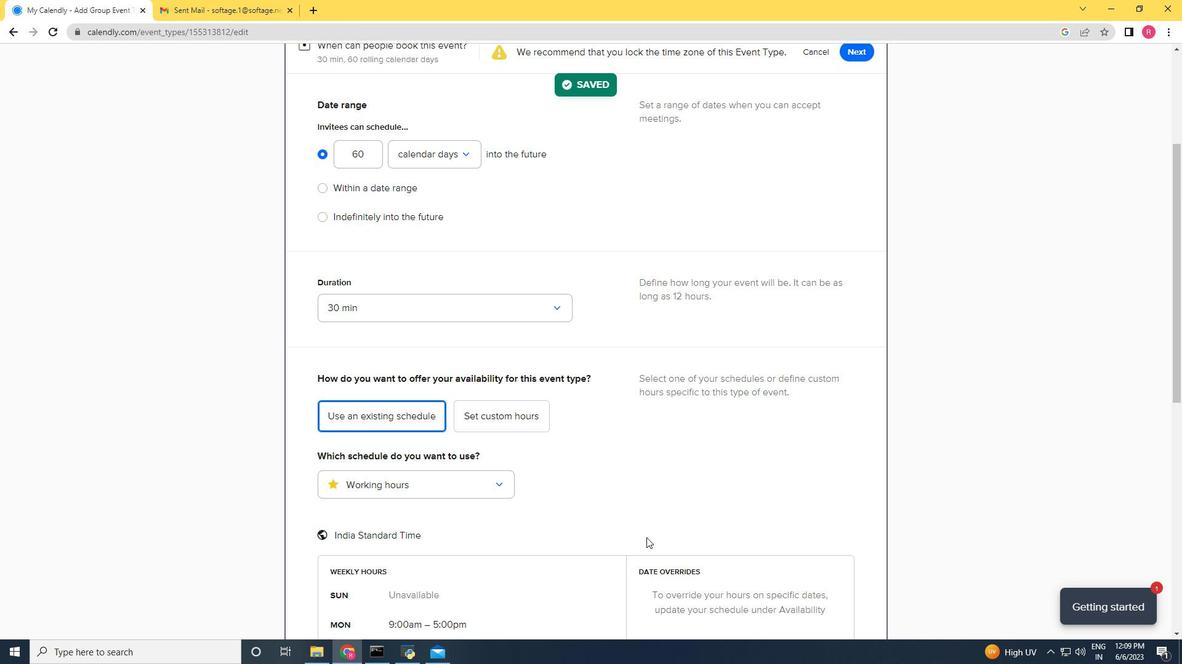 
Action: Mouse moved to (644, 530)
Screenshot: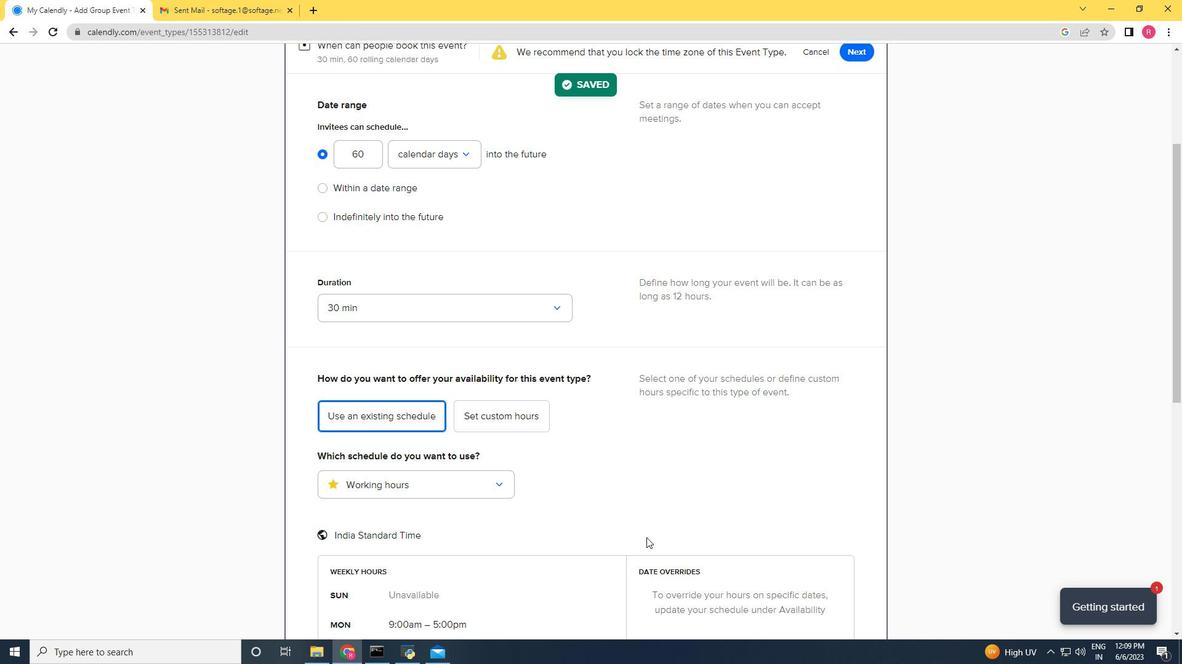 
Action: Mouse scrolled (644, 533) with delta (0, 0)
Screenshot: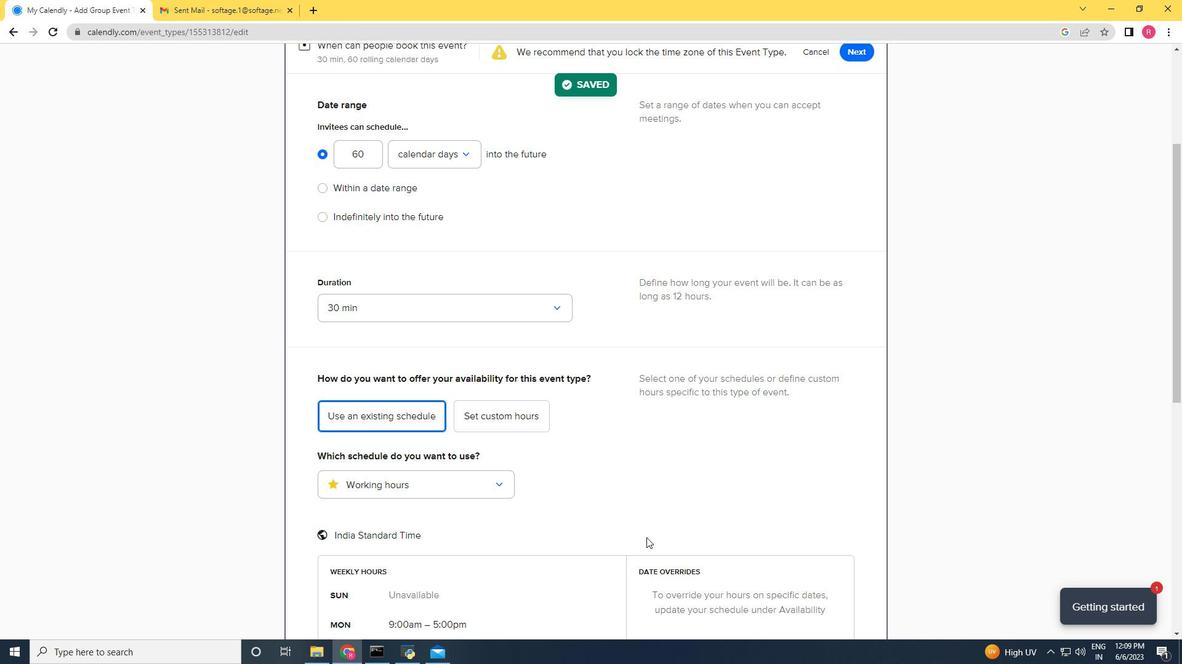 
Action: Mouse moved to (642, 528)
Screenshot: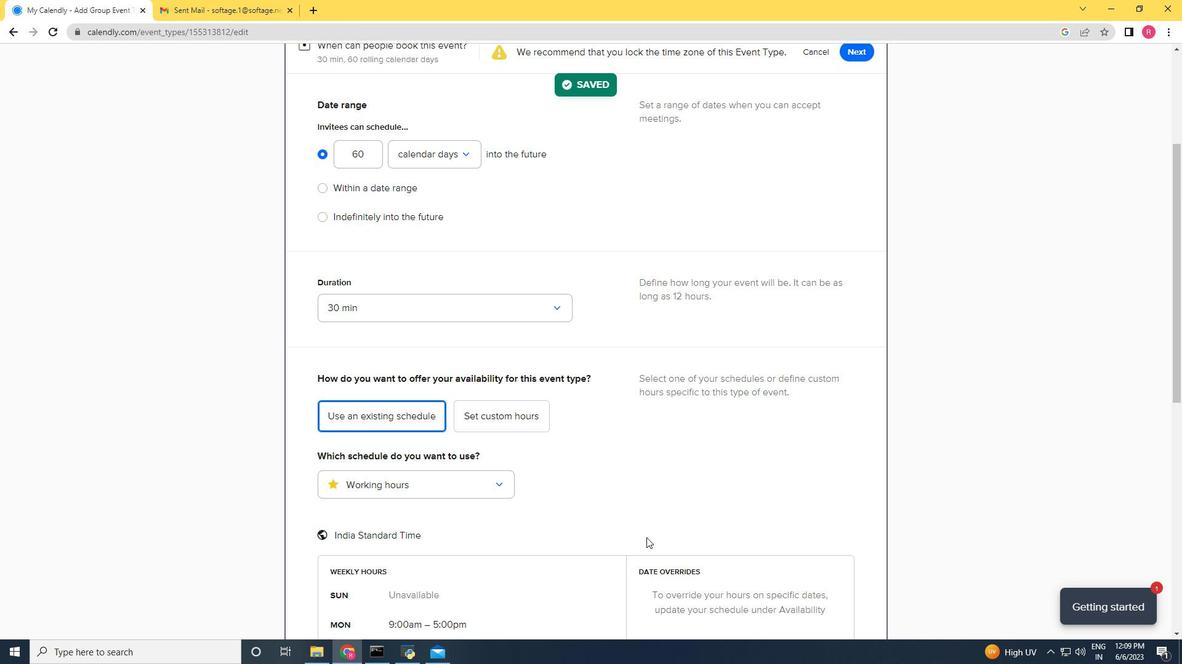 
Action: Mouse scrolled (642, 529) with delta (0, 0)
Screenshot: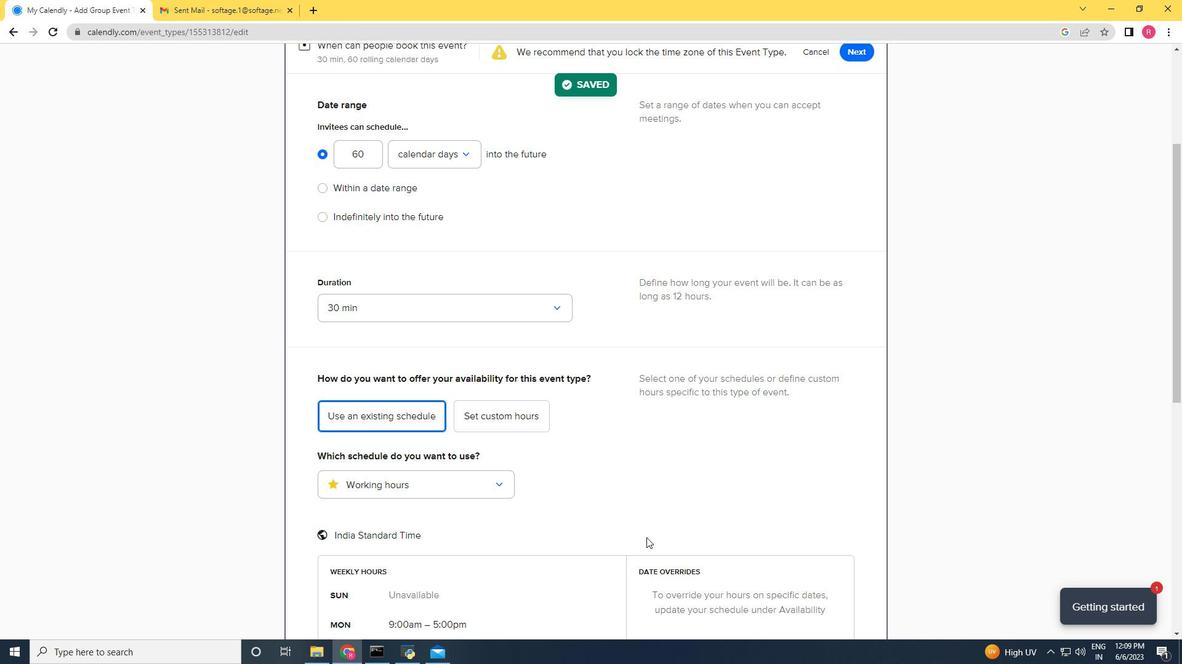 
Action: Mouse moved to (326, 395)
Screenshot: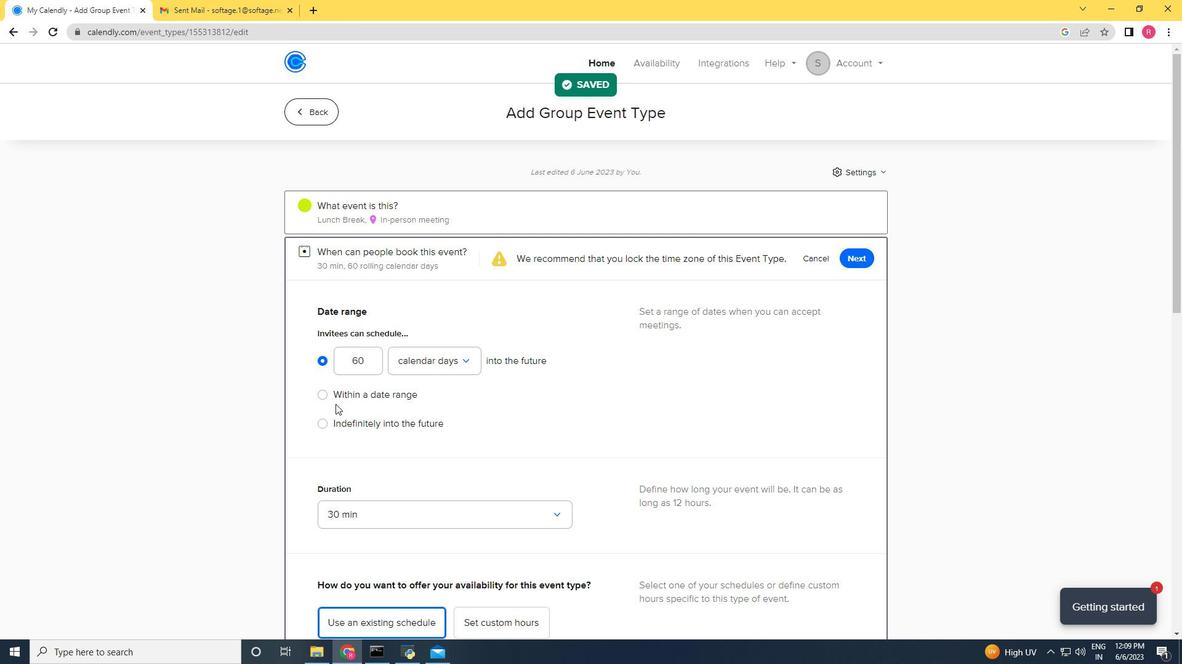 
Action: Mouse pressed left at (326, 395)
Screenshot: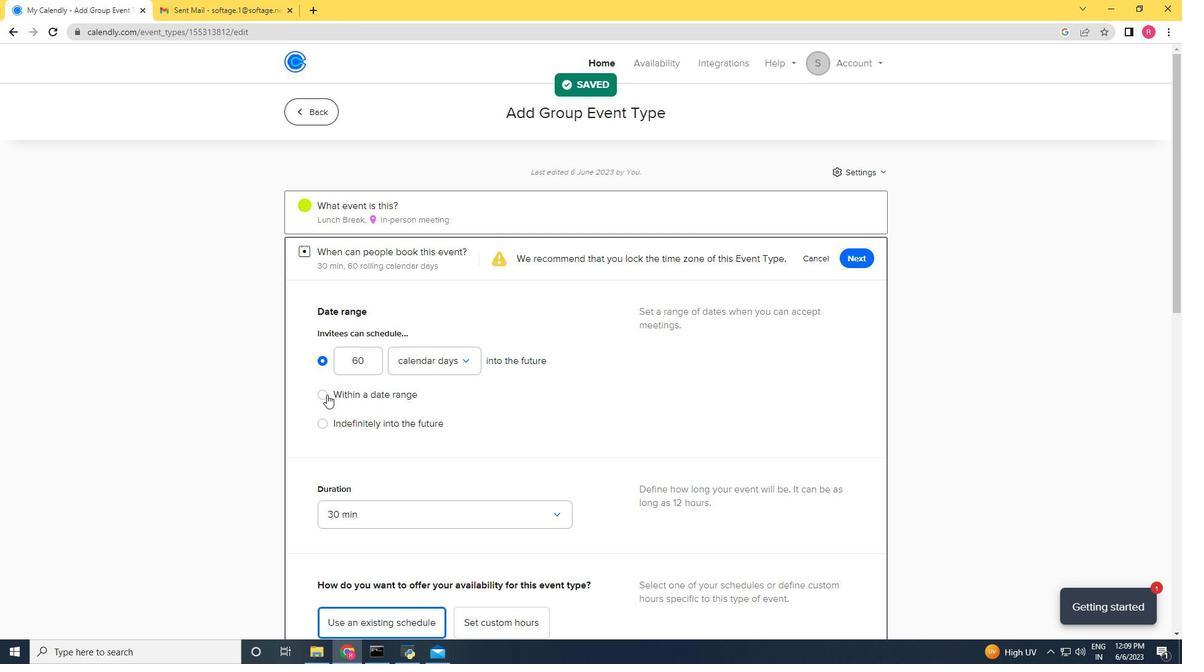 
Action: Mouse moved to (438, 399)
Screenshot: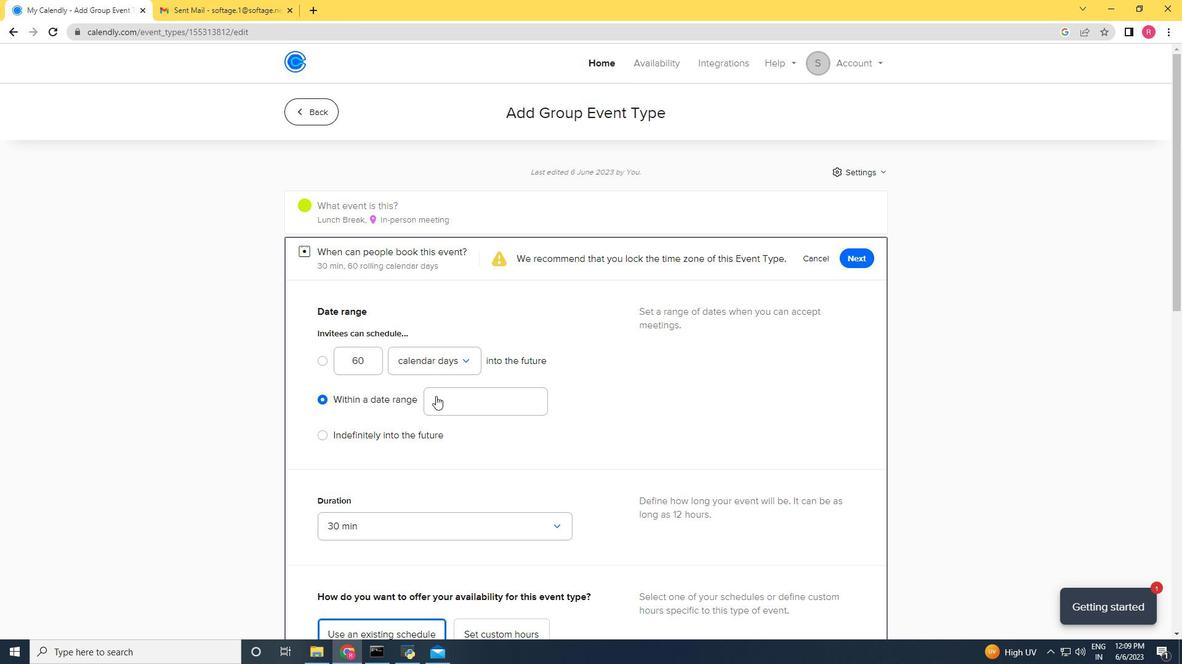 
Action: Mouse pressed left at (438, 399)
Screenshot: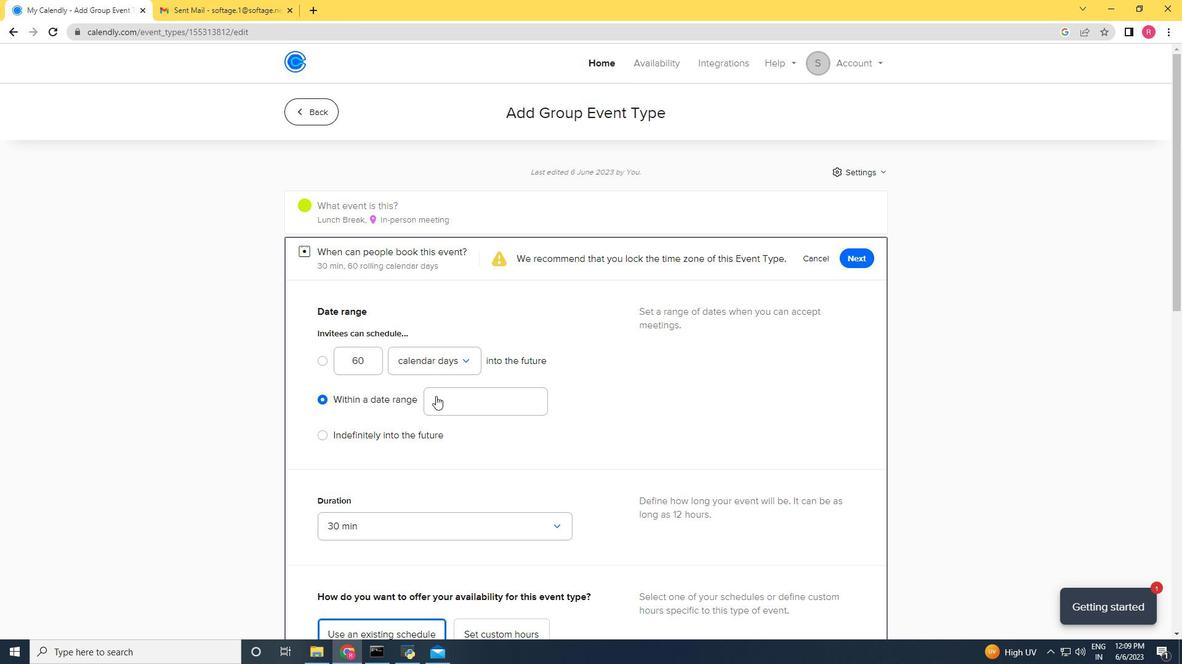 
Action: Mouse moved to (517, 181)
Screenshot: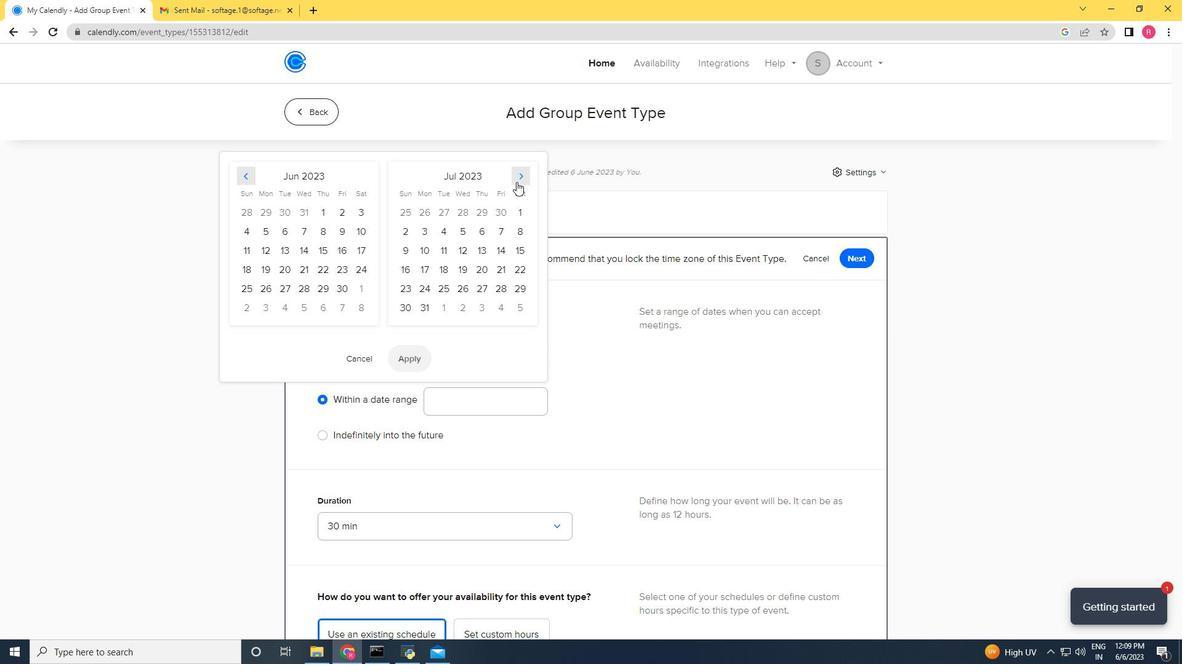 
Action: Mouse pressed left at (517, 181)
Screenshot: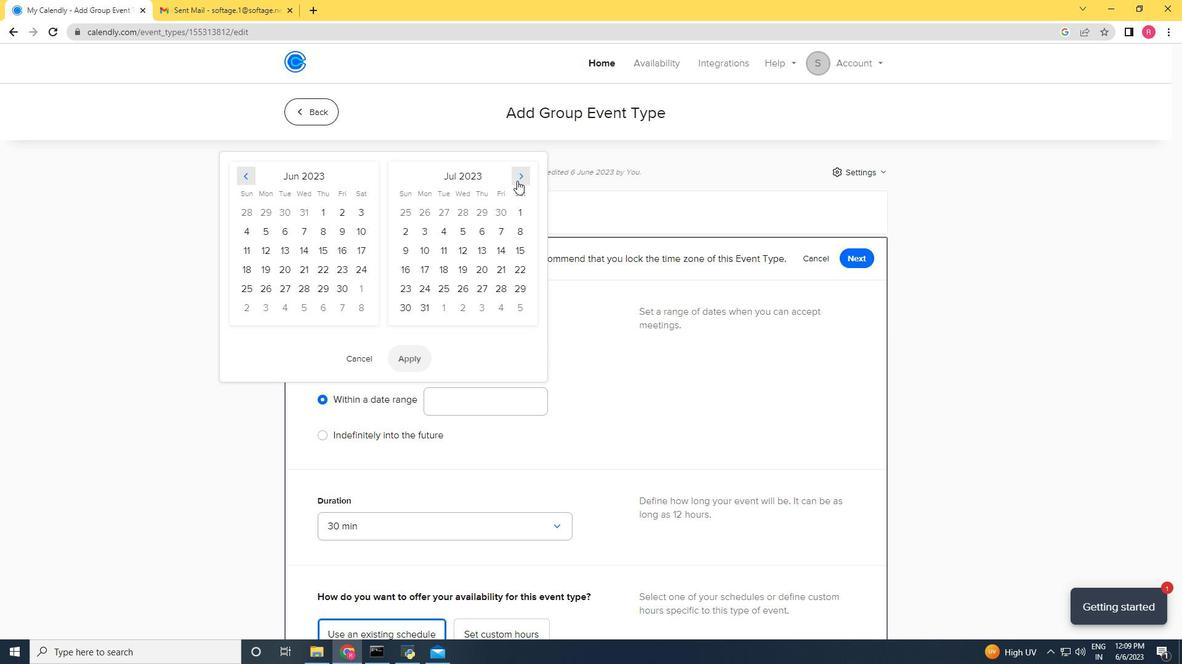 
Action: Mouse pressed left at (517, 181)
Screenshot: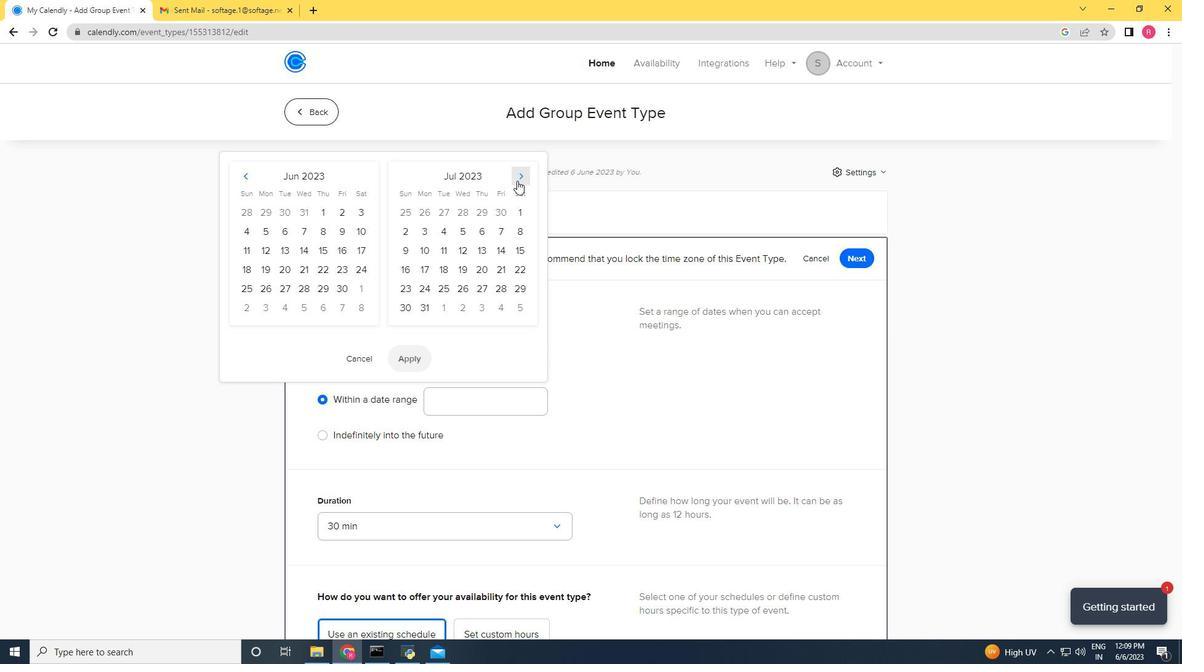 
Action: Mouse pressed left at (517, 181)
Screenshot: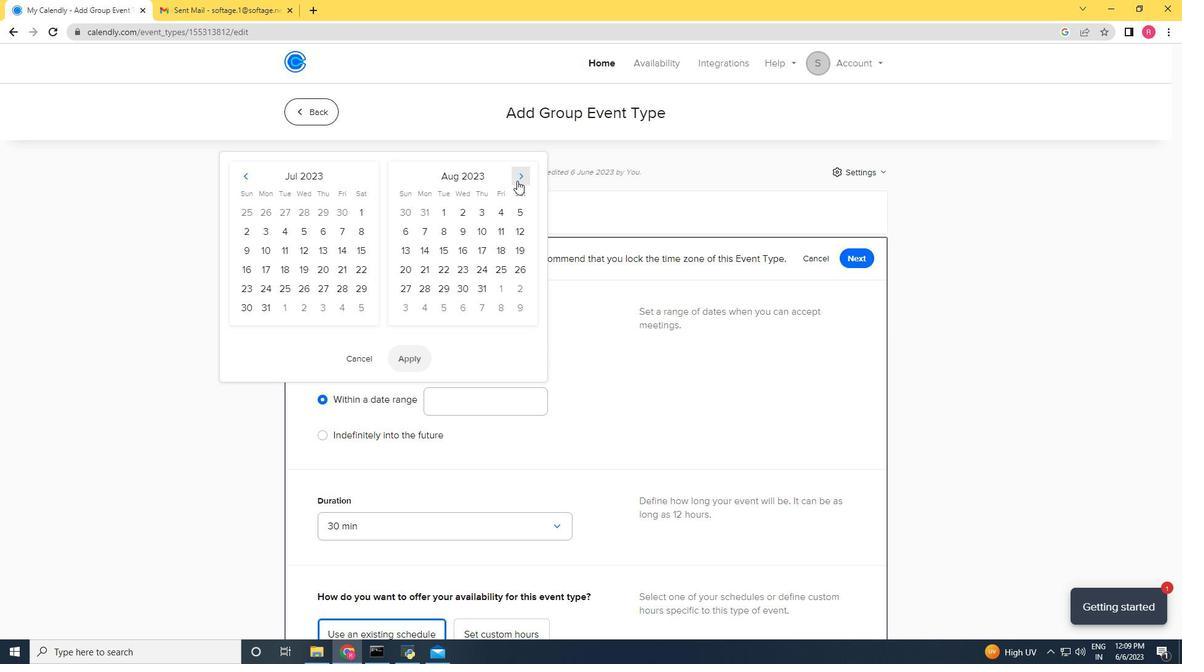 
Action: Mouse pressed left at (517, 181)
Screenshot: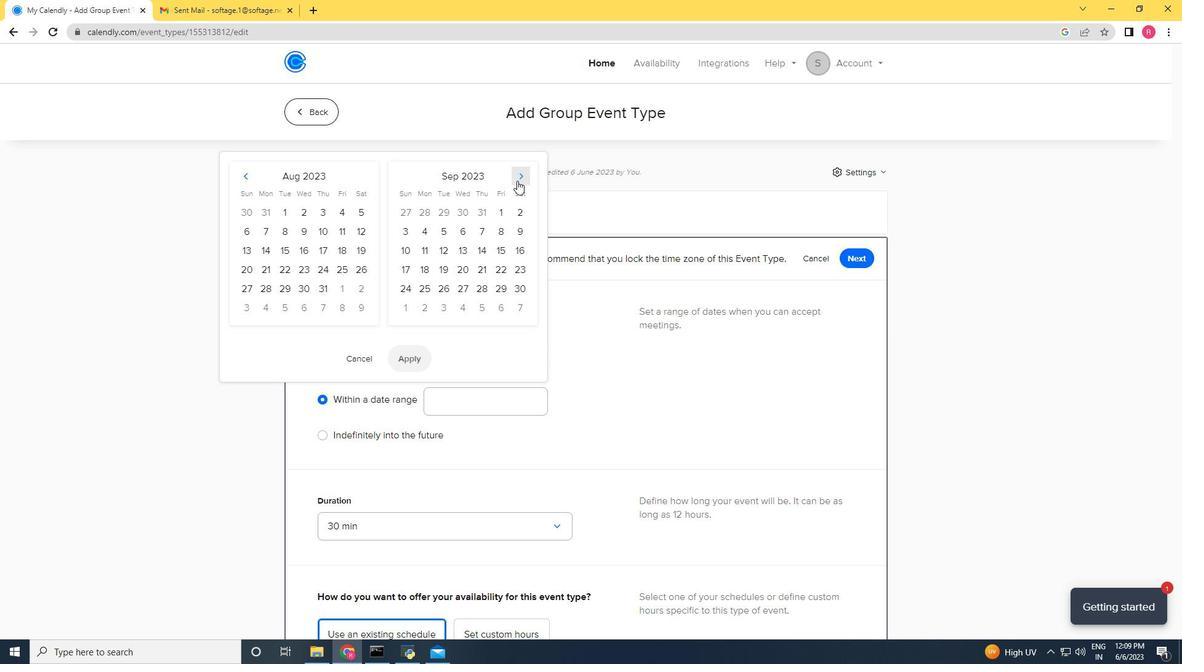
Action: Mouse pressed left at (517, 181)
Screenshot: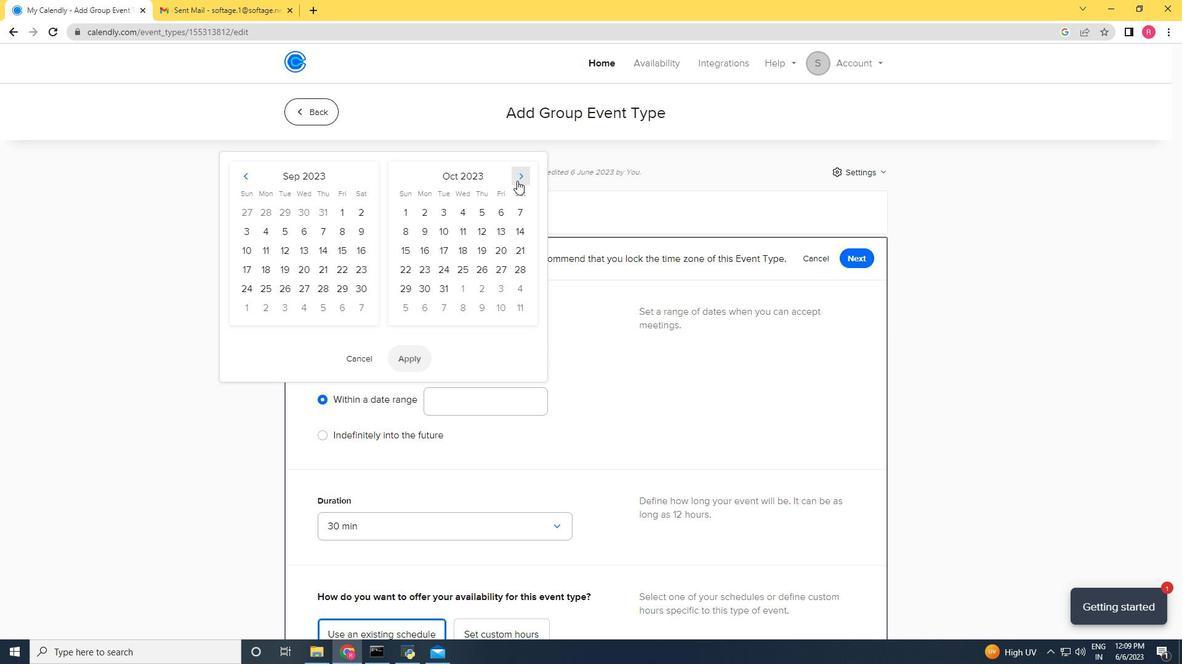 
Action: Mouse moved to (519, 180)
Screenshot: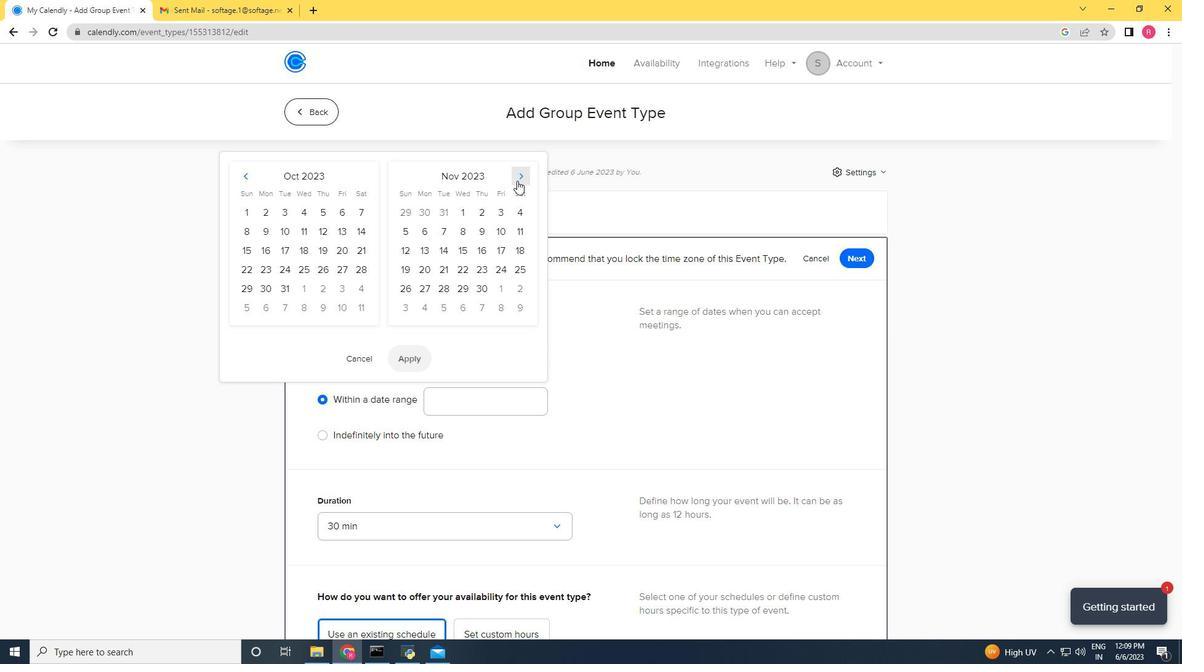 
Action: Mouse pressed left at (519, 180)
Screenshot: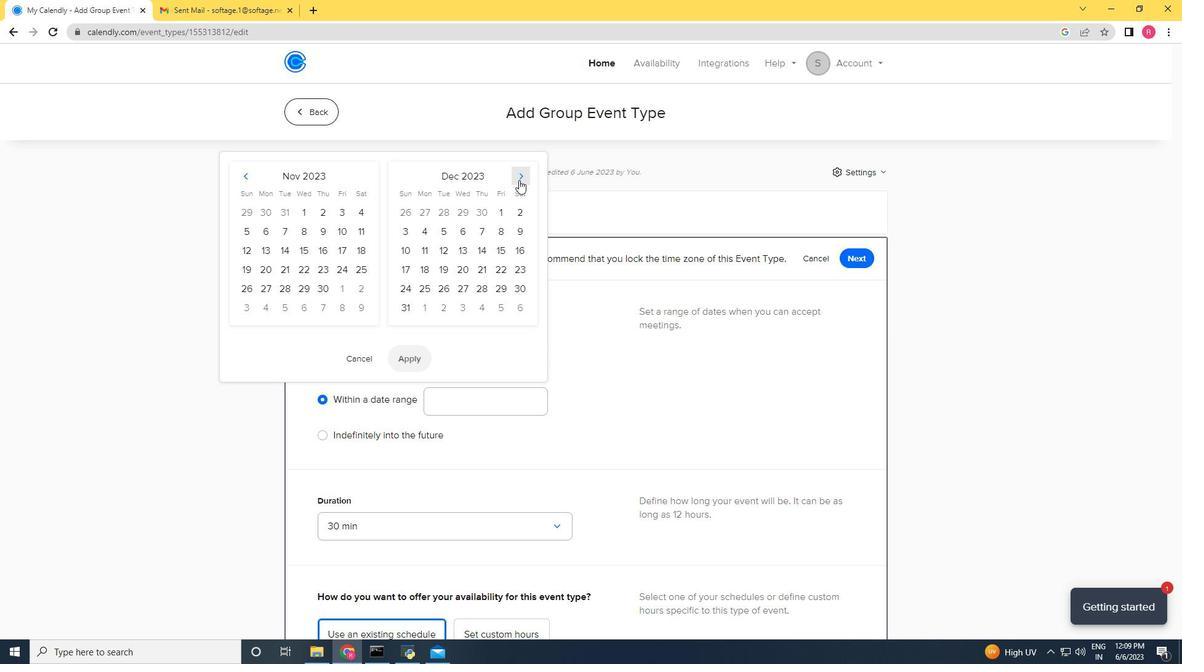 
Action: Mouse pressed left at (519, 180)
Screenshot: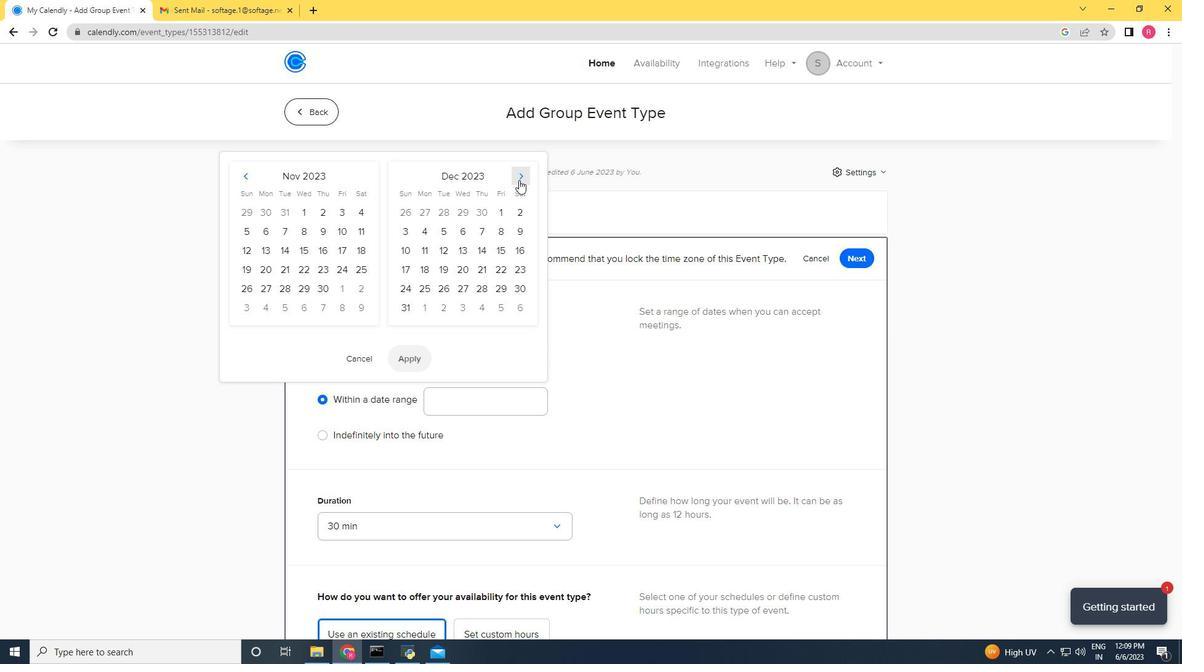
Action: Mouse moved to (524, 177)
Screenshot: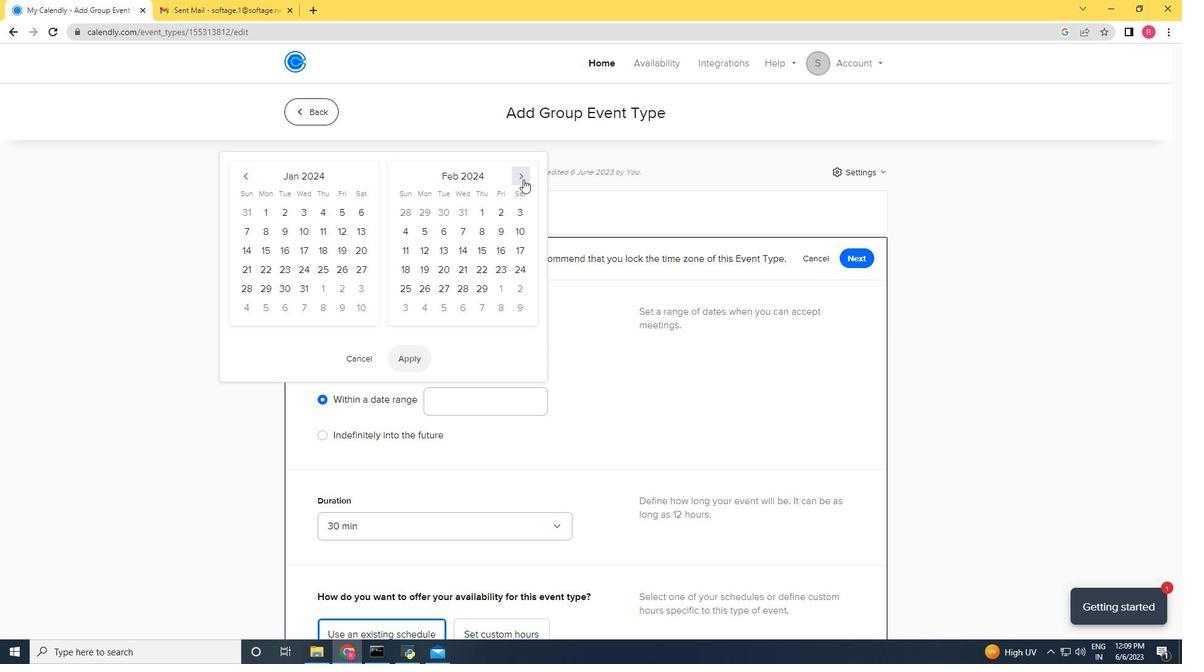 
Action: Mouse pressed left at (524, 177)
Screenshot: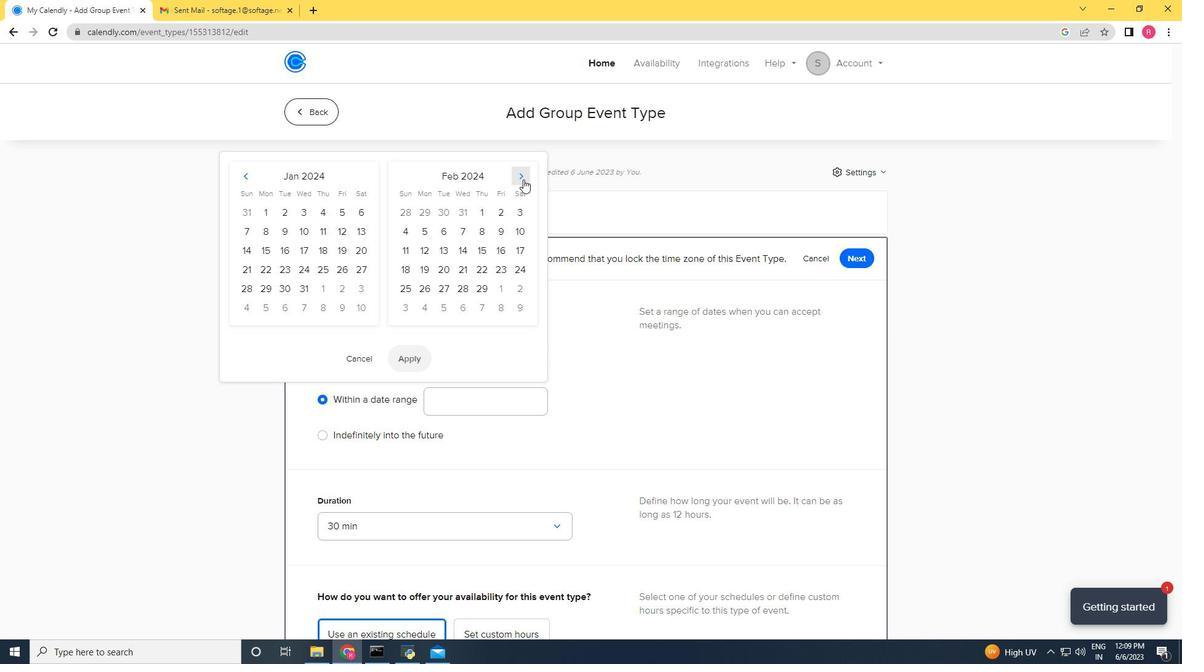 
Action: Mouse pressed left at (524, 177)
Screenshot: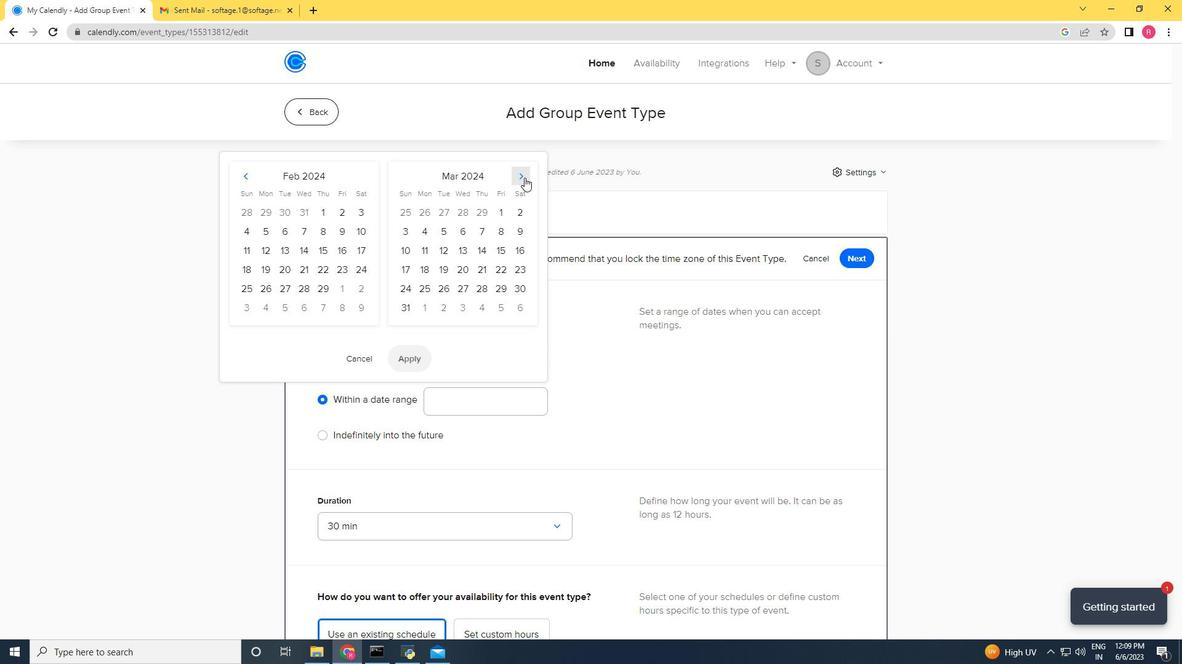 
Action: Mouse moved to (413, 249)
Screenshot: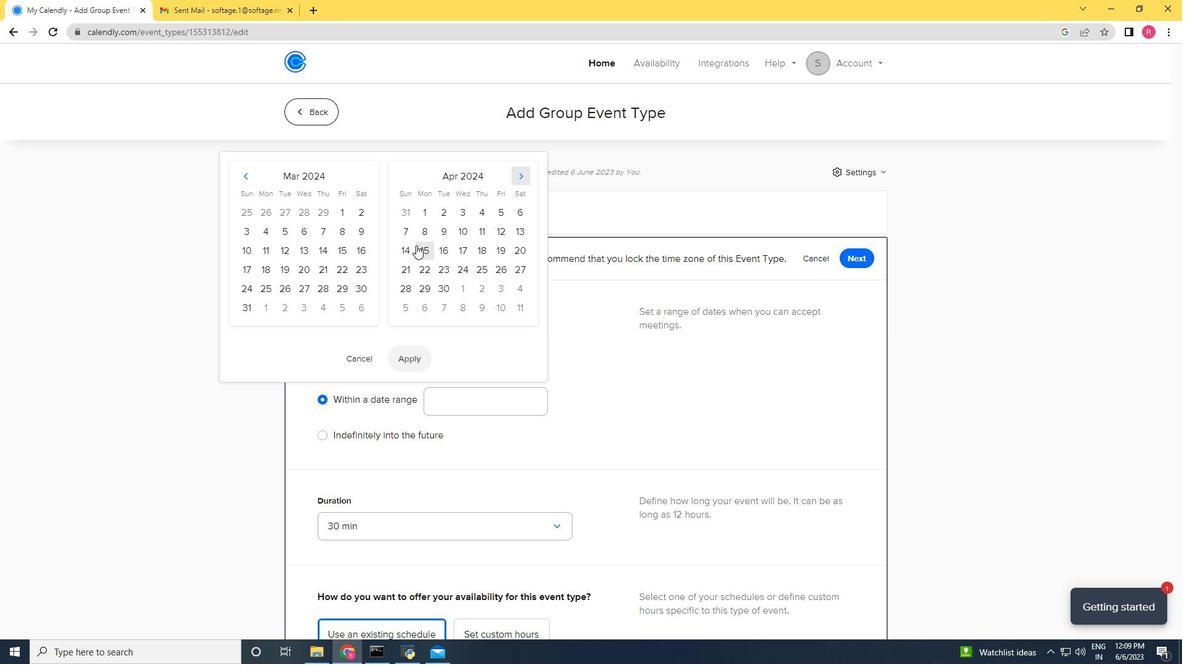
Action: Mouse pressed left at (413, 249)
Screenshot: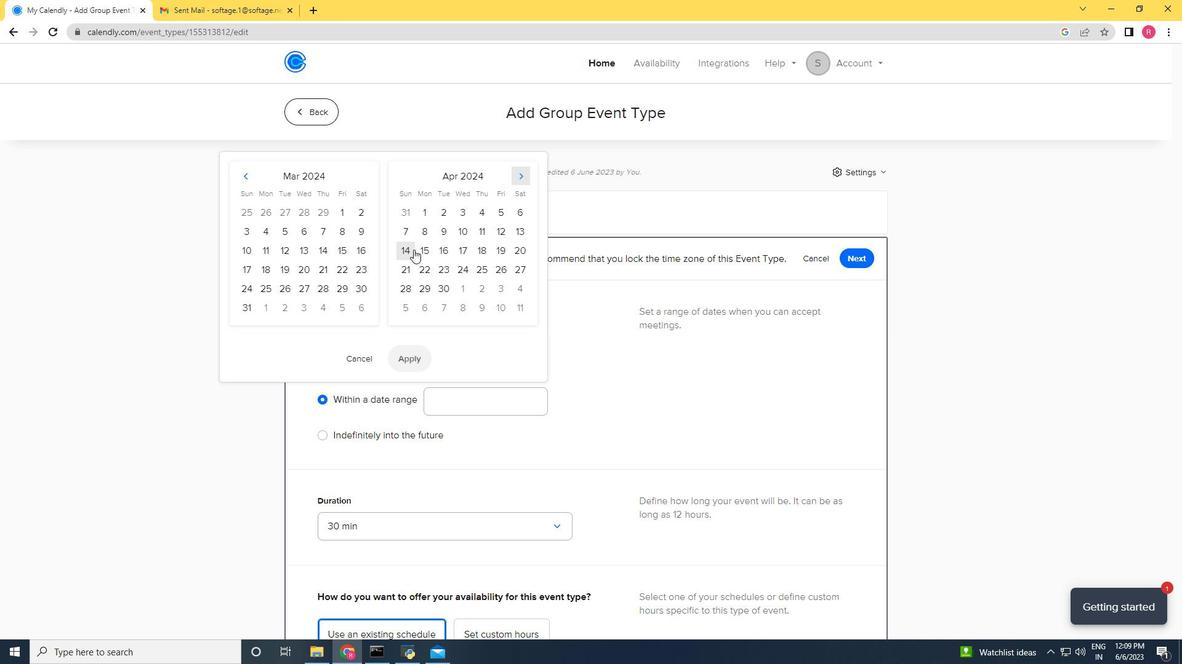 
Action: Mouse moved to (447, 252)
Screenshot: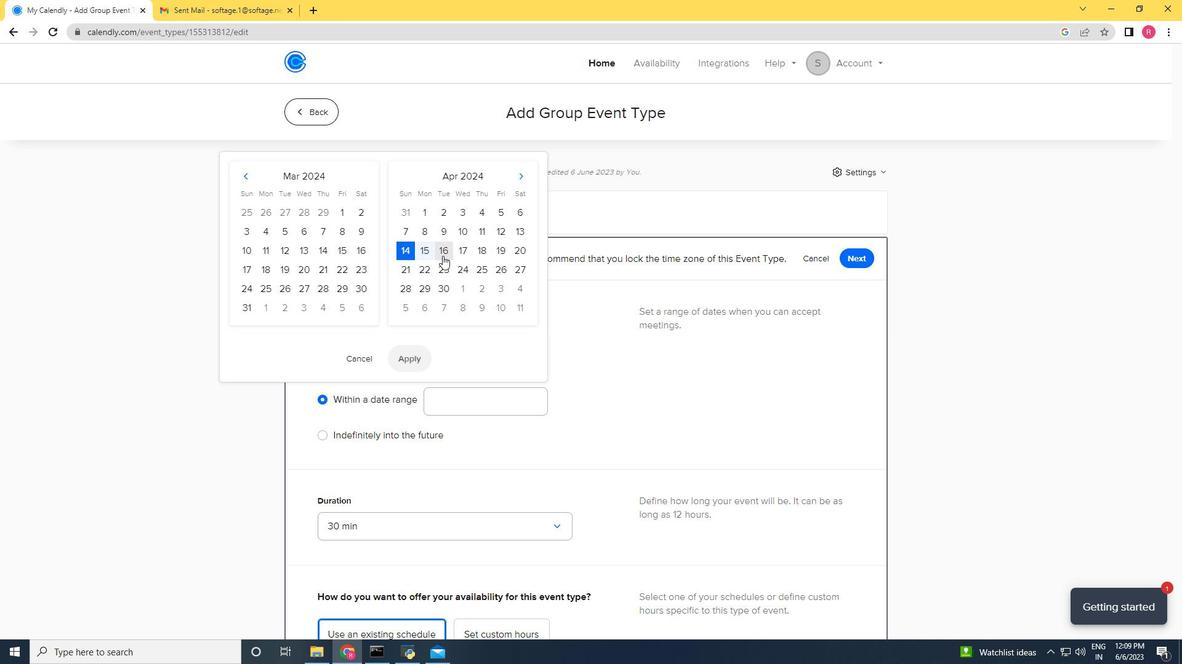 
Action: Mouse pressed left at (447, 252)
Screenshot: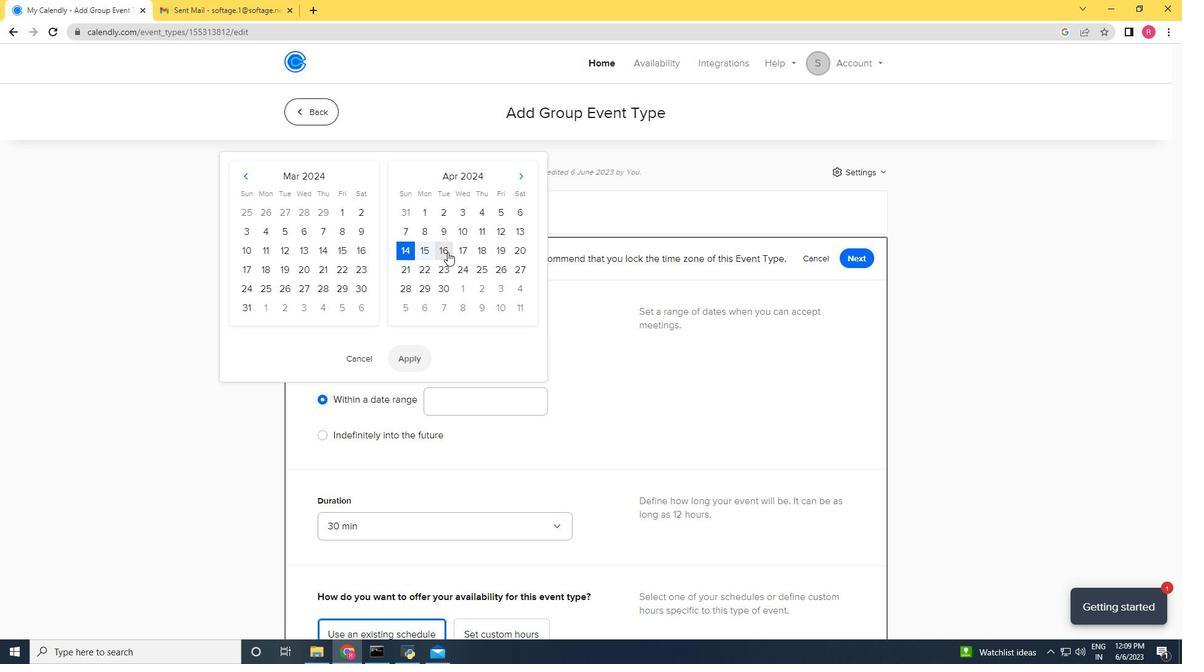 
Action: Mouse moved to (418, 353)
Screenshot: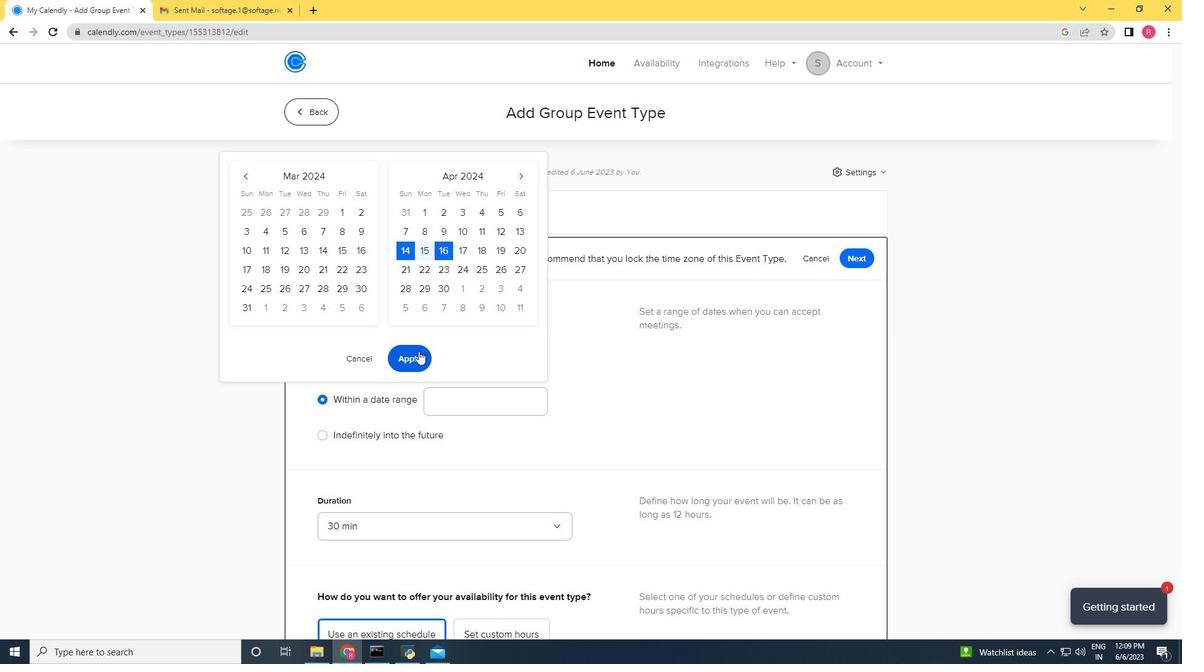 
Action: Mouse pressed left at (418, 353)
Screenshot: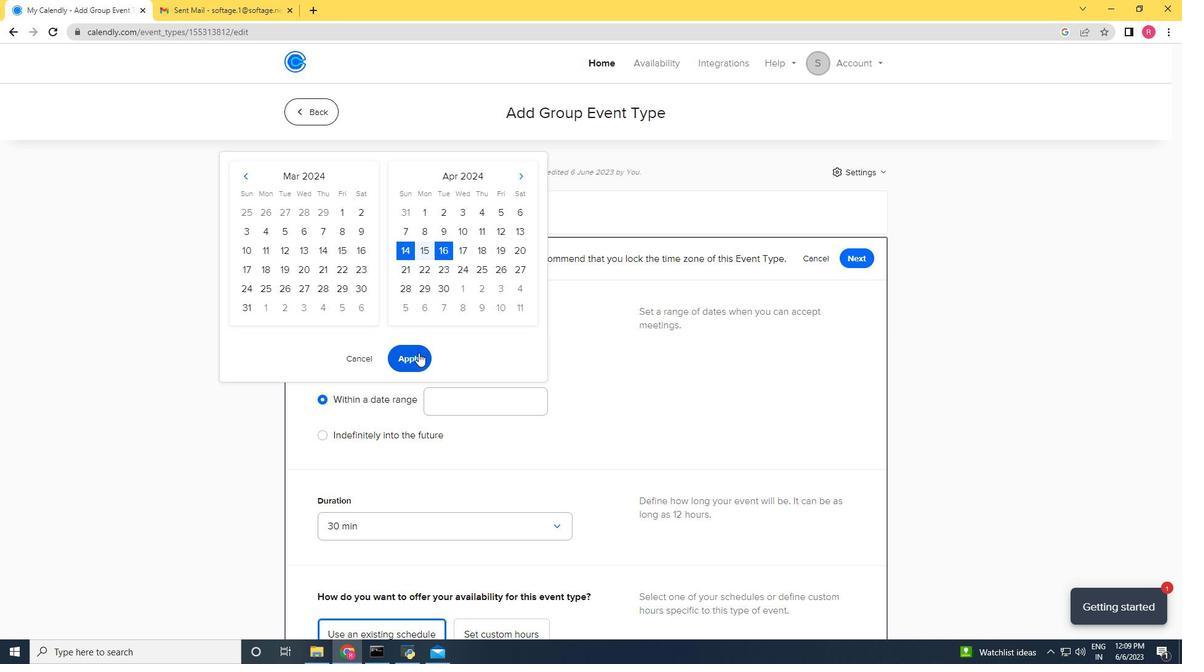 
Action: Mouse moved to (529, 361)
Screenshot: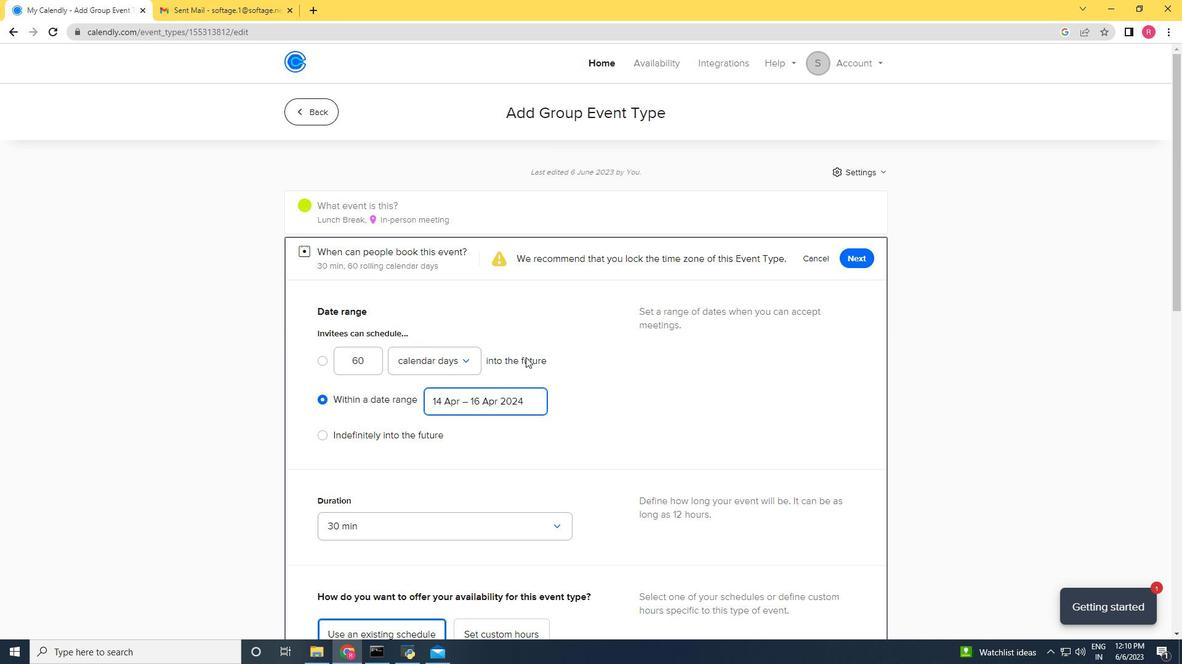 
Action: Mouse scrolled (529, 360) with delta (0, 0)
Screenshot: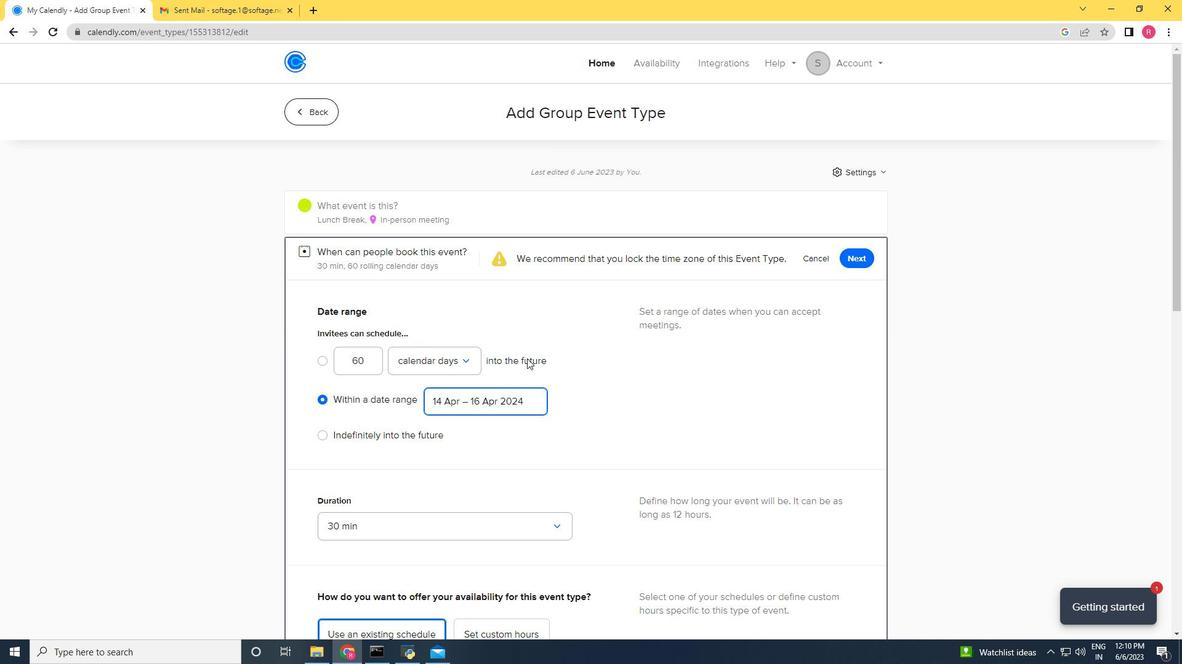 
Action: Mouse moved to (455, 291)
Screenshot: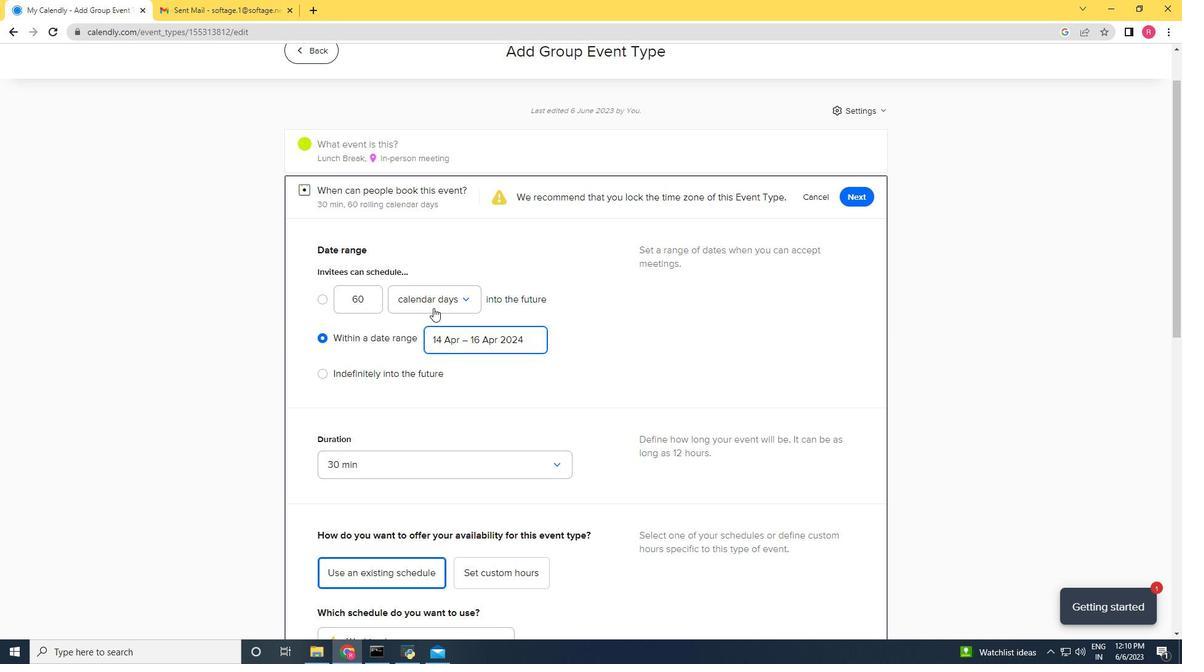 
Action: Mouse pressed left at (455, 291)
Screenshot: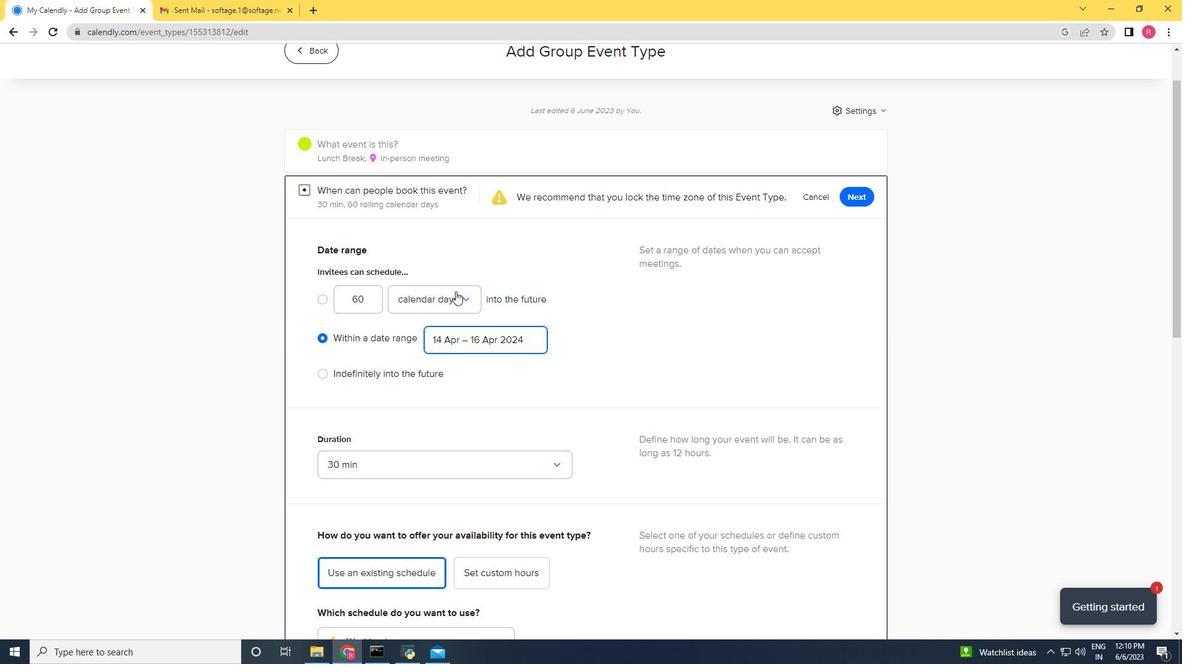 
Action: Mouse moved to (455, 293)
Screenshot: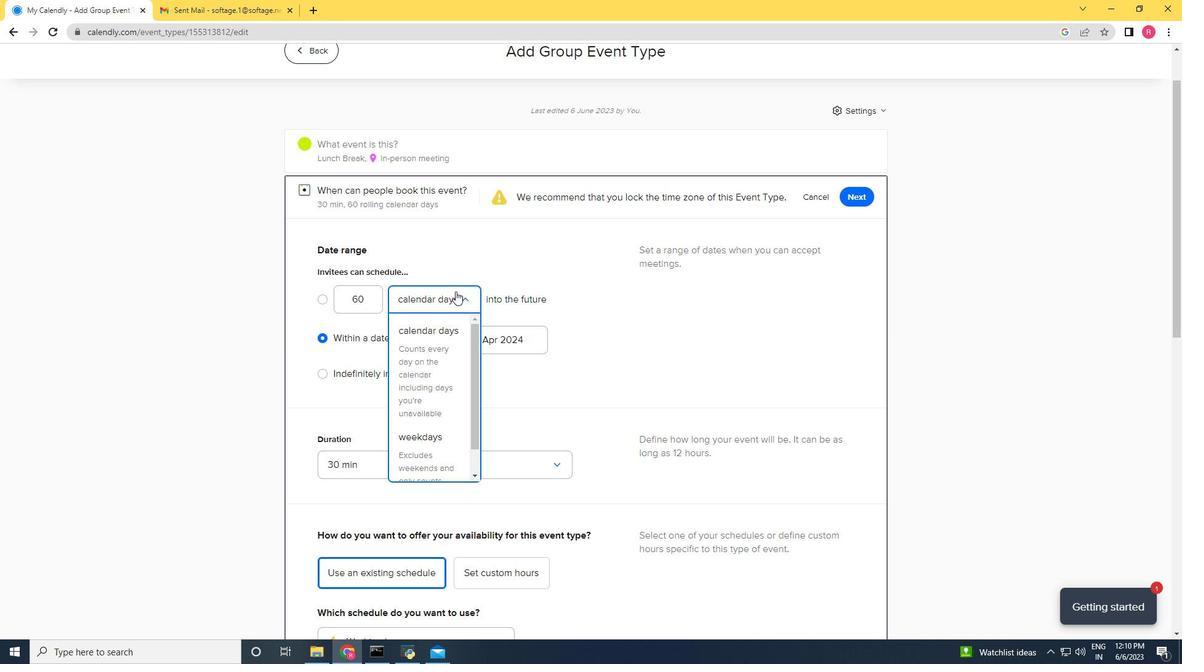 
Action: Mouse pressed left at (455, 293)
Screenshot: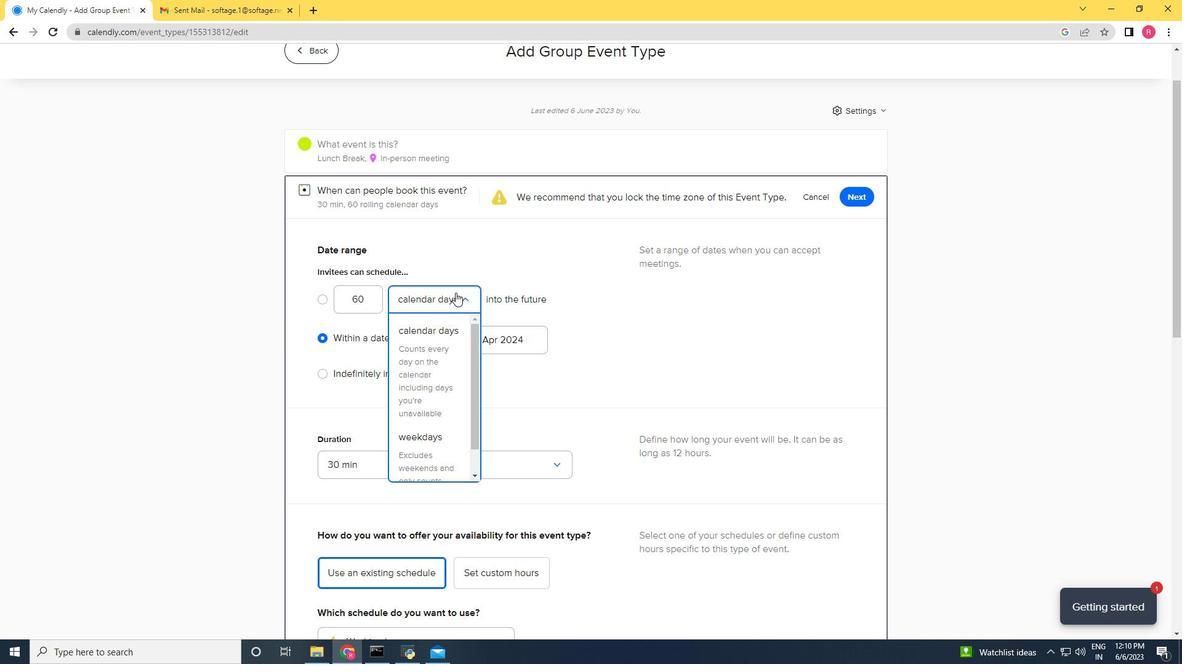 
Action: Mouse moved to (493, 425)
Screenshot: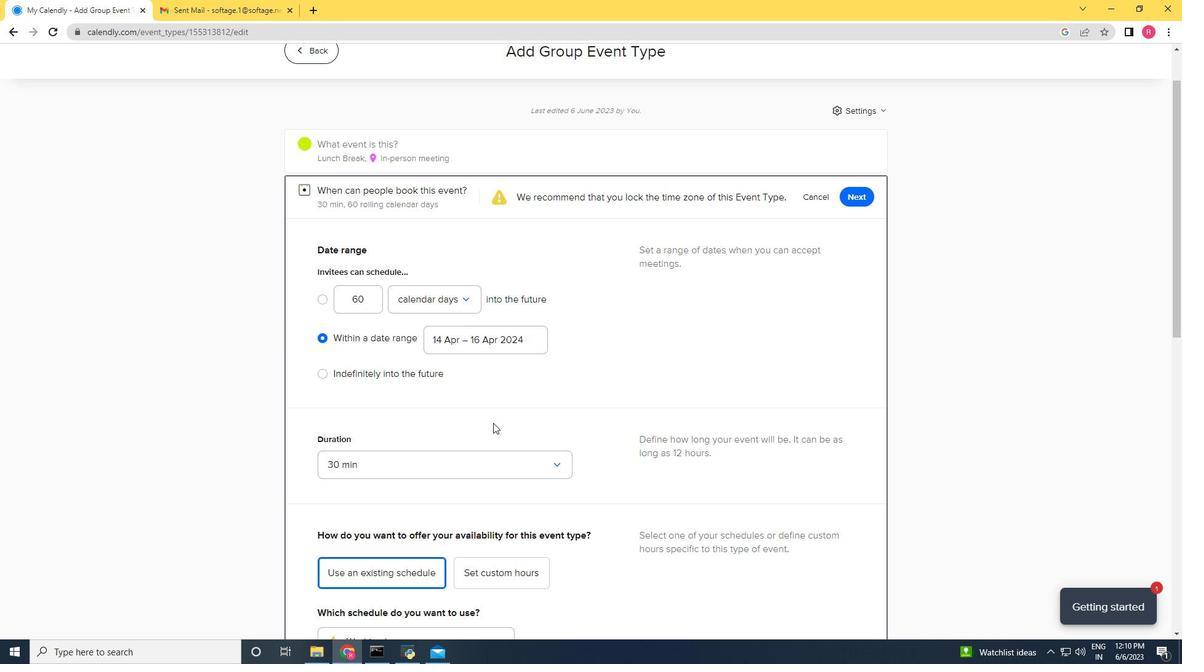 
Action: Mouse scrolled (493, 424) with delta (0, 0)
Screenshot: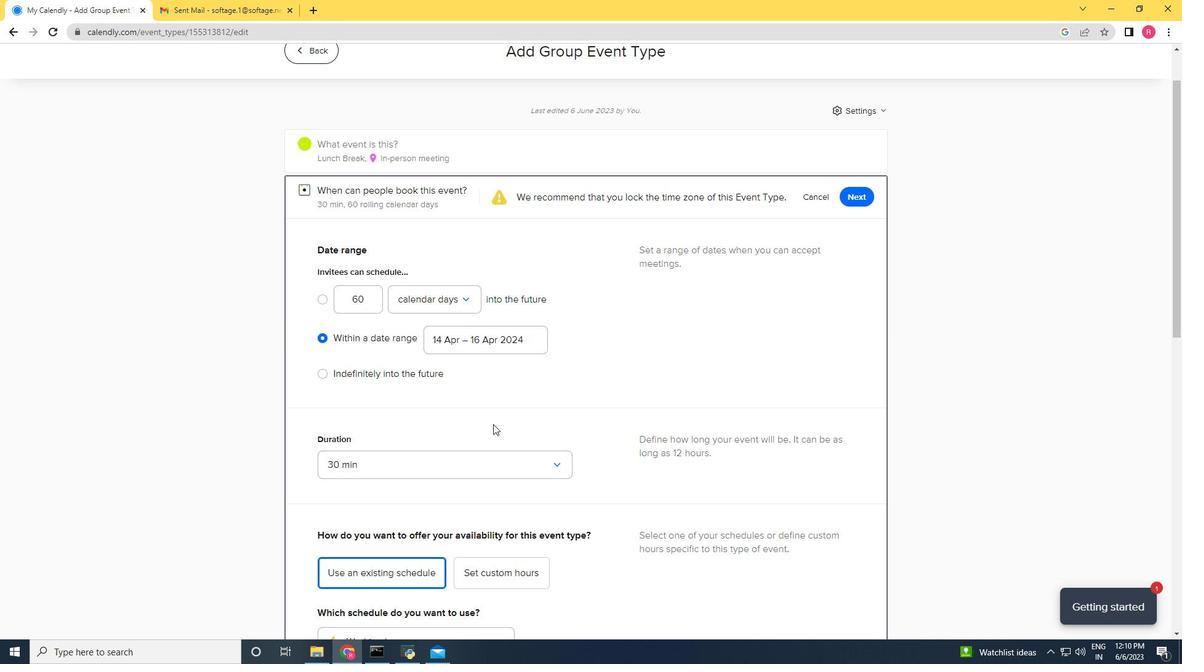 
Action: Mouse scrolled (493, 424) with delta (0, 0)
Screenshot: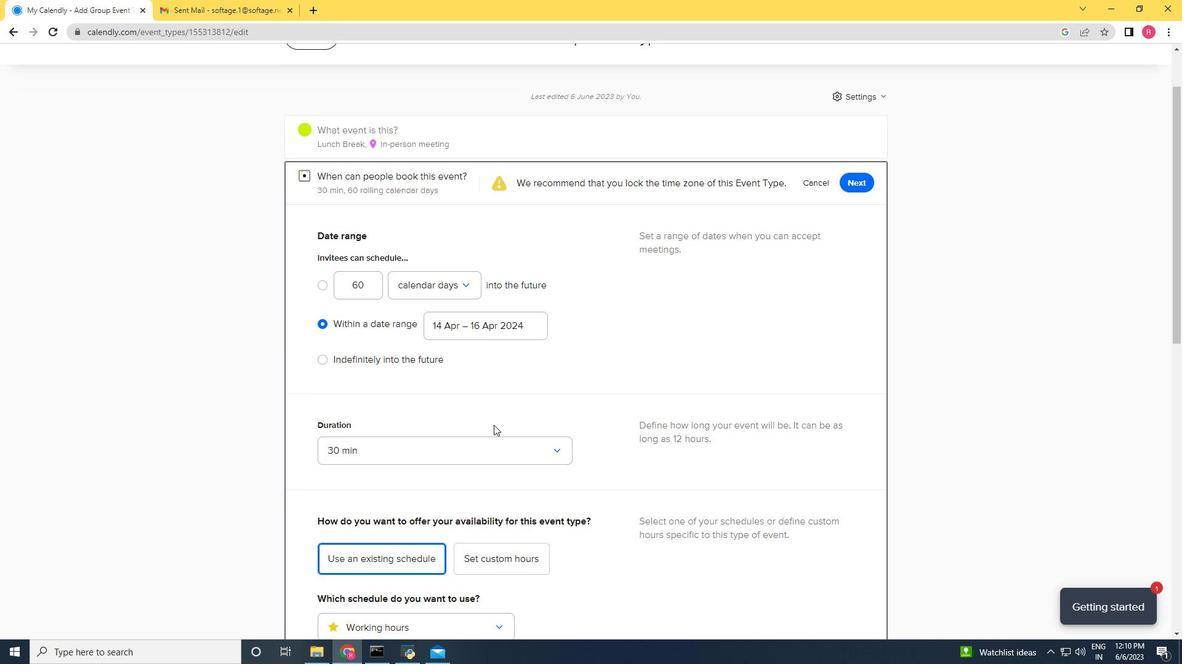 
Action: Mouse scrolled (493, 424) with delta (0, 0)
Screenshot: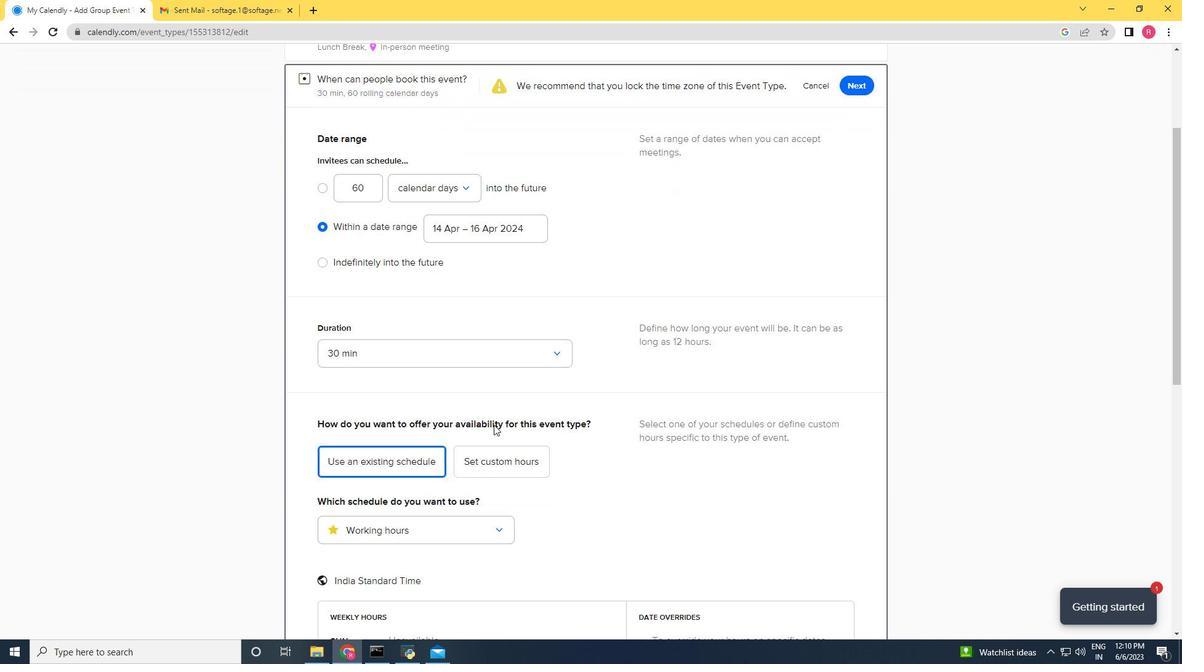
Action: Mouse scrolled (493, 424) with delta (0, 0)
Screenshot: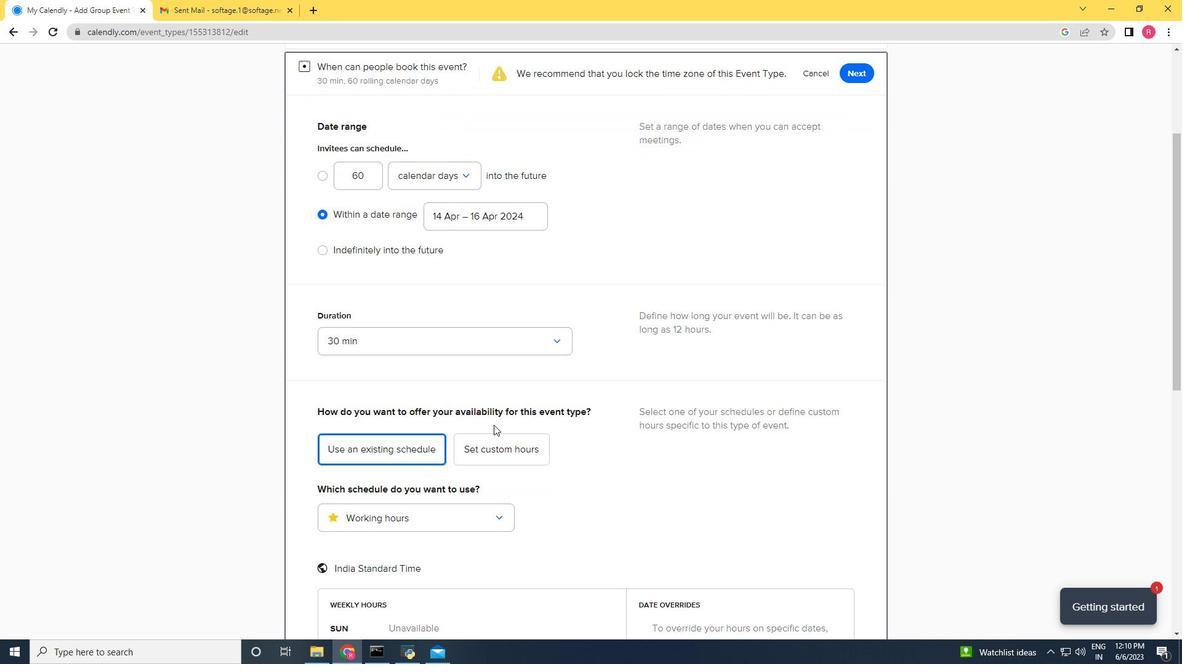 
Action: Mouse scrolled (493, 424) with delta (0, 0)
Screenshot: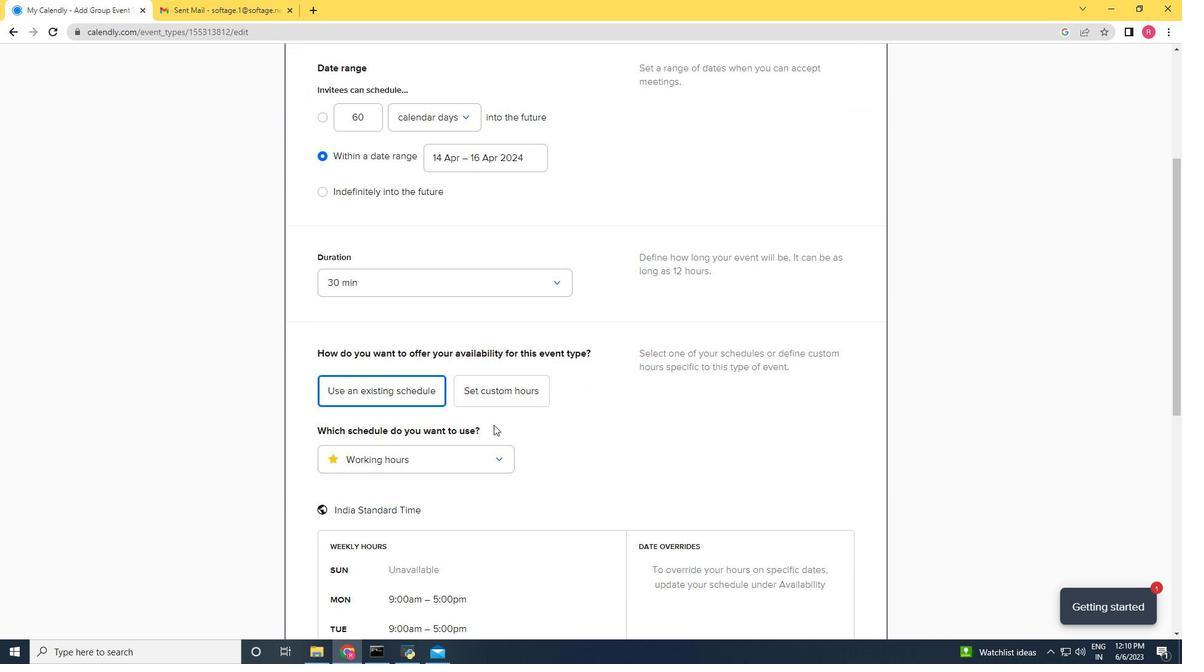 
Action: Mouse scrolled (493, 424) with delta (0, 0)
Screenshot: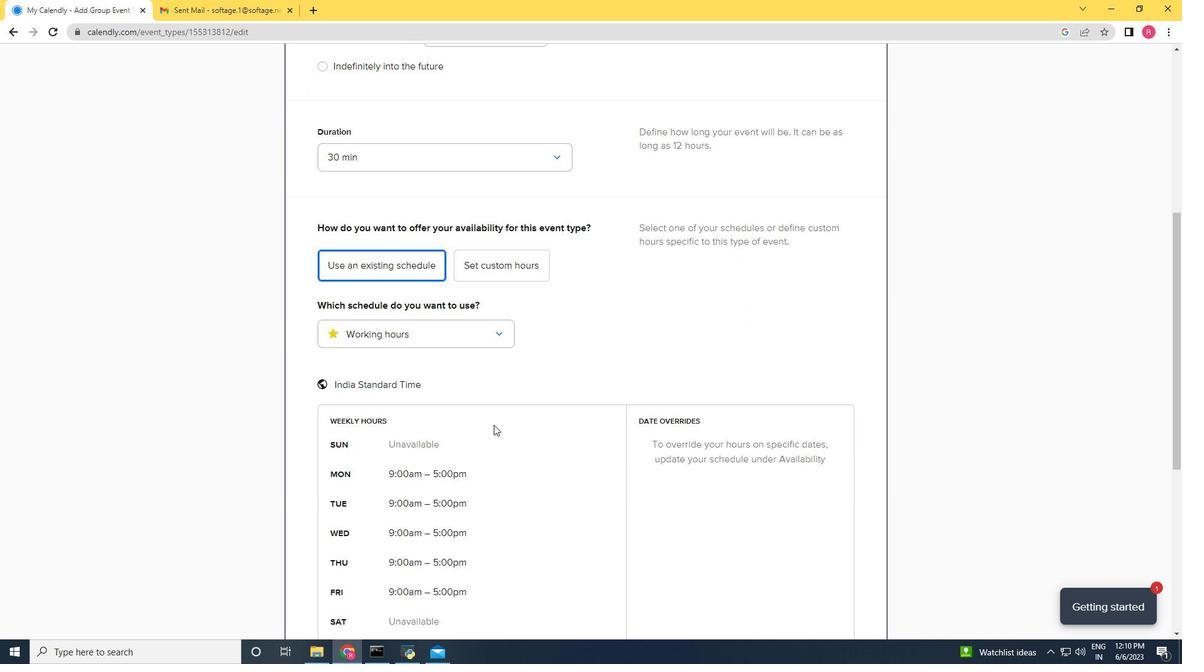 
Action: Mouse scrolled (493, 424) with delta (0, 0)
Screenshot: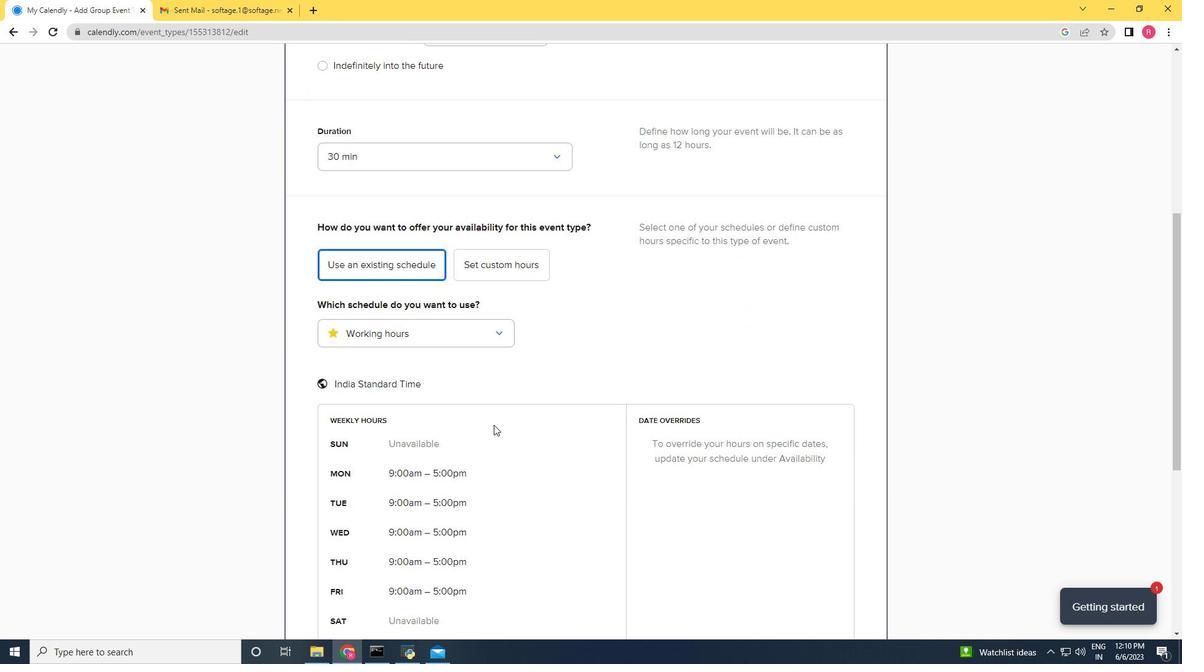 
Action: Mouse scrolled (493, 424) with delta (0, 0)
Screenshot: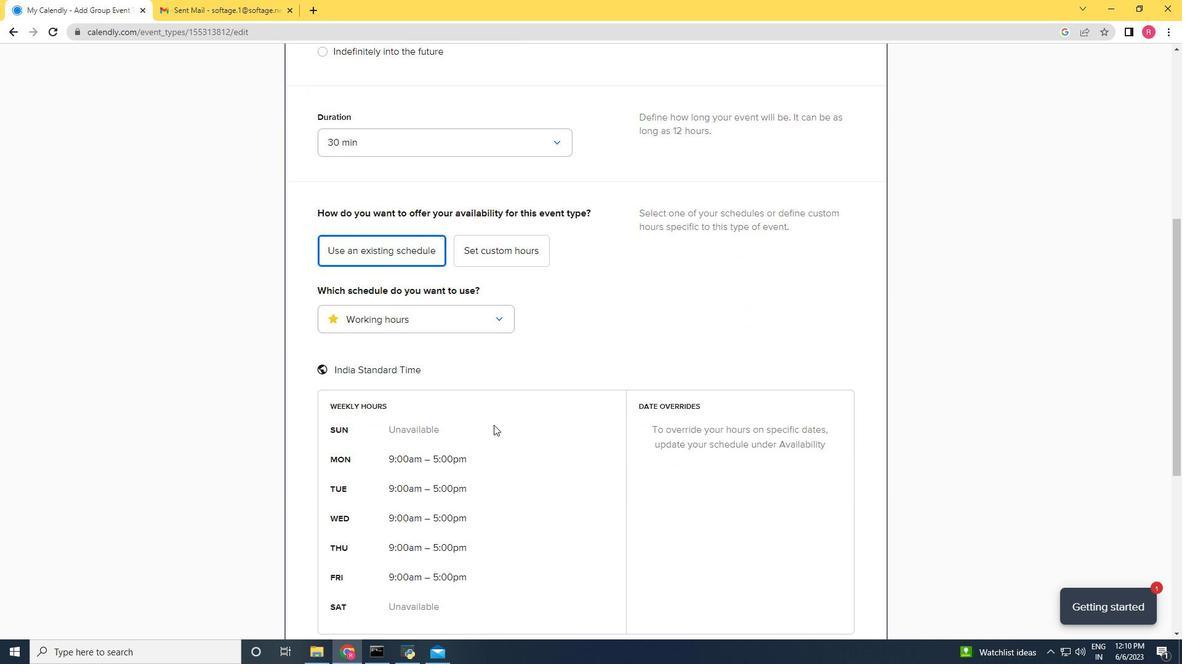 
Action: Mouse scrolled (493, 424) with delta (0, 0)
Screenshot: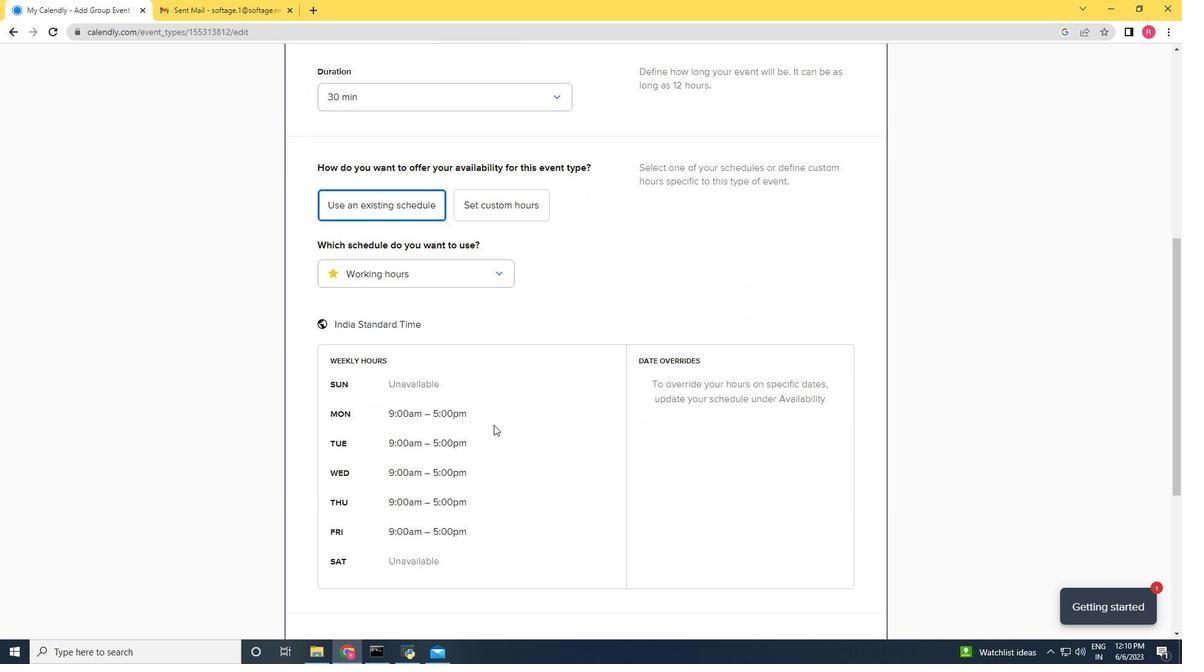 
Action: Mouse moved to (494, 425)
Screenshot: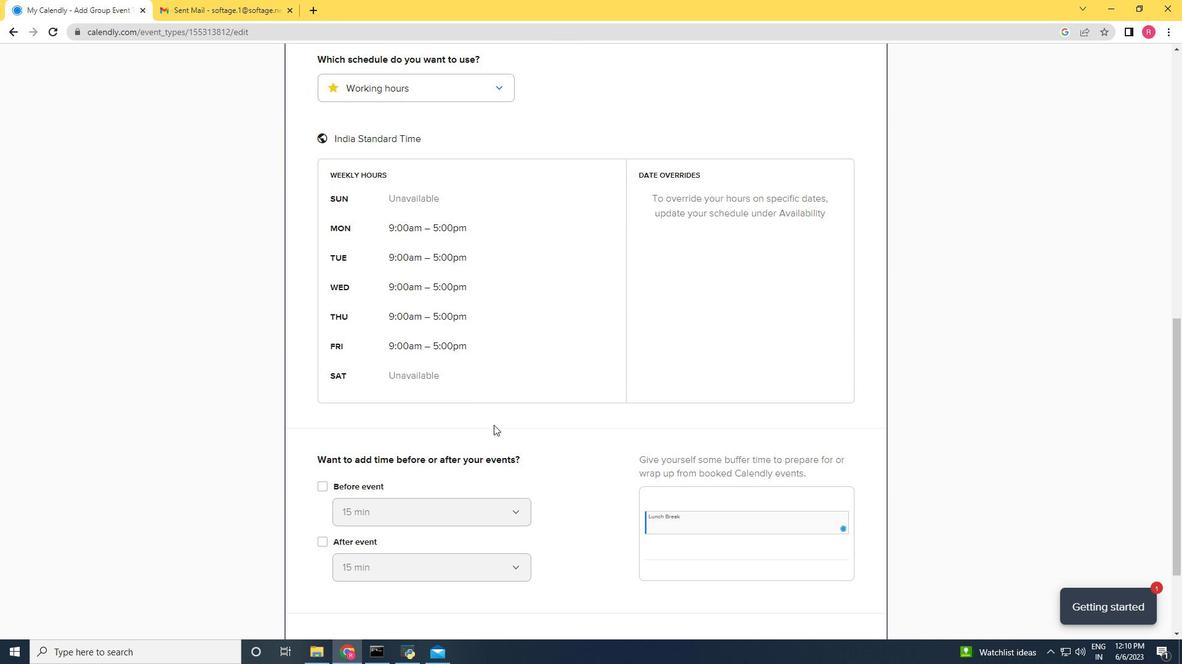 
Action: Mouse scrolled (494, 424) with delta (0, 0)
Screenshot: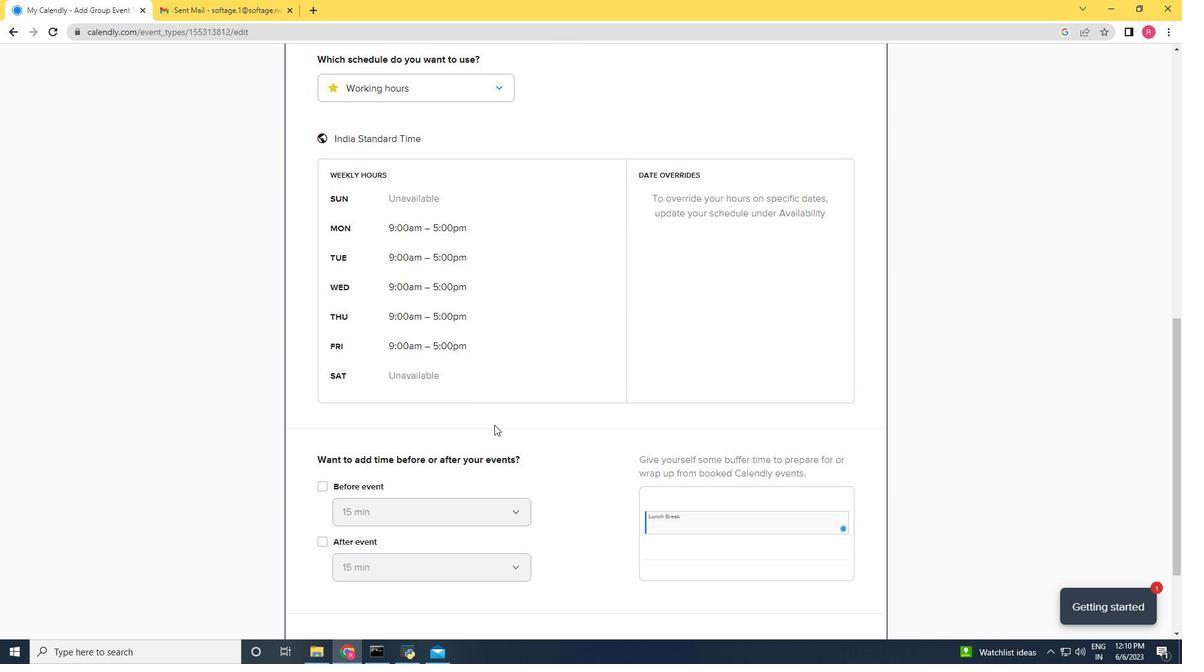 
Action: Mouse scrolled (494, 424) with delta (0, 0)
Screenshot: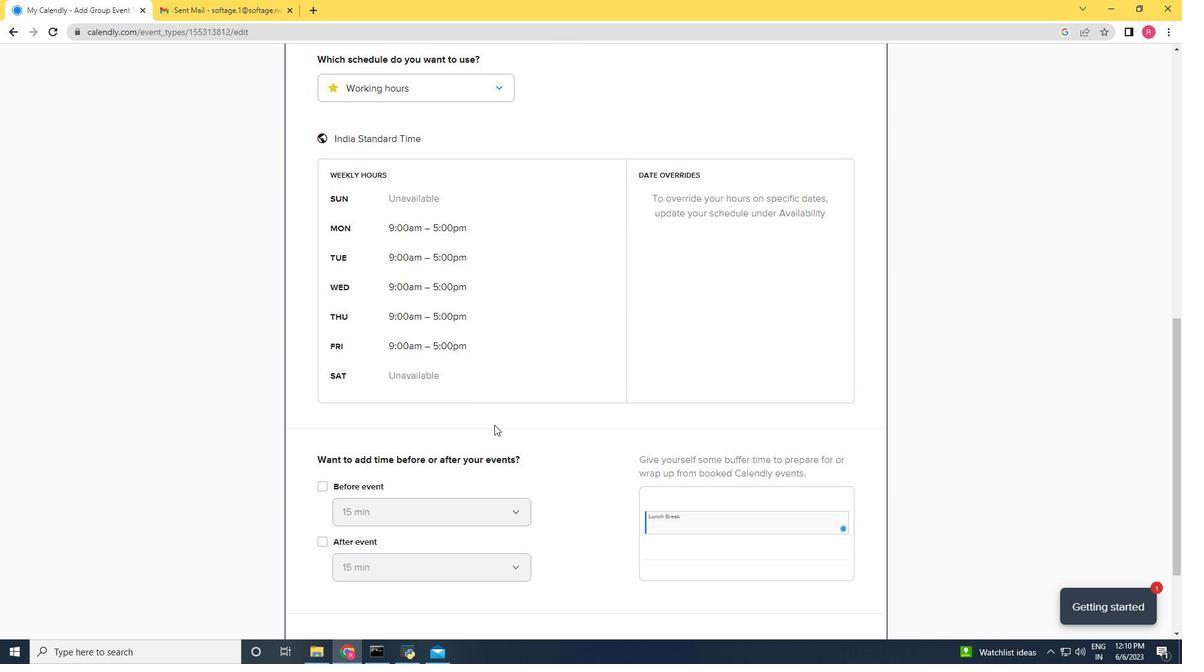 
Action: Mouse scrolled (494, 424) with delta (0, 0)
Screenshot: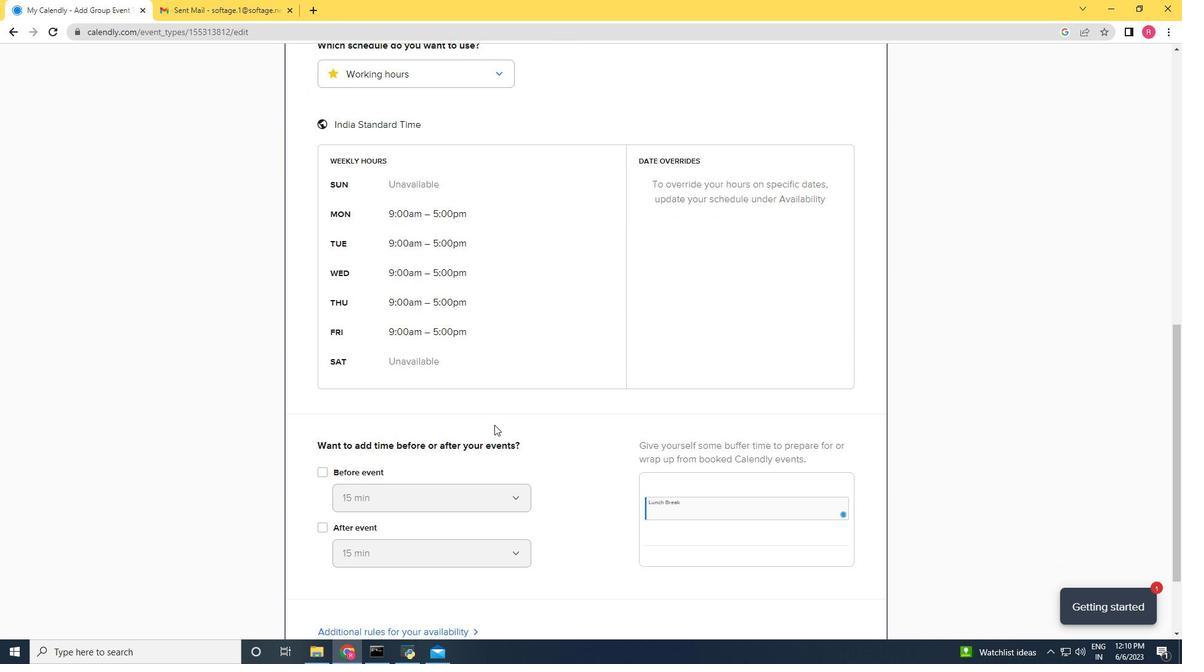 
Action: Mouse scrolled (494, 424) with delta (0, 0)
Screenshot: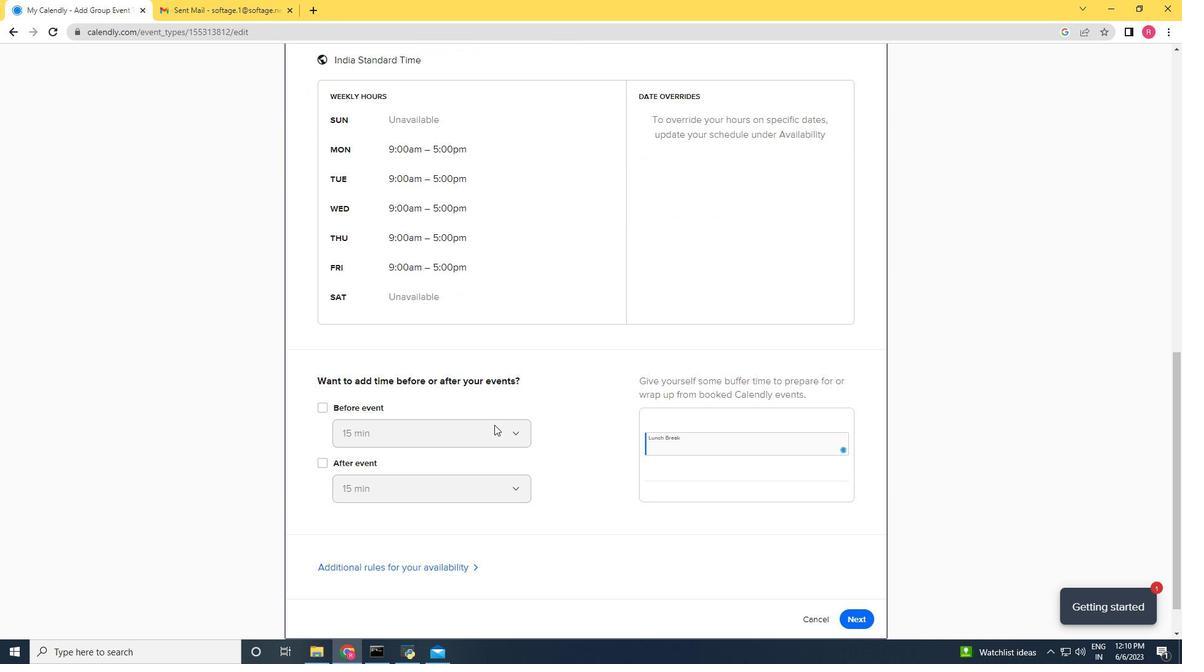 
Action: Mouse moved to (864, 575)
Screenshot: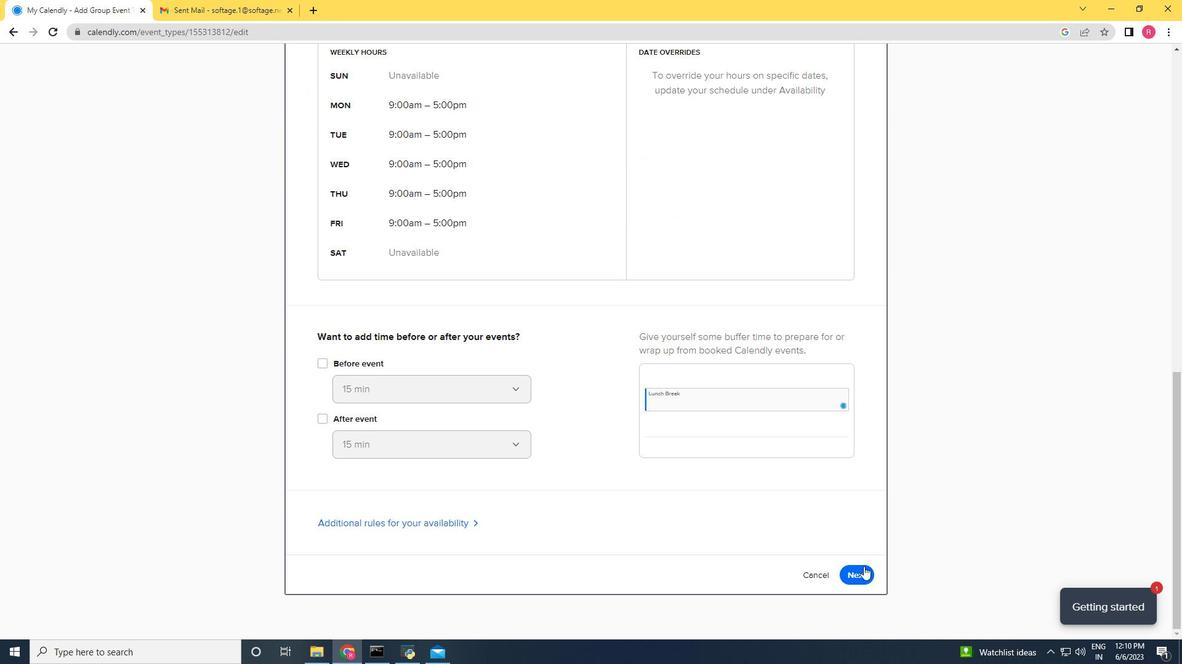 
Action: Mouse pressed left at (864, 575)
Screenshot: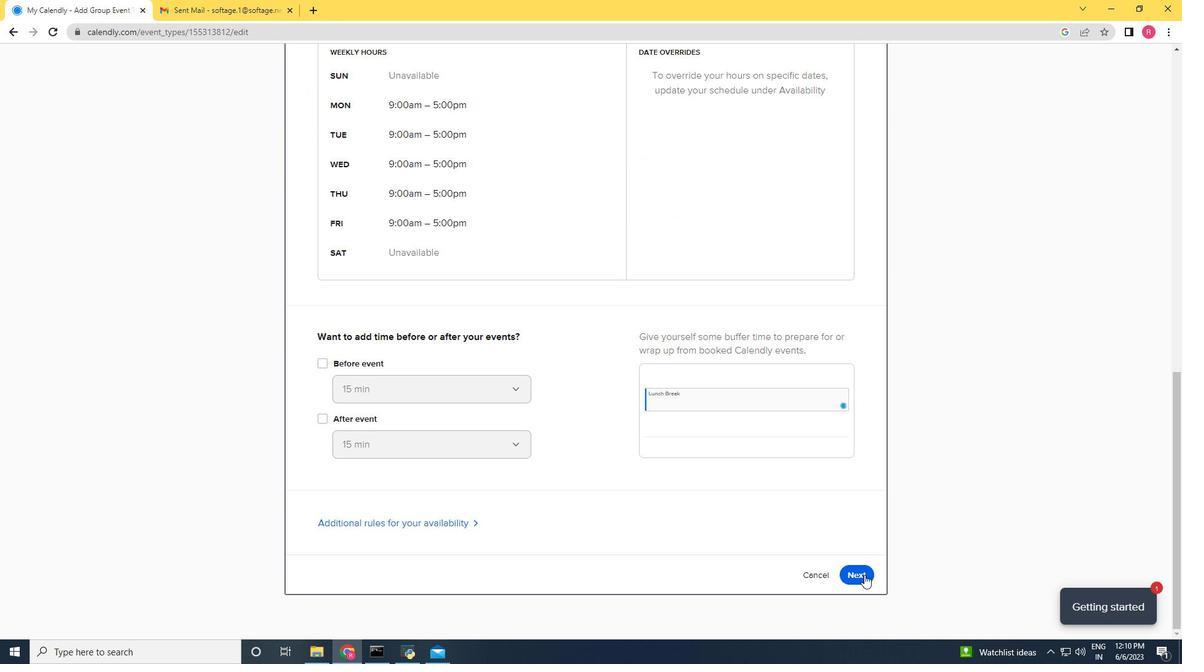 
Action: Mouse moved to (860, 121)
Screenshot: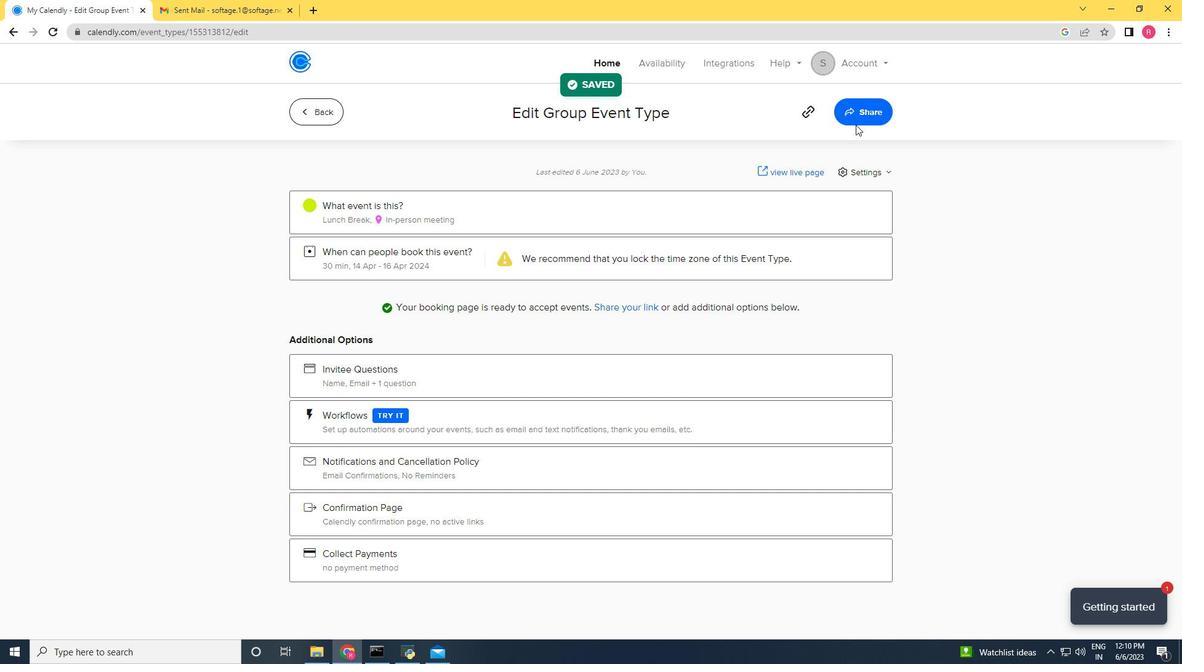 
Action: Mouse pressed left at (860, 121)
Screenshot: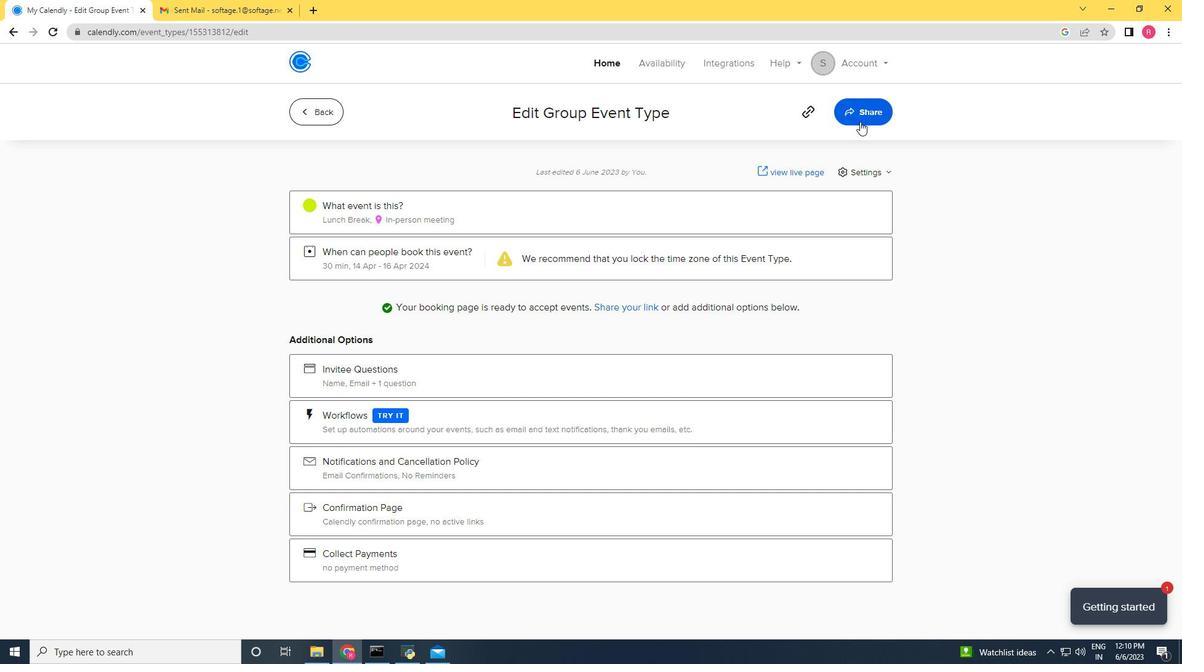 
Action: Mouse moved to (743, 225)
Screenshot: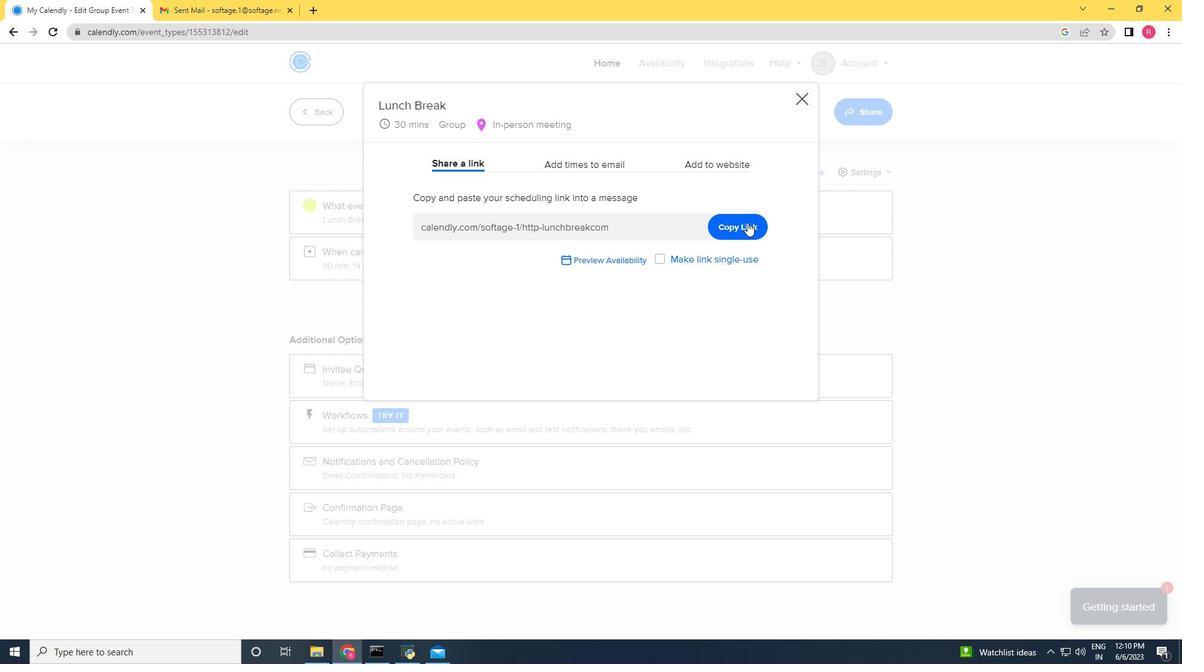 
Action: Mouse pressed left at (743, 225)
Screenshot: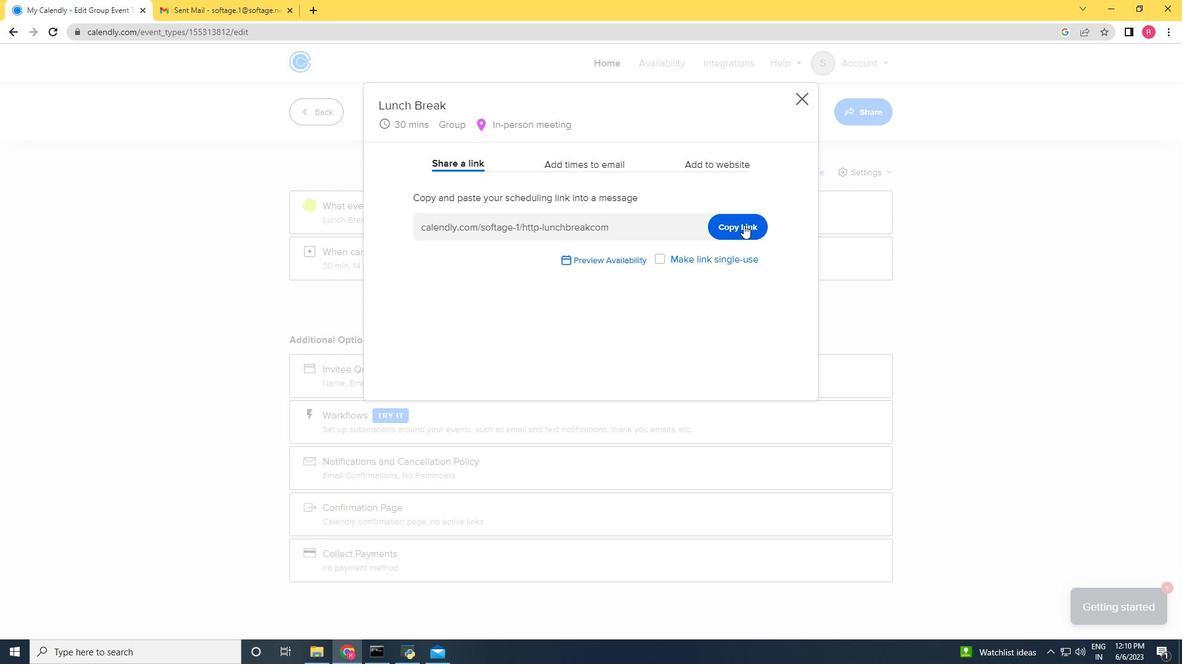 
Action: Mouse moved to (204, 4)
Screenshot: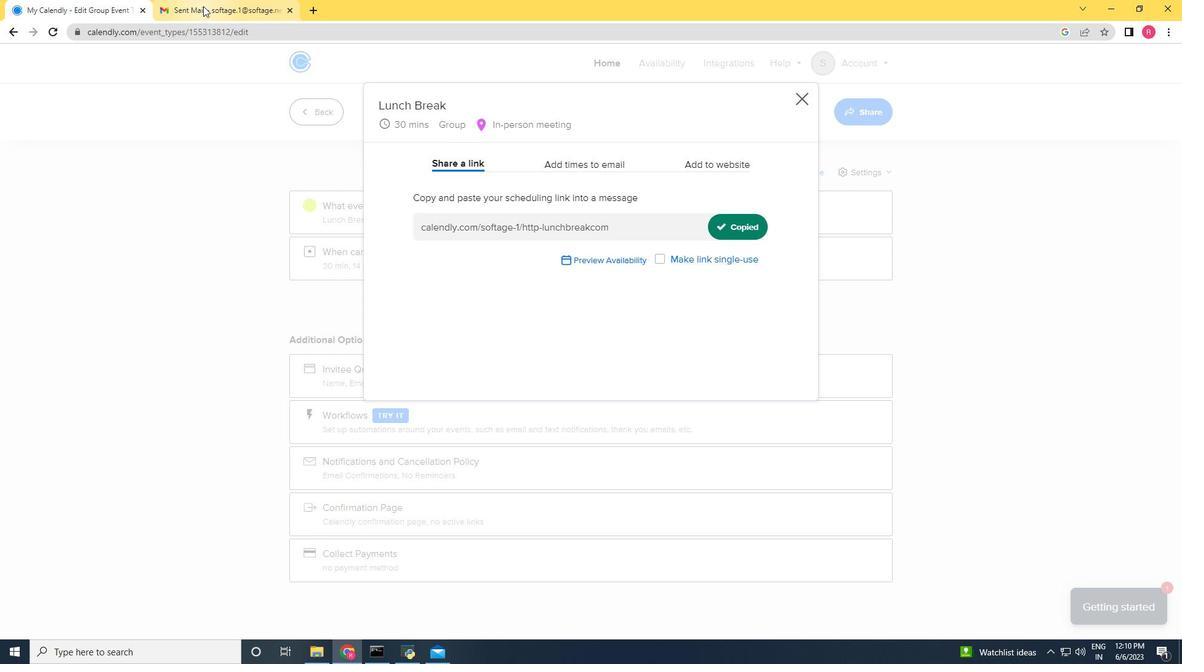 
Action: Mouse pressed left at (204, 4)
Screenshot: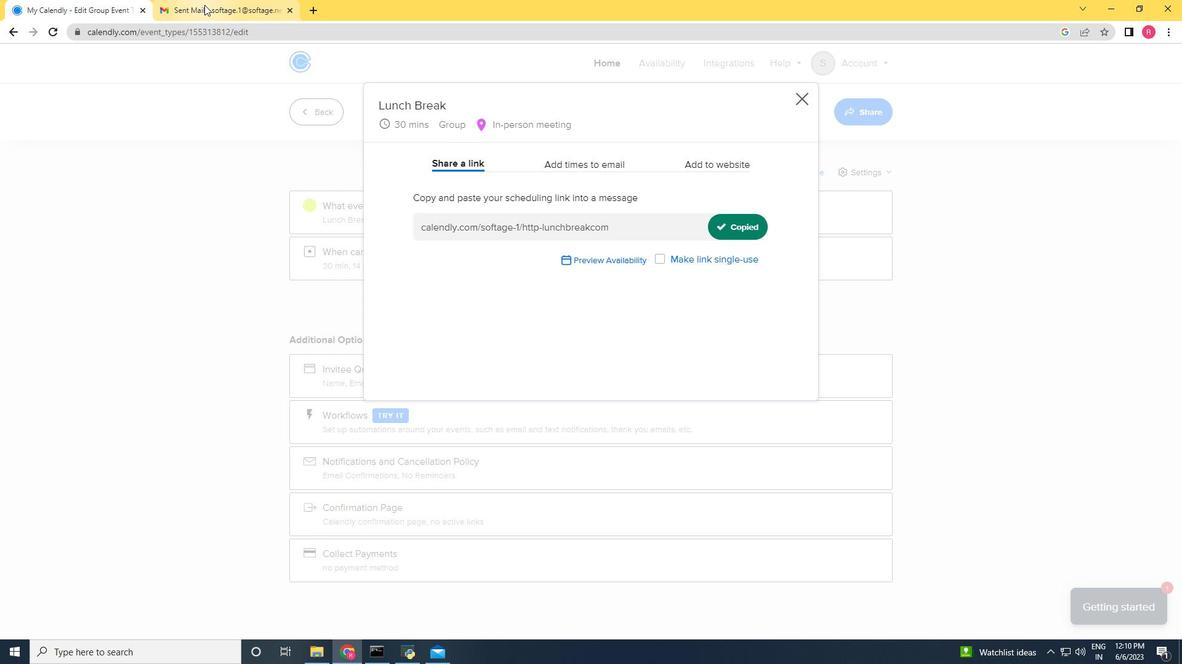 
Action: Mouse moved to (97, 108)
Screenshot: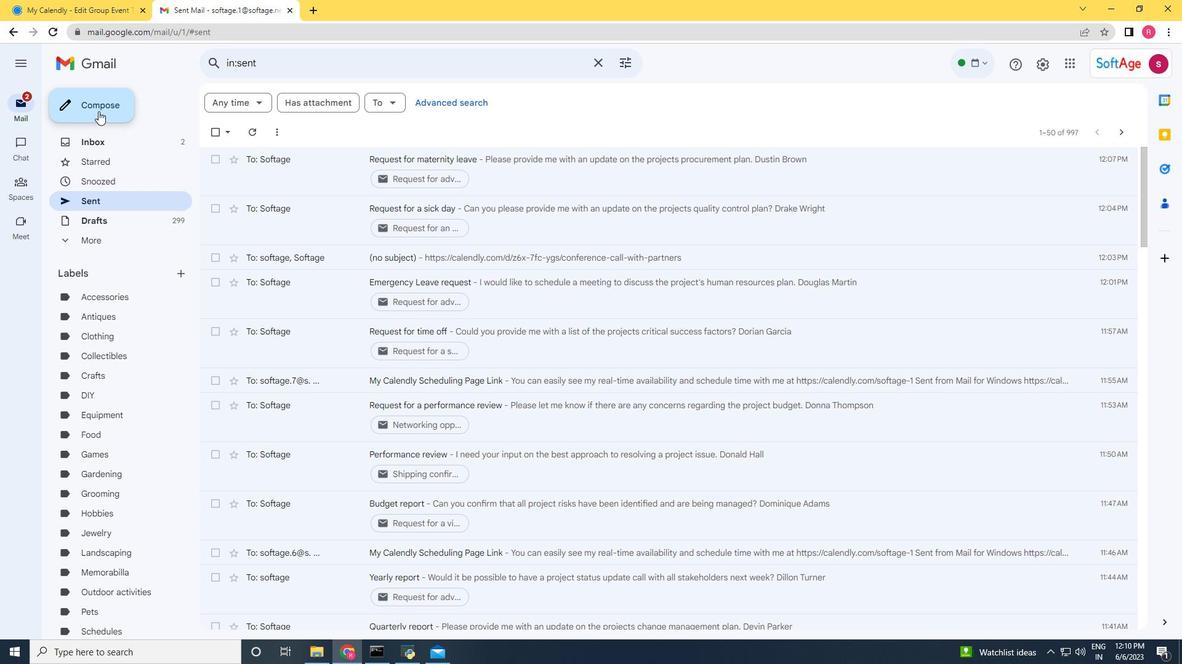 
Action: Mouse pressed left at (97, 108)
Screenshot: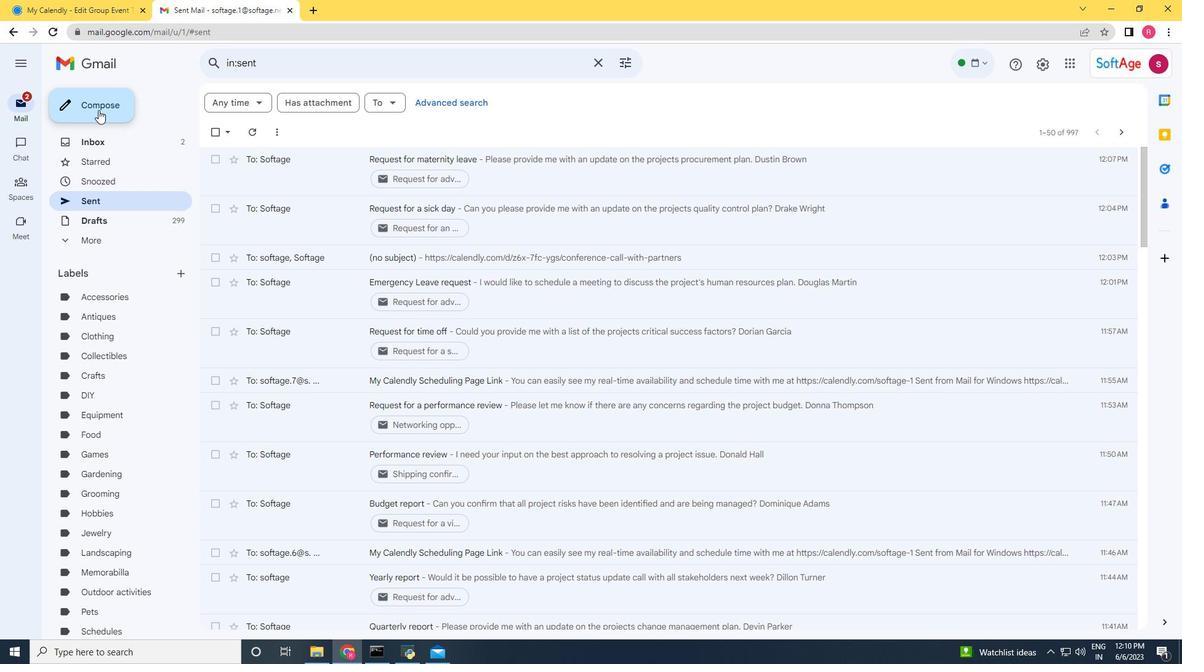 
Action: Mouse moved to (826, 397)
Screenshot: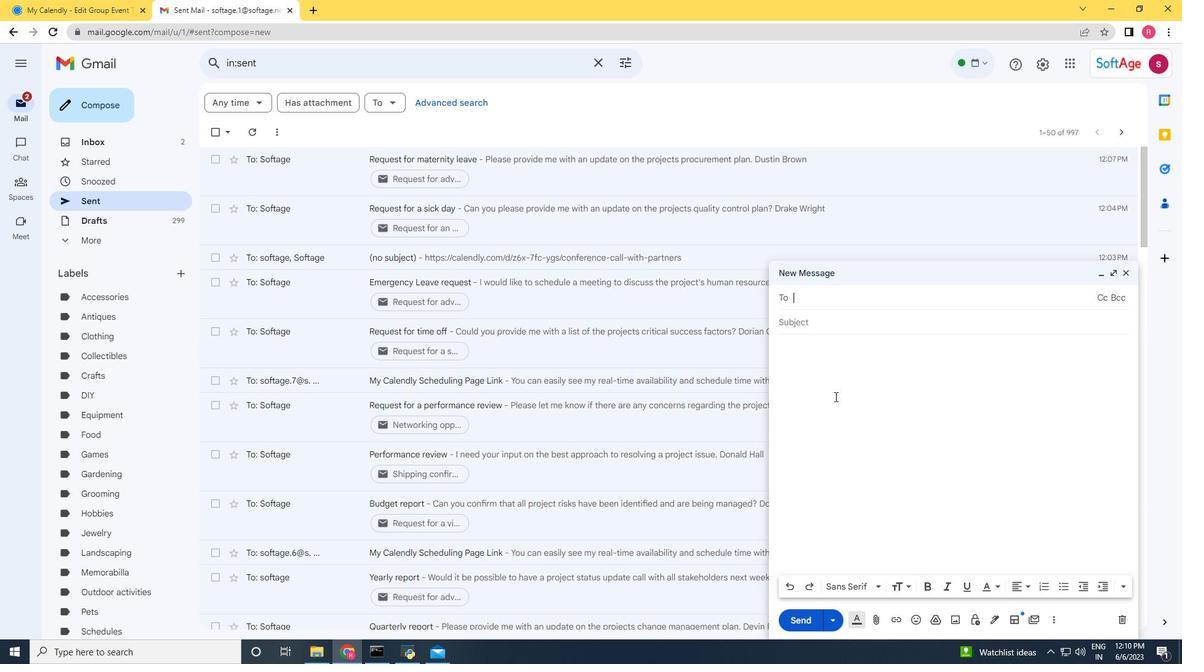 
Action: Key pressed sp<Key.backspace>oftage
Screenshot: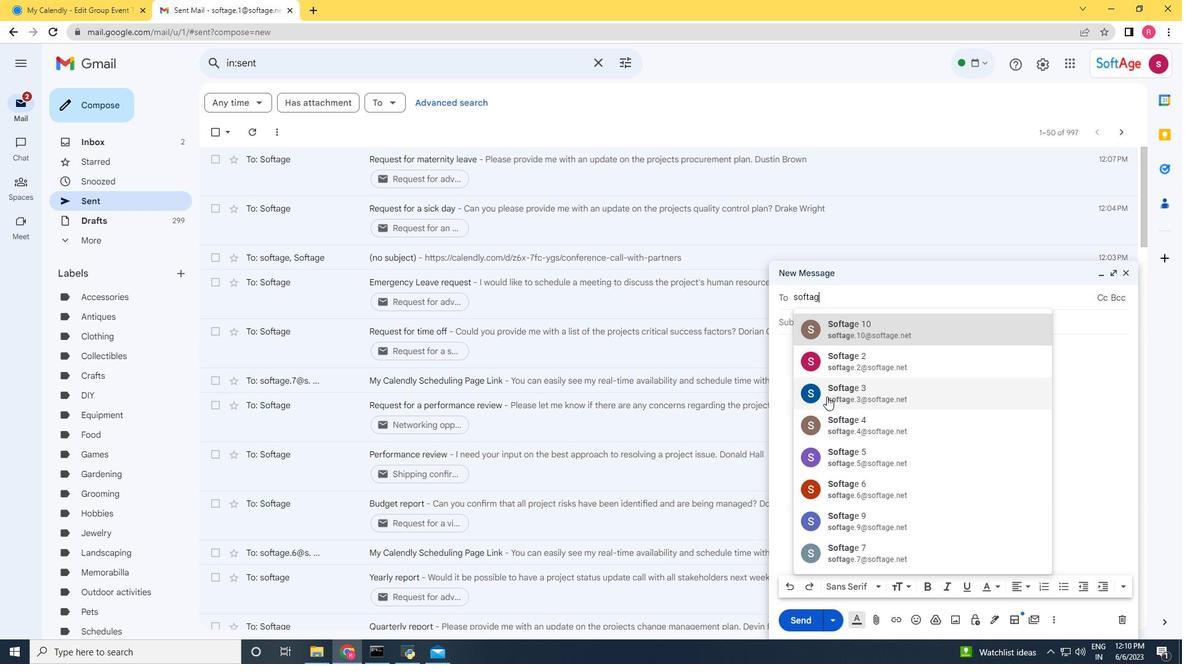 
Action: Mouse moved to (826, 397)
Screenshot: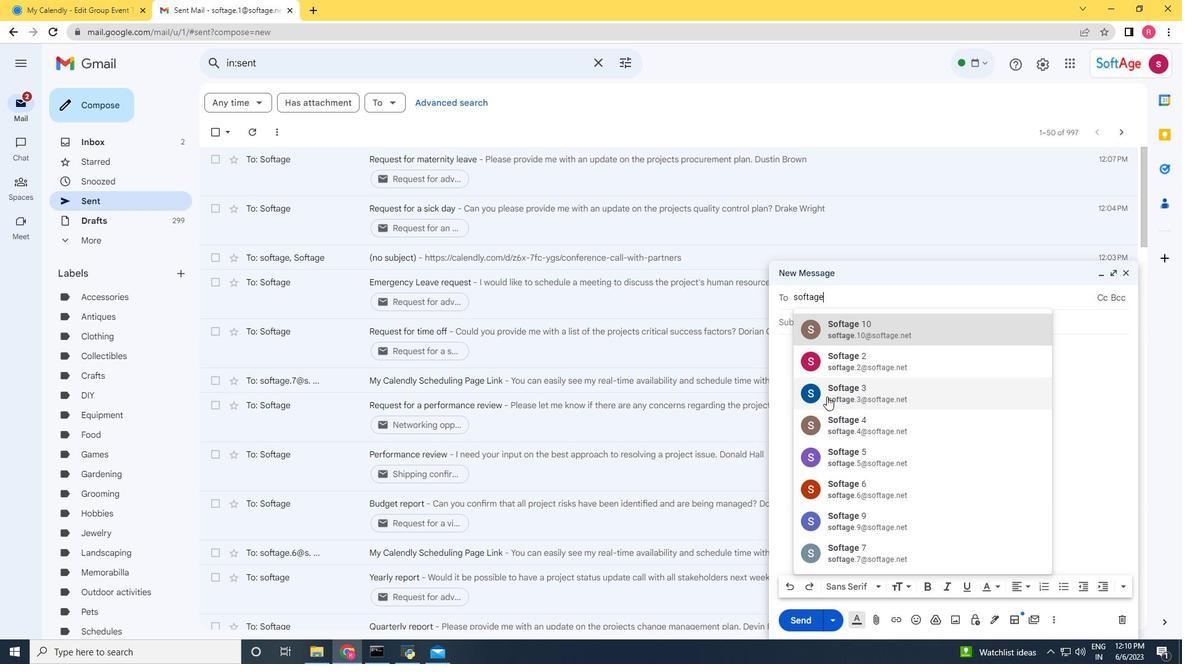 
Action: Key pressed .9<Key.shift>@softage.net
Screenshot: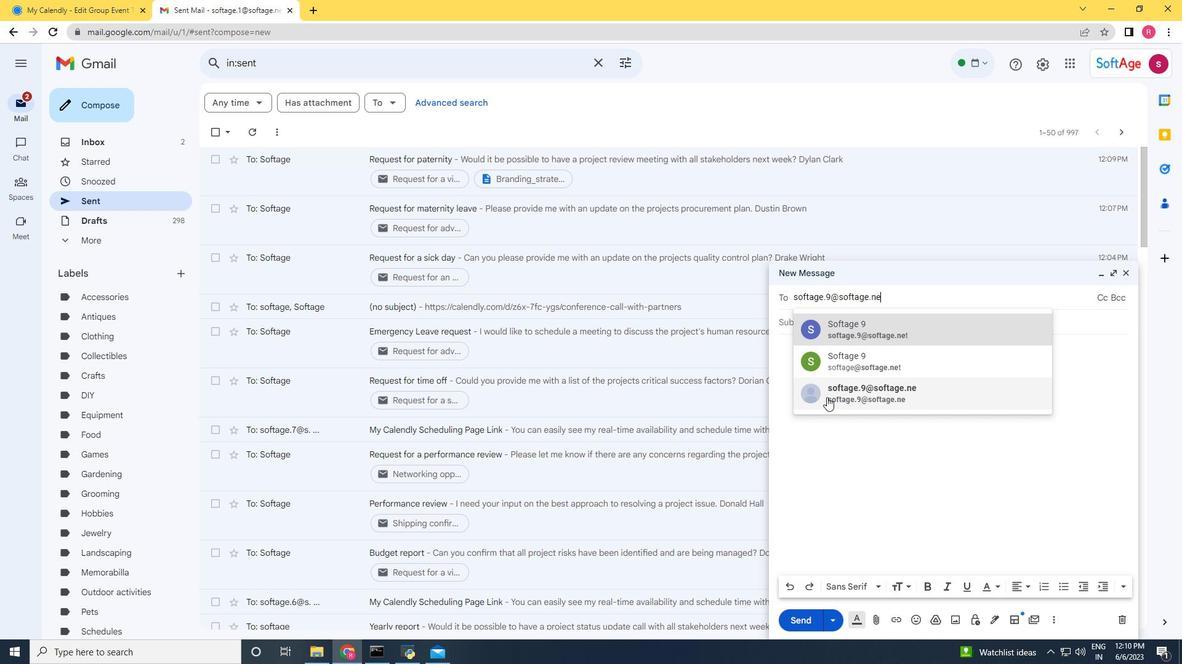 
Action: Mouse moved to (838, 370)
Screenshot: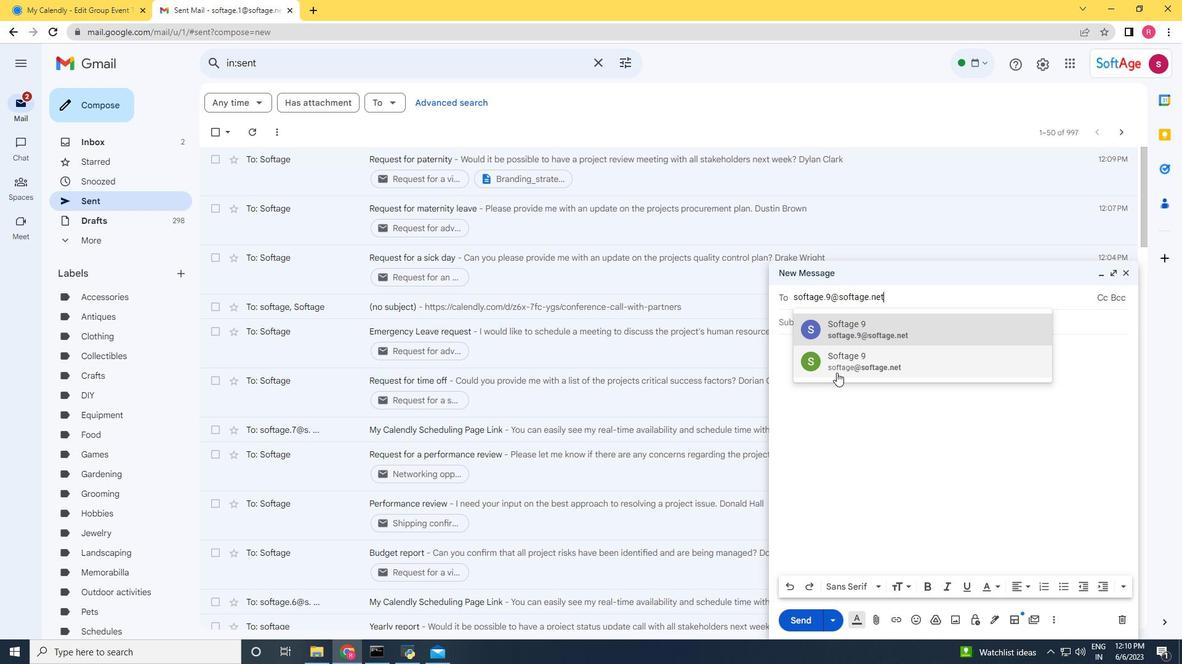 
Action: Mouse pressed left at (838, 370)
Screenshot: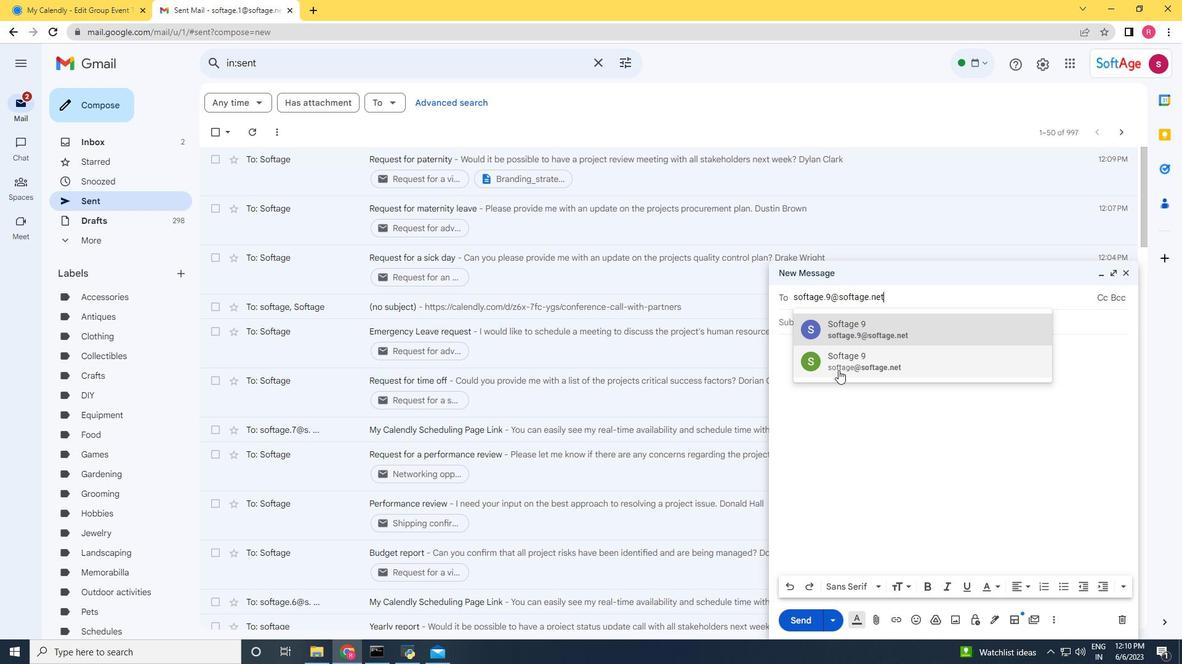 
Action: Mouse moved to (873, 355)
Screenshot: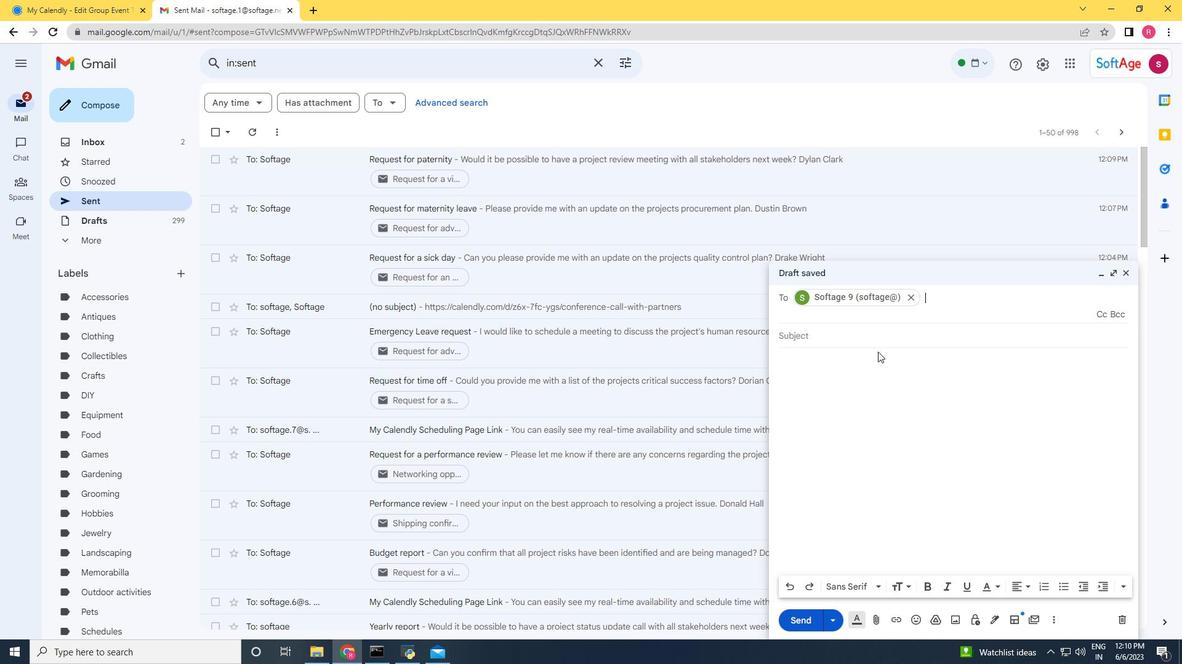 
Action: Key pressed softage.10<Key.shift>@softage.net
Screenshot: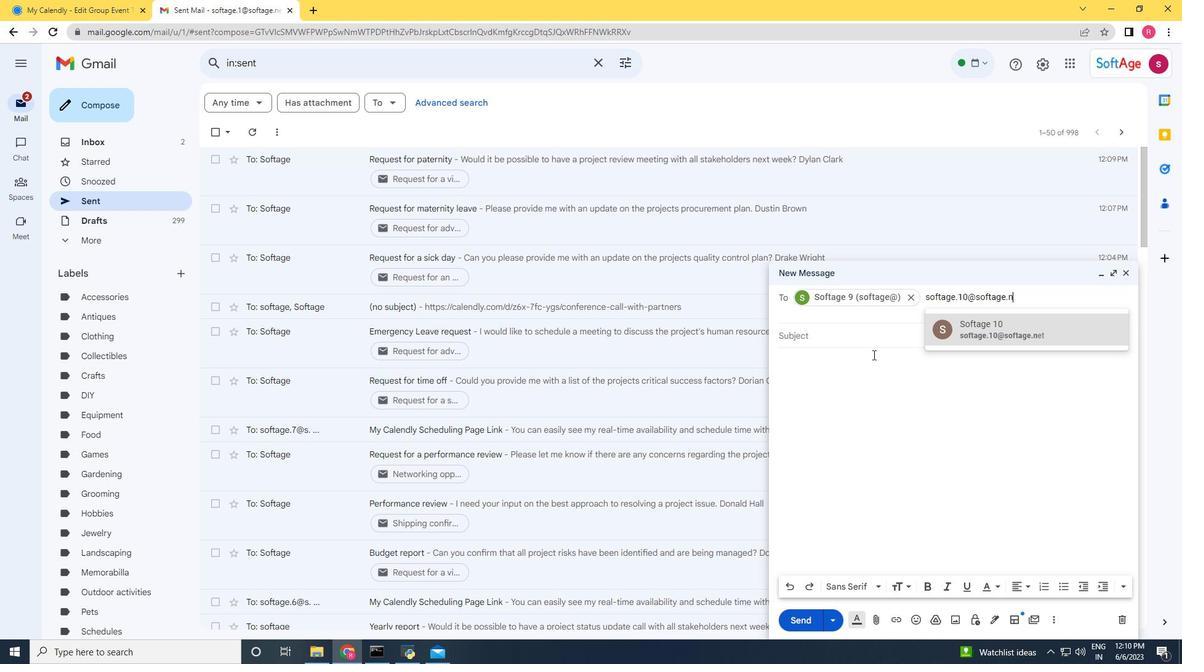 
Action: Mouse moved to (1006, 320)
Screenshot: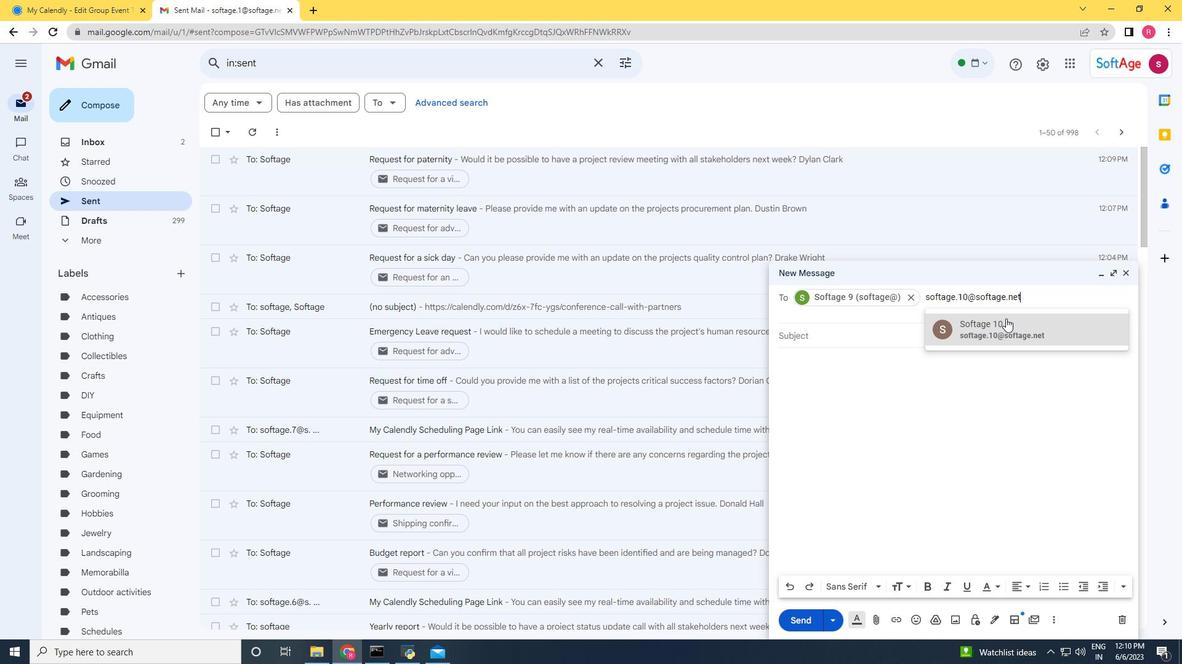 
Action: Mouse pressed left at (1006, 320)
Screenshot: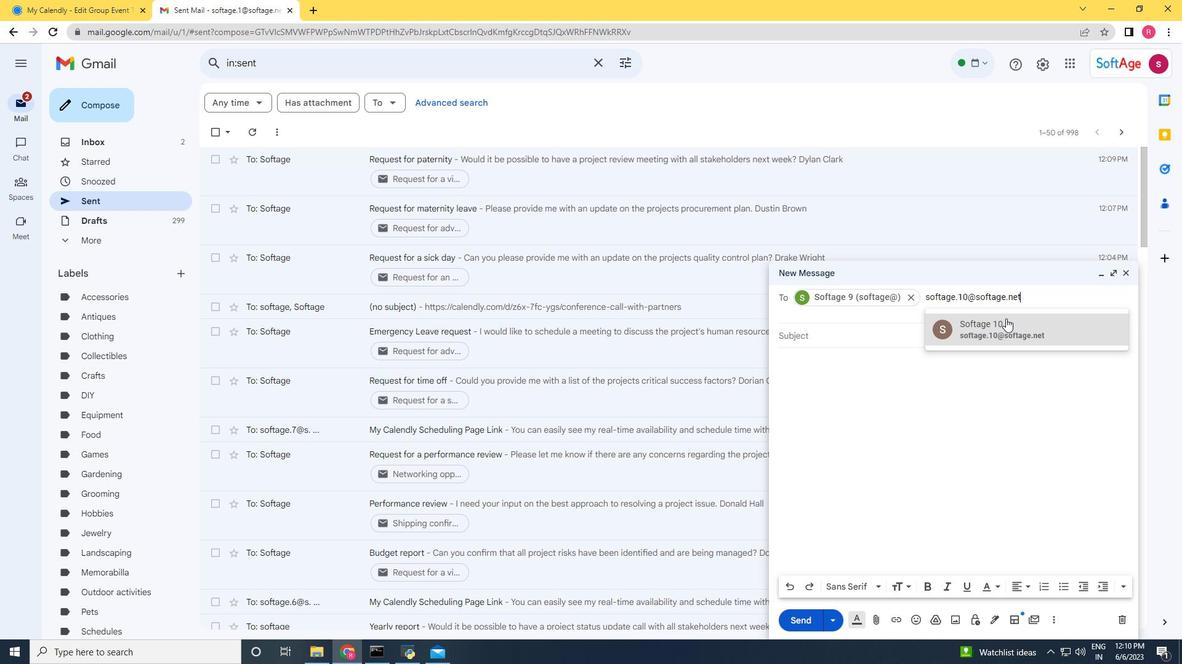 
Action: Mouse moved to (859, 426)
Screenshot: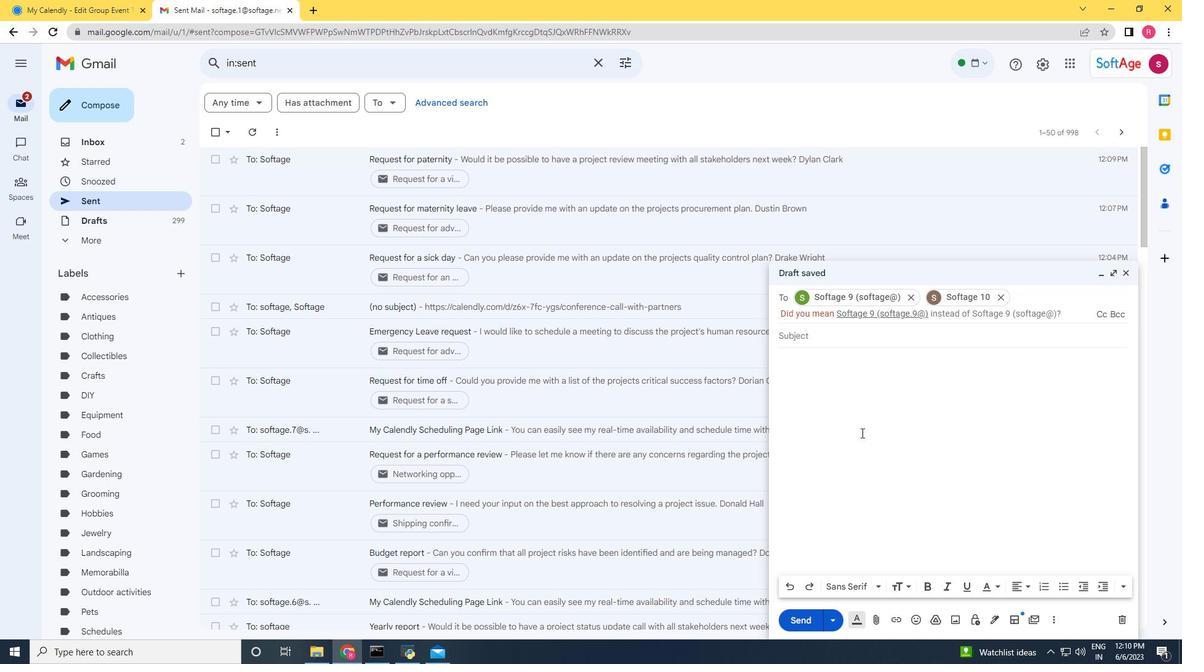 
Action: Mouse pressed left at (859, 426)
Screenshot: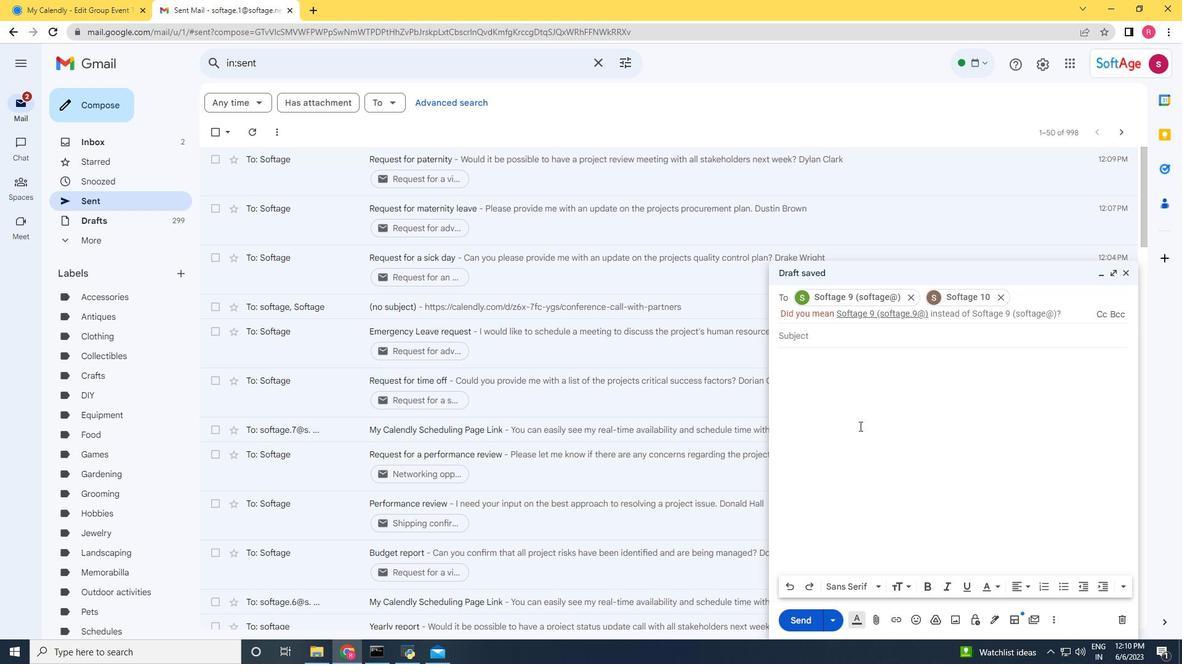 
Action: Mouse pressed right at (859, 426)
Screenshot: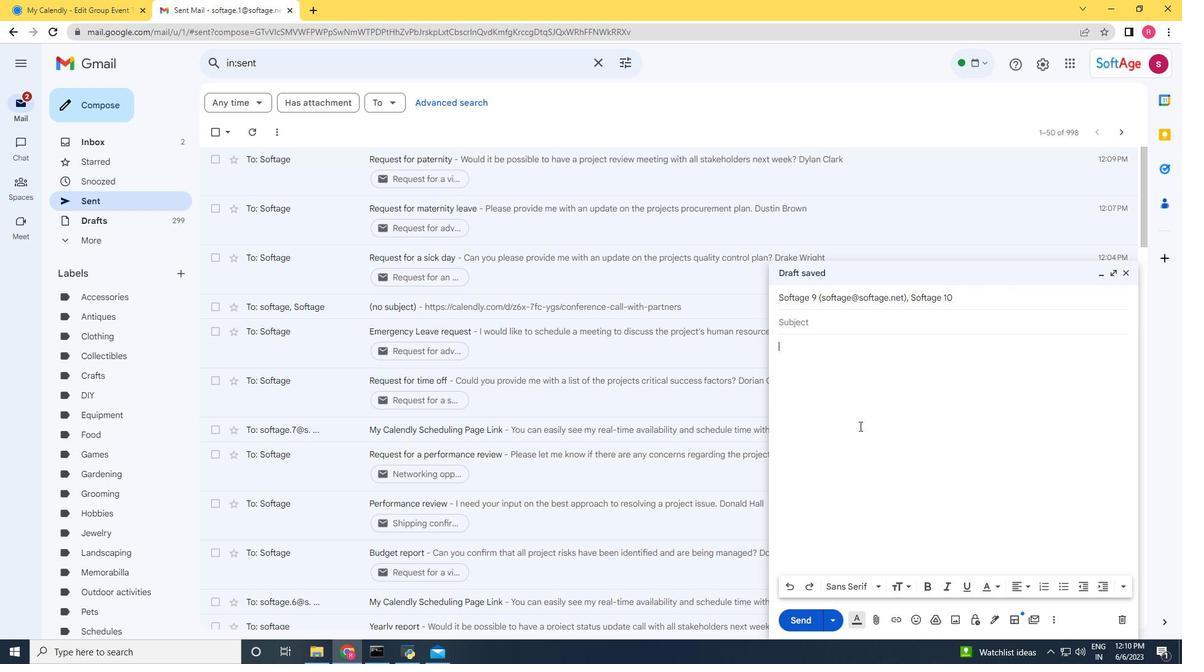 
Action: Mouse moved to (903, 521)
Screenshot: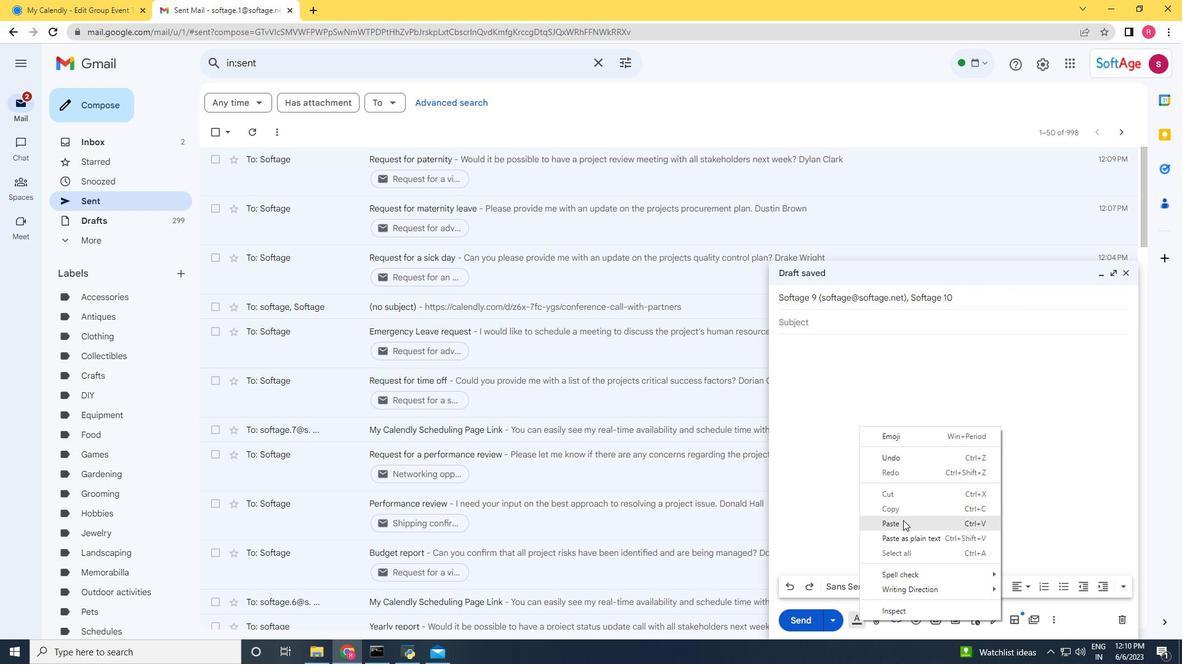 
Action: Mouse pressed left at (903, 521)
Screenshot: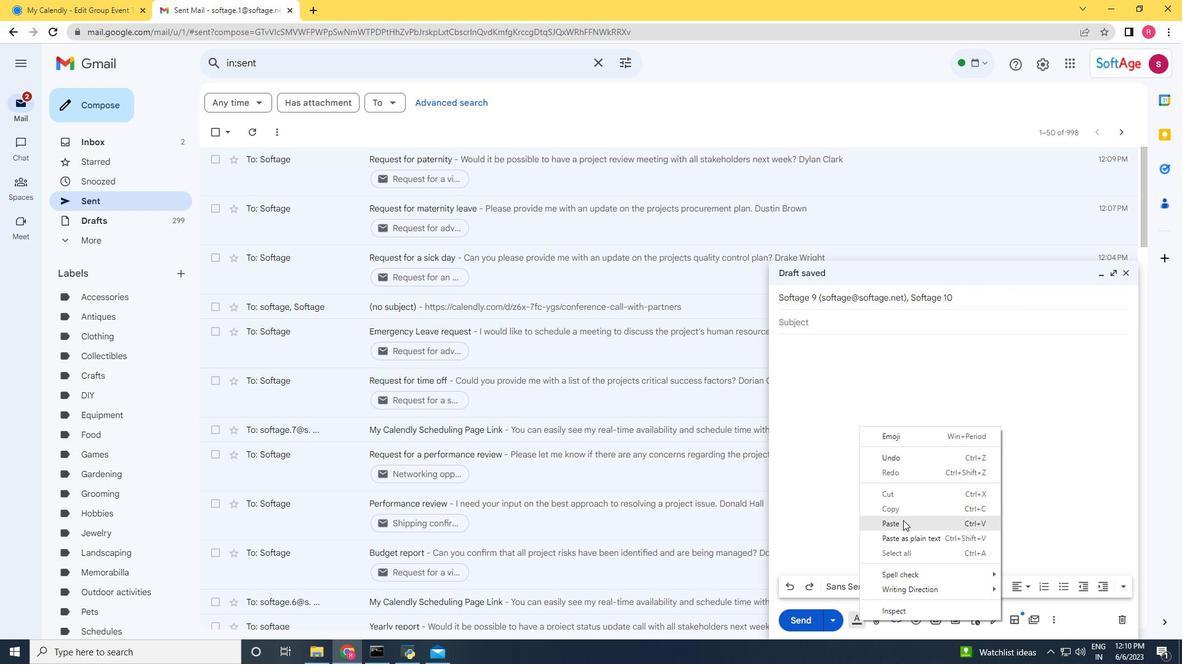 
Action: Mouse moved to (793, 619)
Screenshot: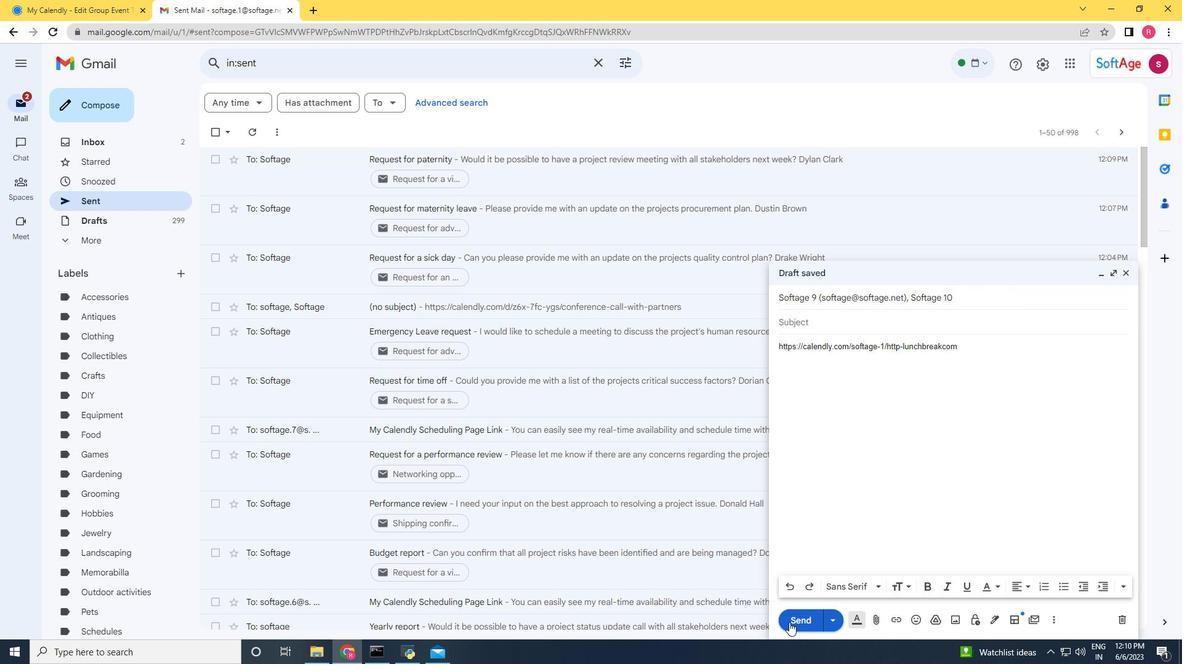 
Action: Mouse pressed left at (793, 619)
Screenshot: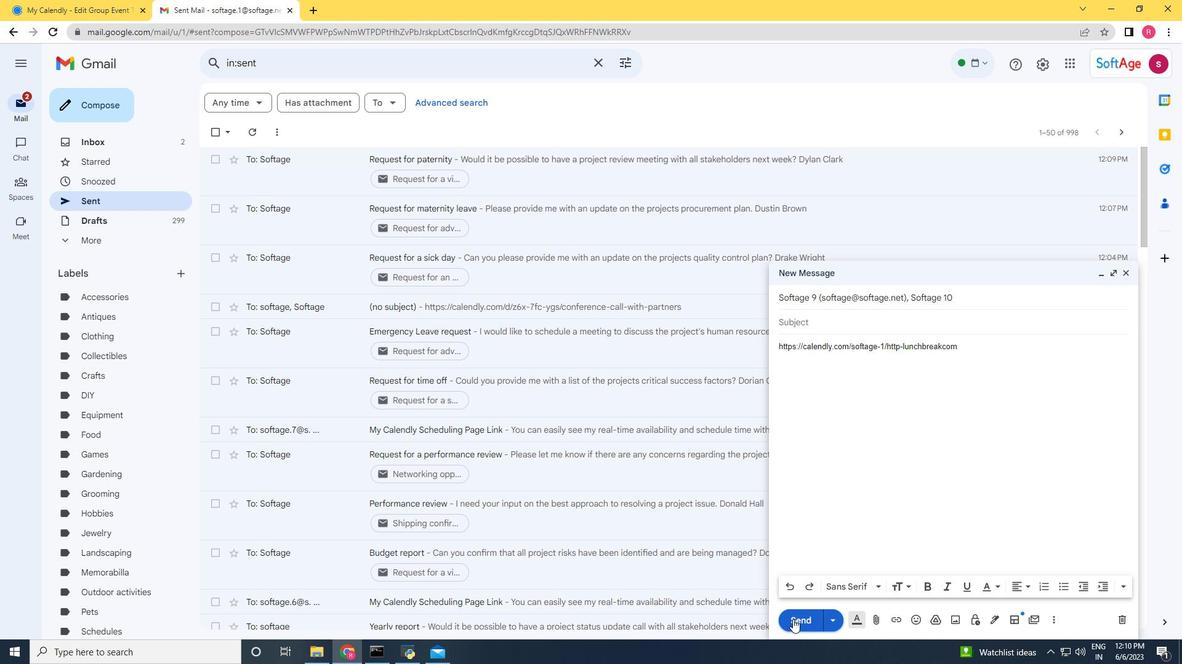 
Action: Mouse moved to (788, 621)
Screenshot: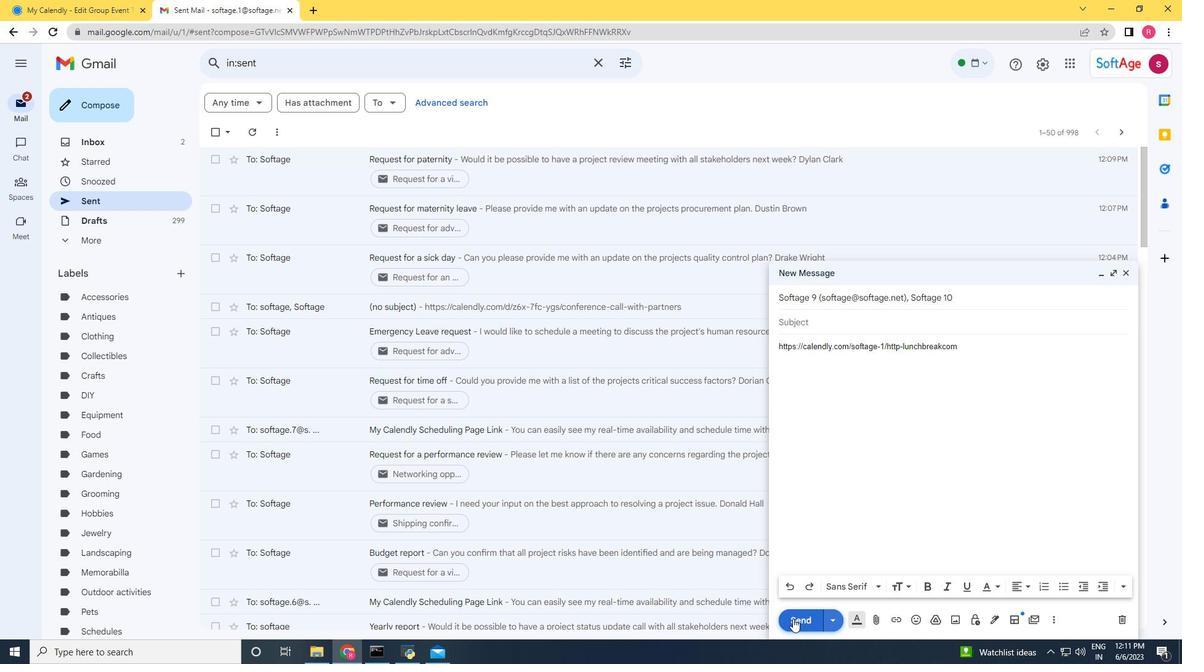 
